 Task: Search one way flight ticket for 1 adult, 6 children, 1 infant in seat and 1 infant on lap in business from San Juan/carolina: Luis Munoz Marin International Airport to Jackson: Jackson Hole Airport on 5-2-2023. Choice of flights is Sun country airlines. Number of bags: 2 checked bags. Price is upto 85000. Outbound departure time preference is 14:00.
Action: Mouse moved to (314, 414)
Screenshot: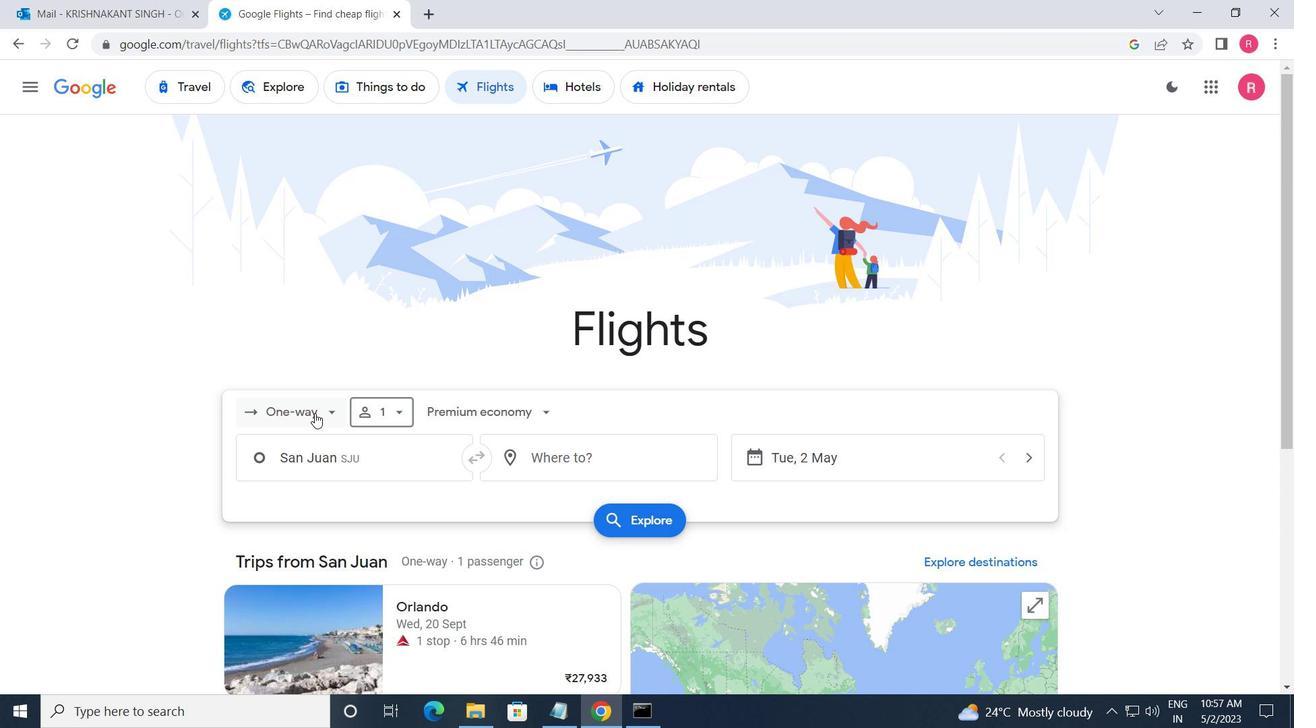 
Action: Mouse pressed left at (314, 414)
Screenshot: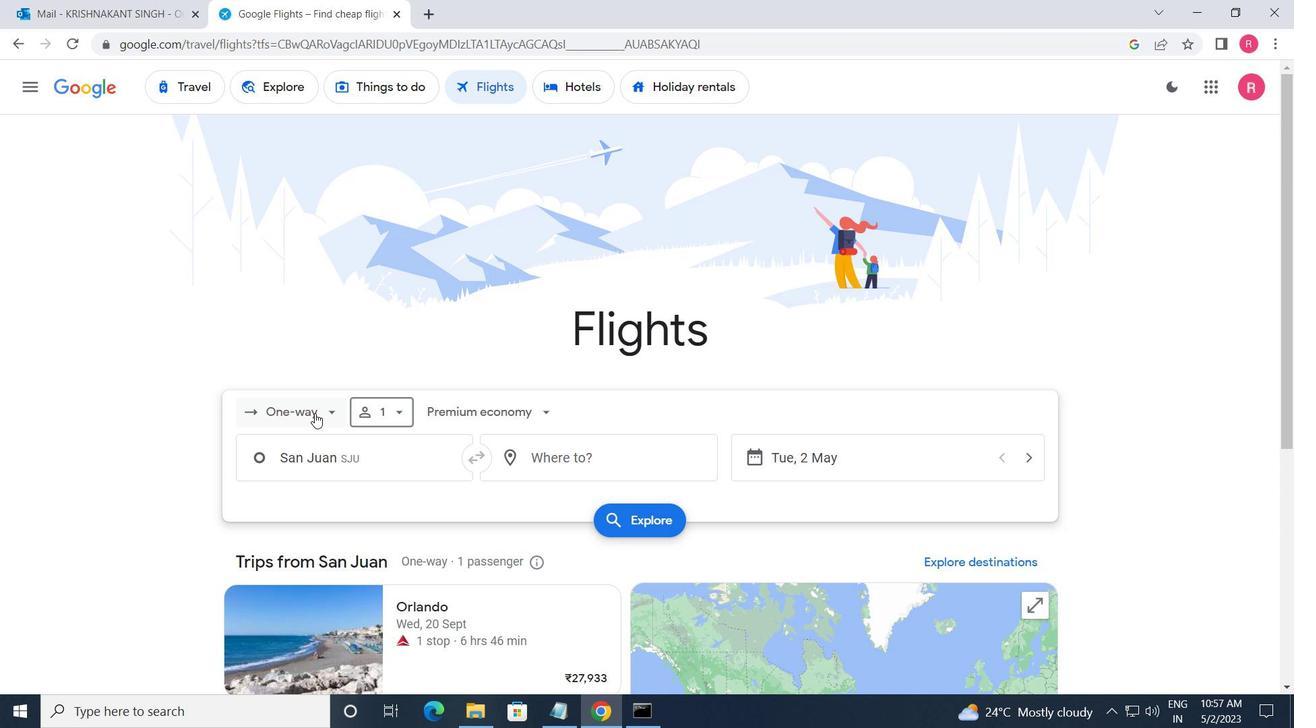 
Action: Mouse moved to (338, 492)
Screenshot: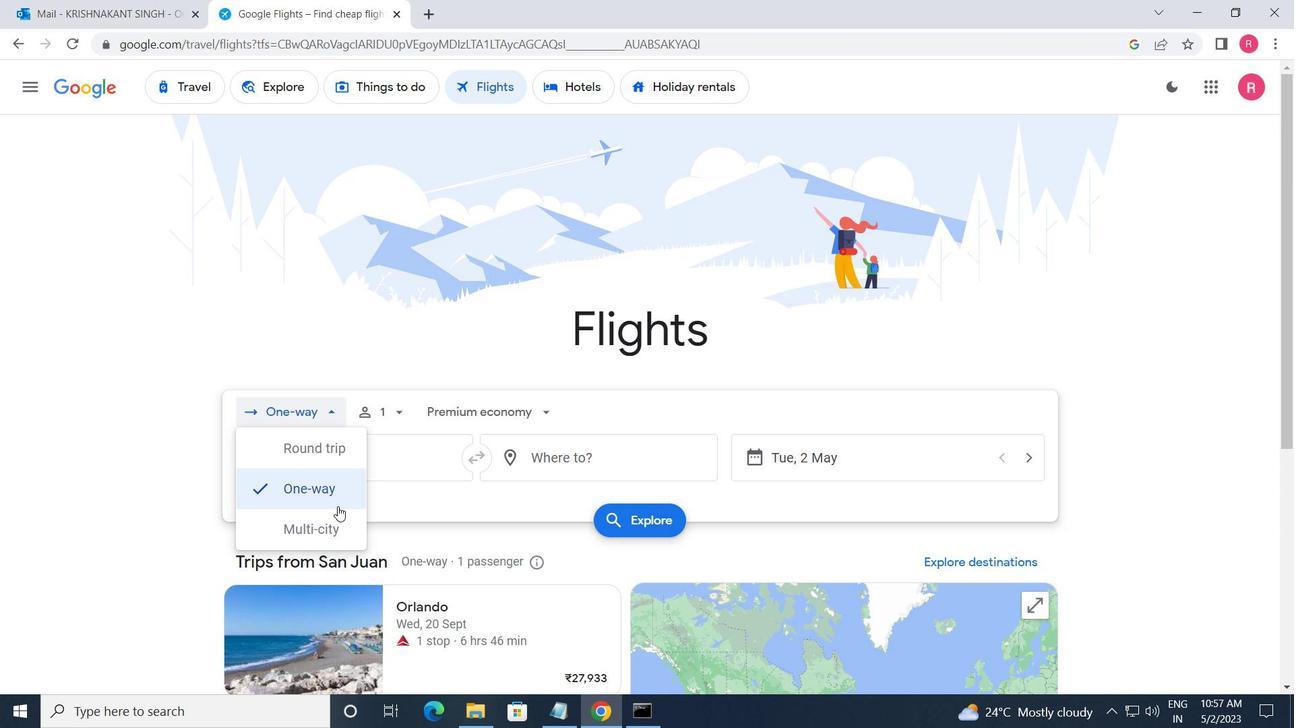 
Action: Mouse pressed left at (338, 492)
Screenshot: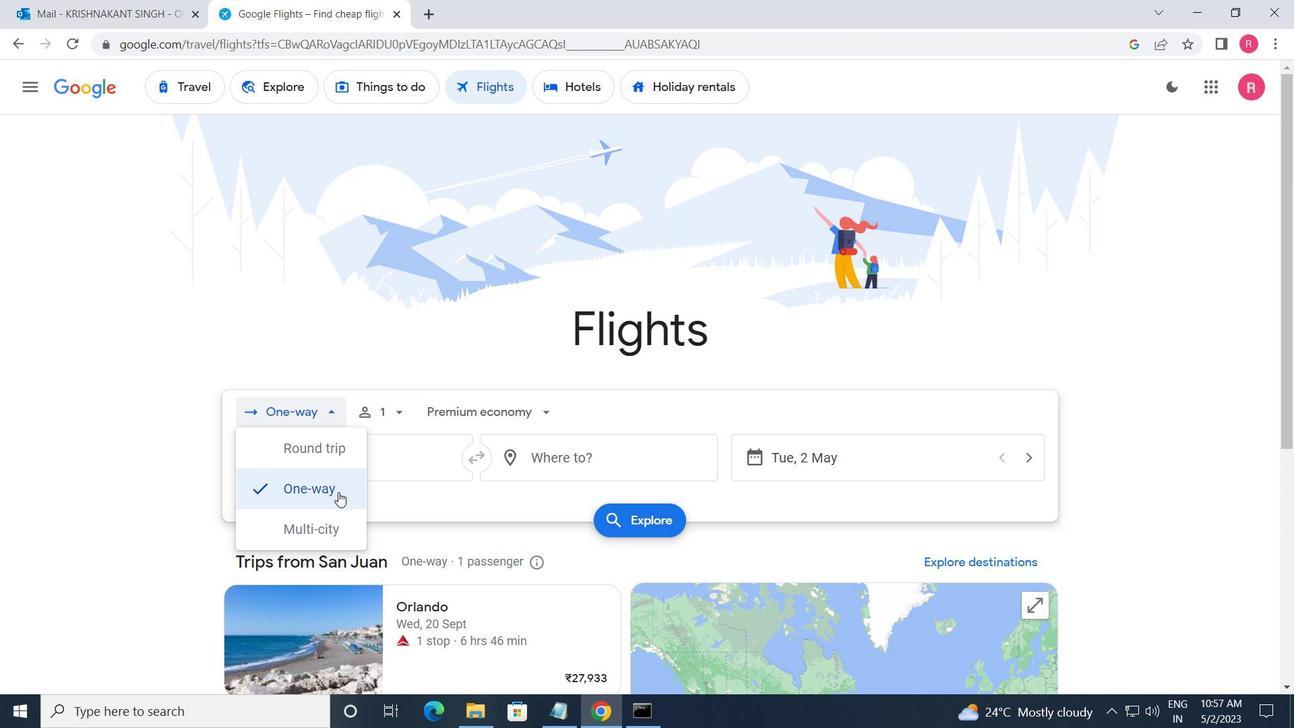 
Action: Mouse moved to (392, 406)
Screenshot: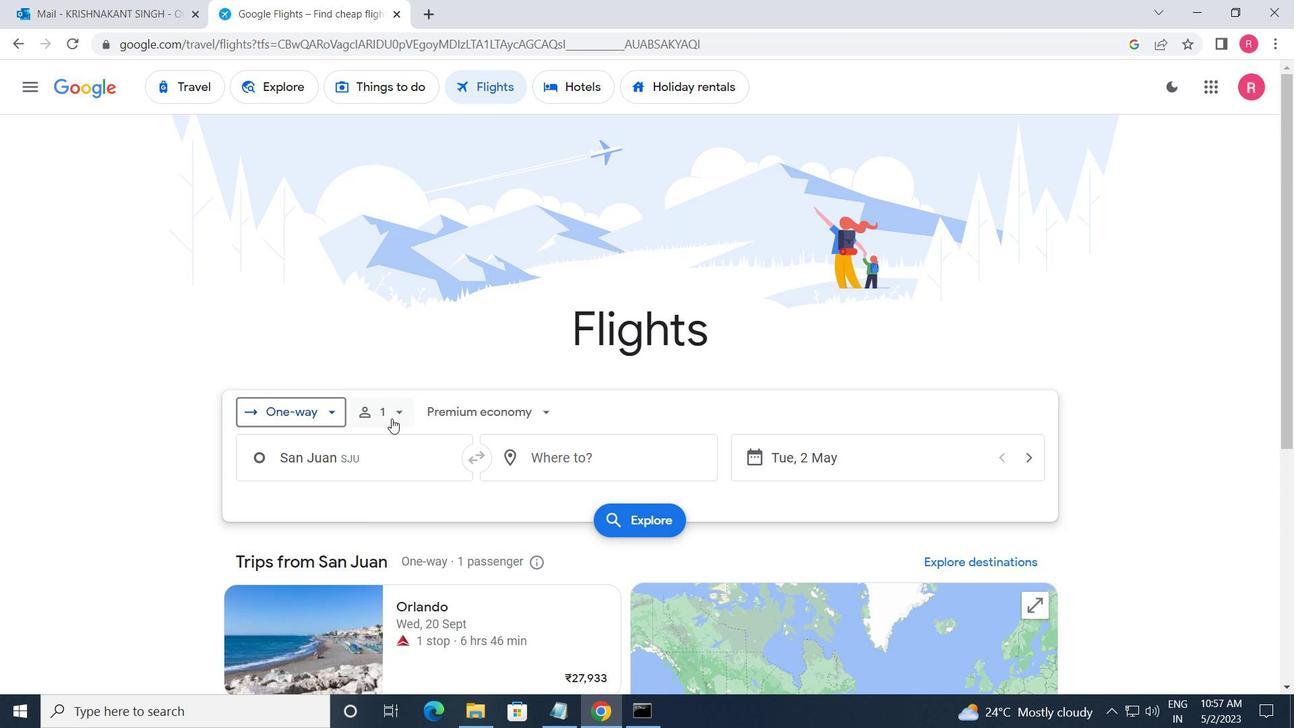 
Action: Mouse pressed left at (392, 406)
Screenshot: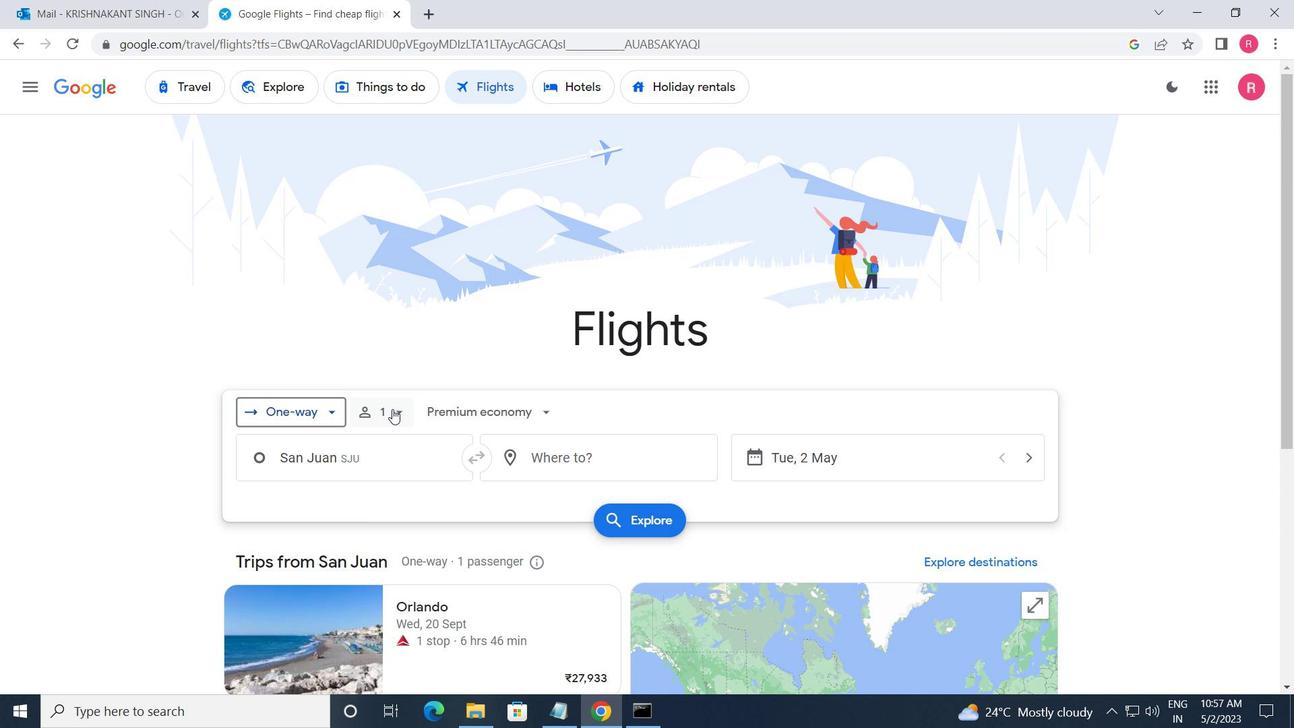 
Action: Mouse moved to (532, 505)
Screenshot: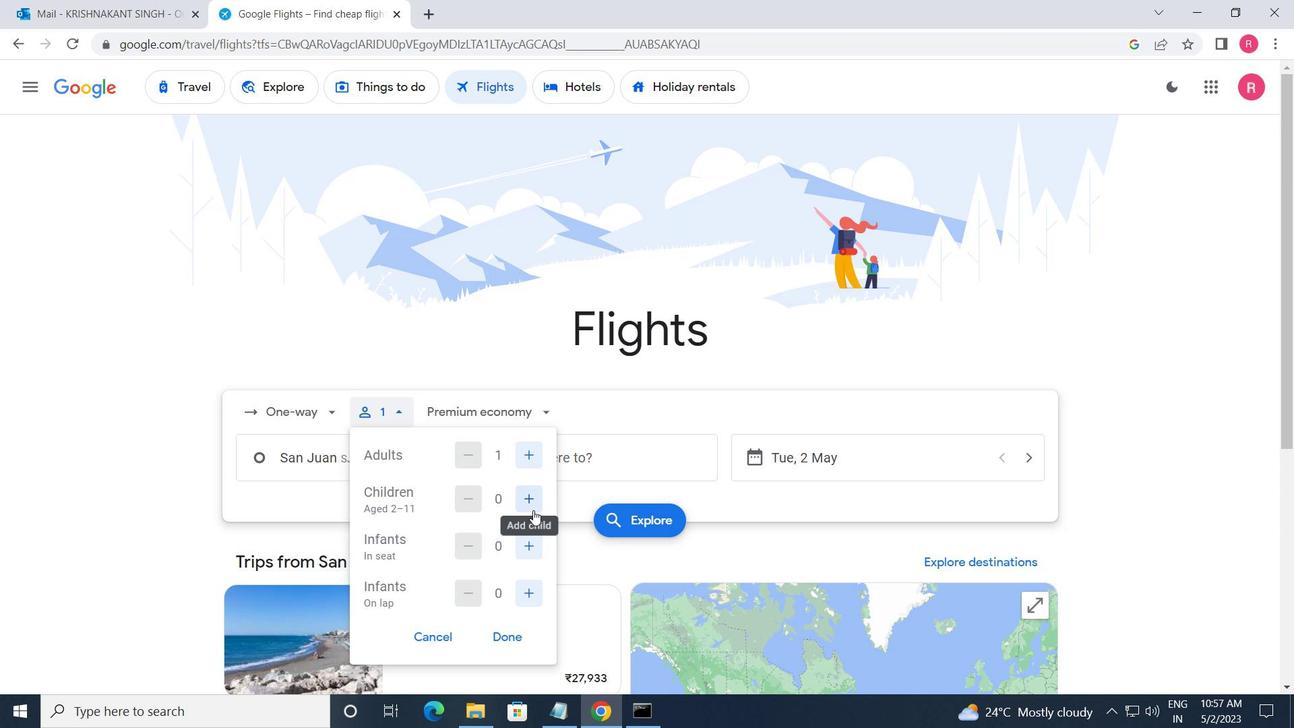 
Action: Mouse pressed left at (532, 505)
Screenshot: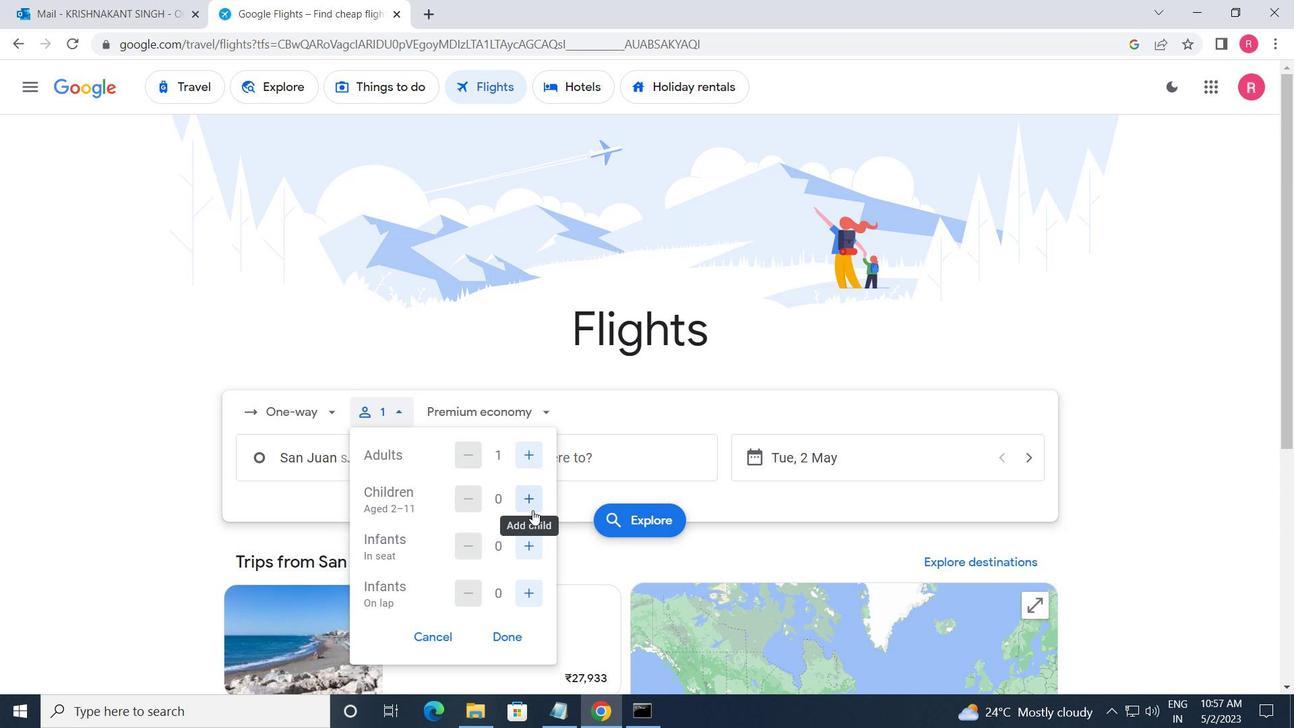 
Action: Mouse pressed left at (532, 505)
Screenshot: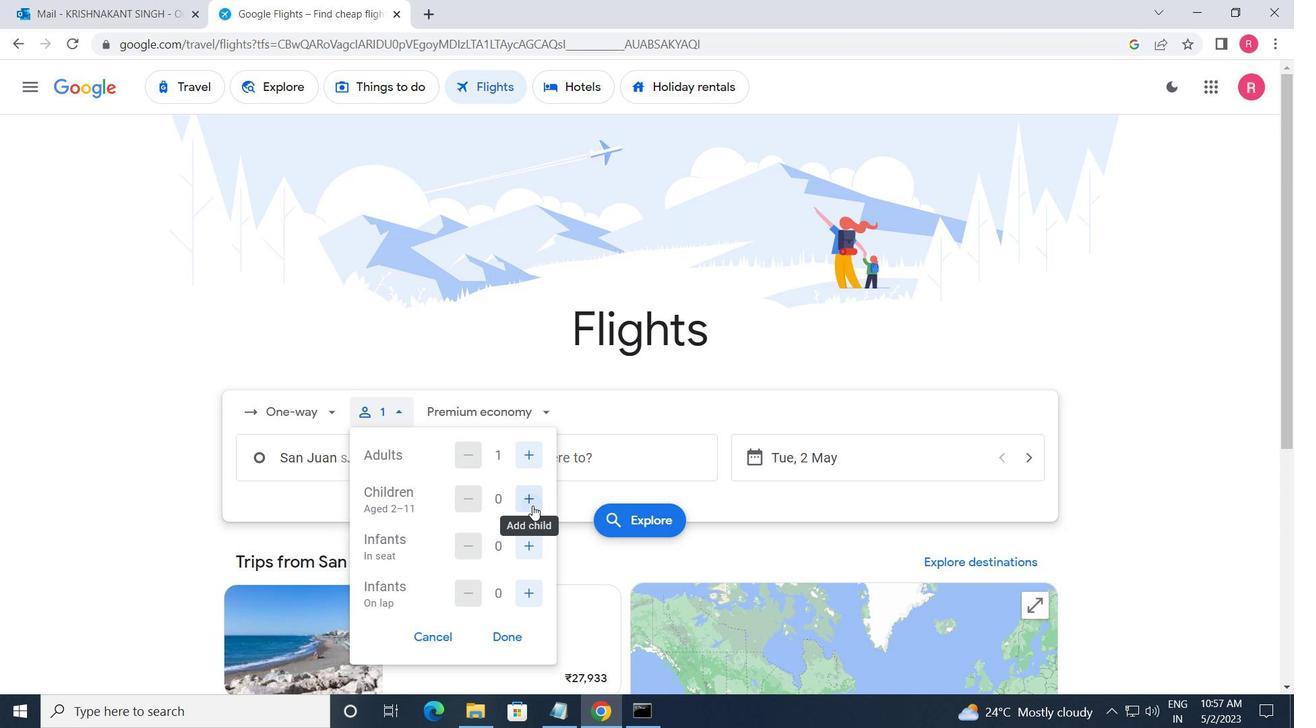 
Action: Mouse pressed left at (532, 505)
Screenshot: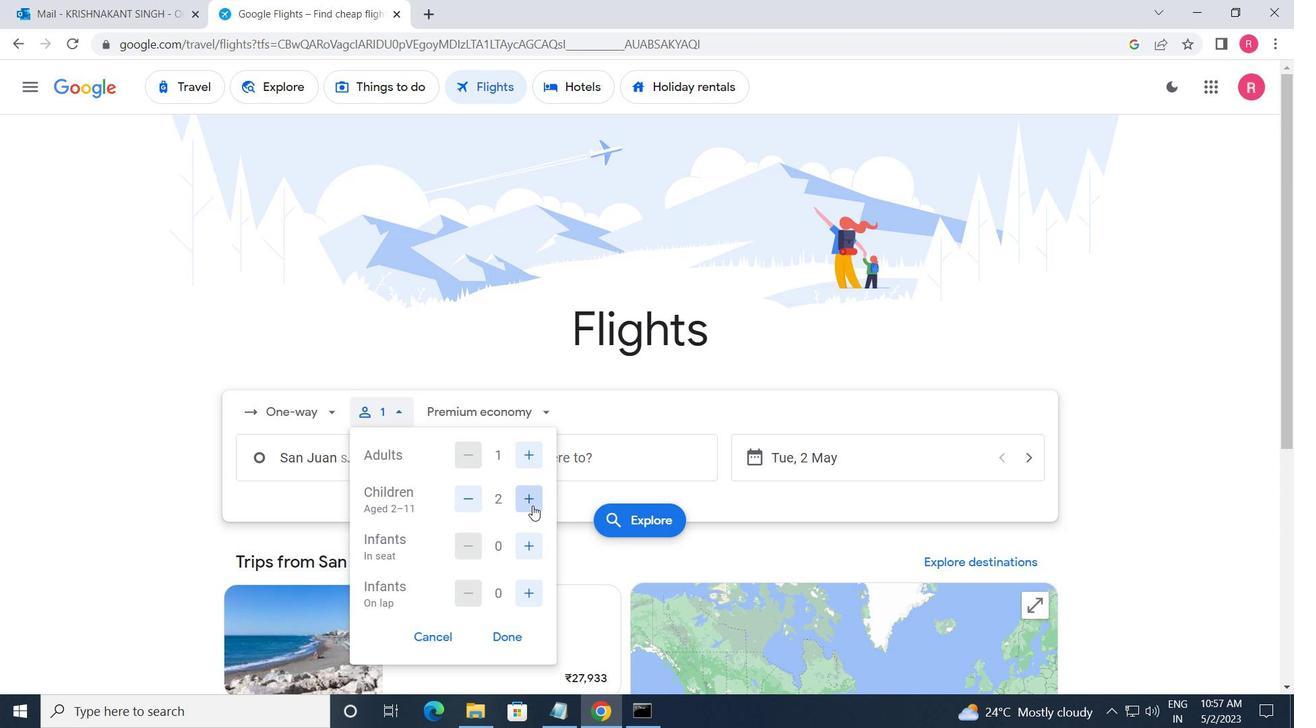 
Action: Mouse pressed left at (532, 505)
Screenshot: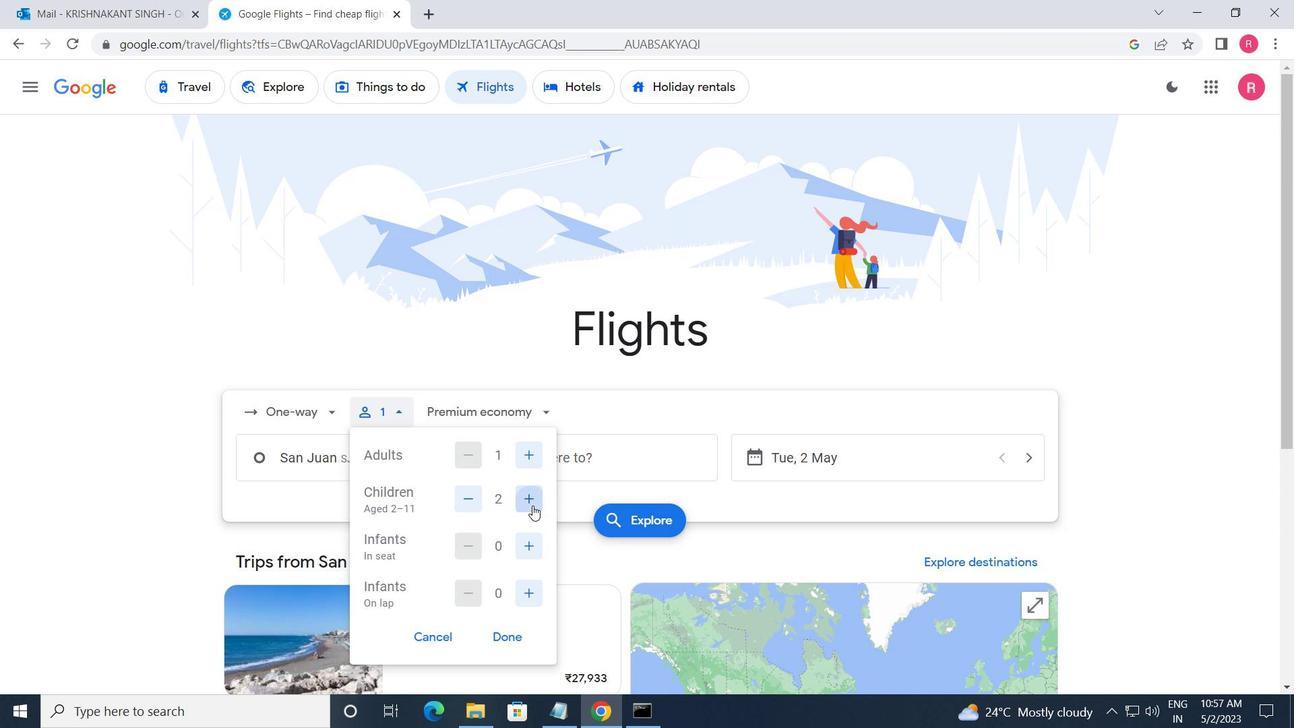 
Action: Mouse pressed left at (532, 505)
Screenshot: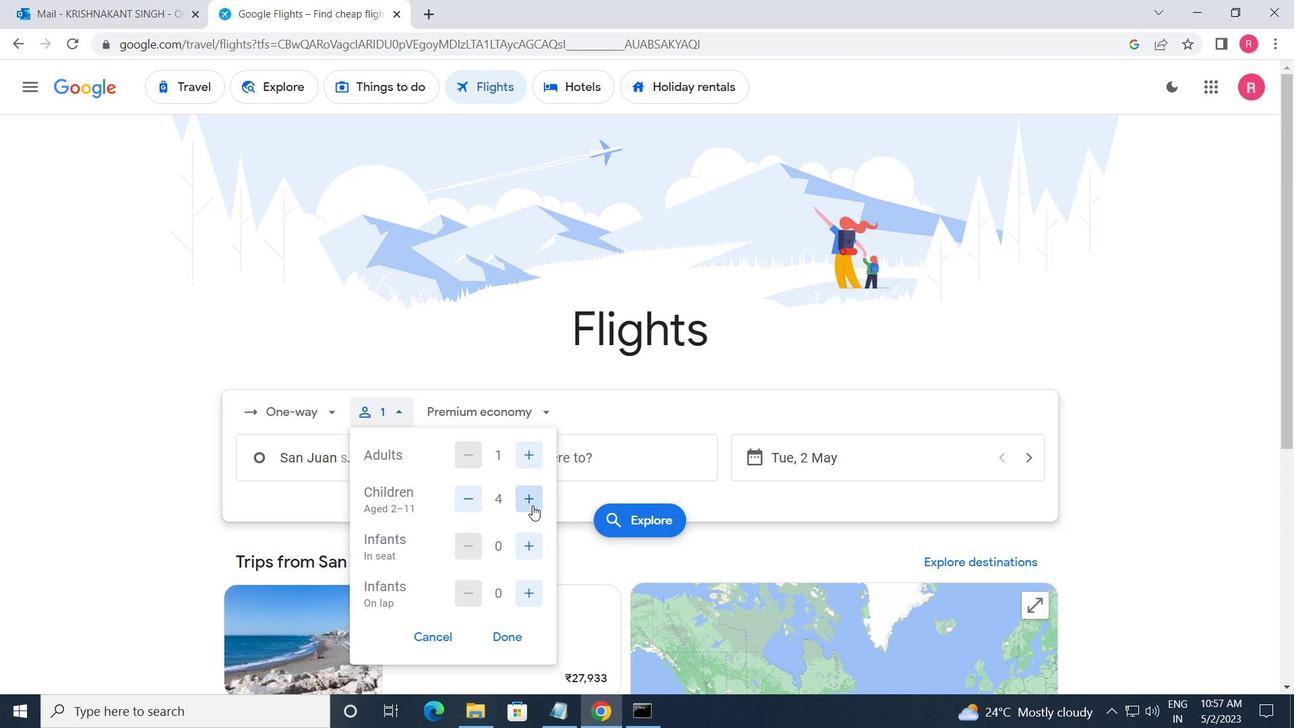 
Action: Mouse pressed left at (532, 505)
Screenshot: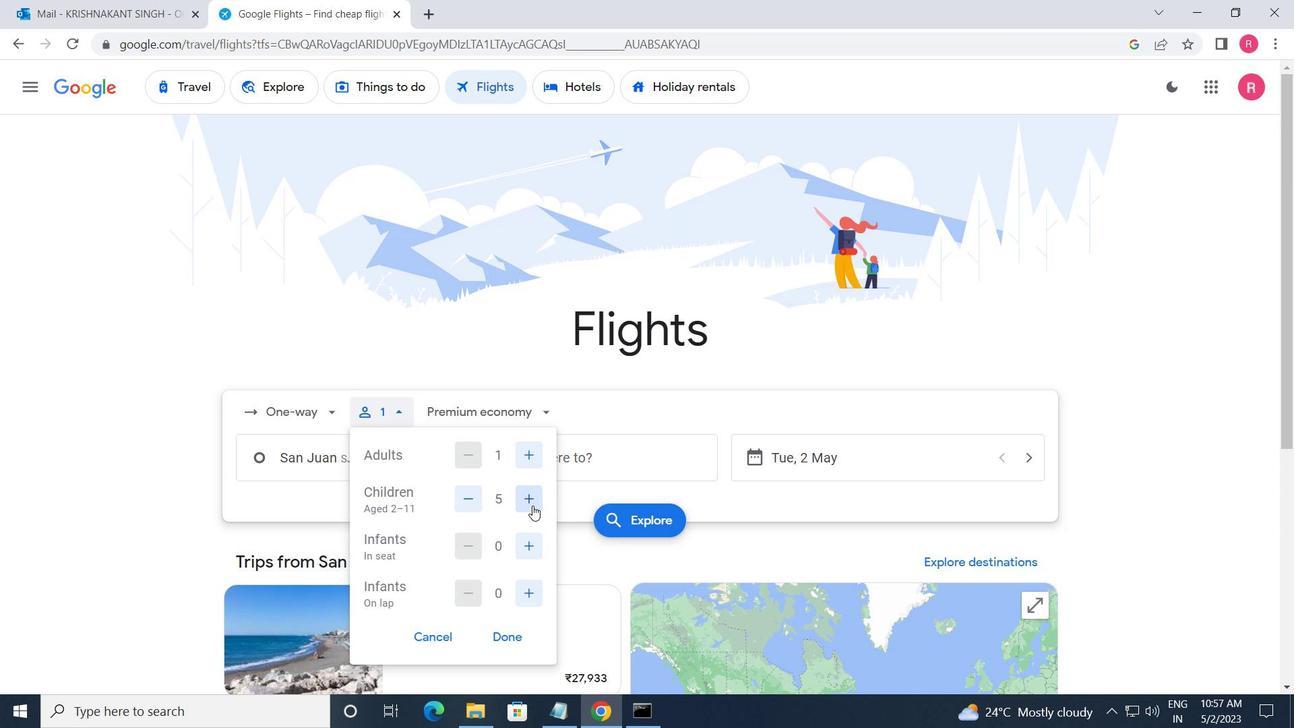
Action: Mouse moved to (531, 552)
Screenshot: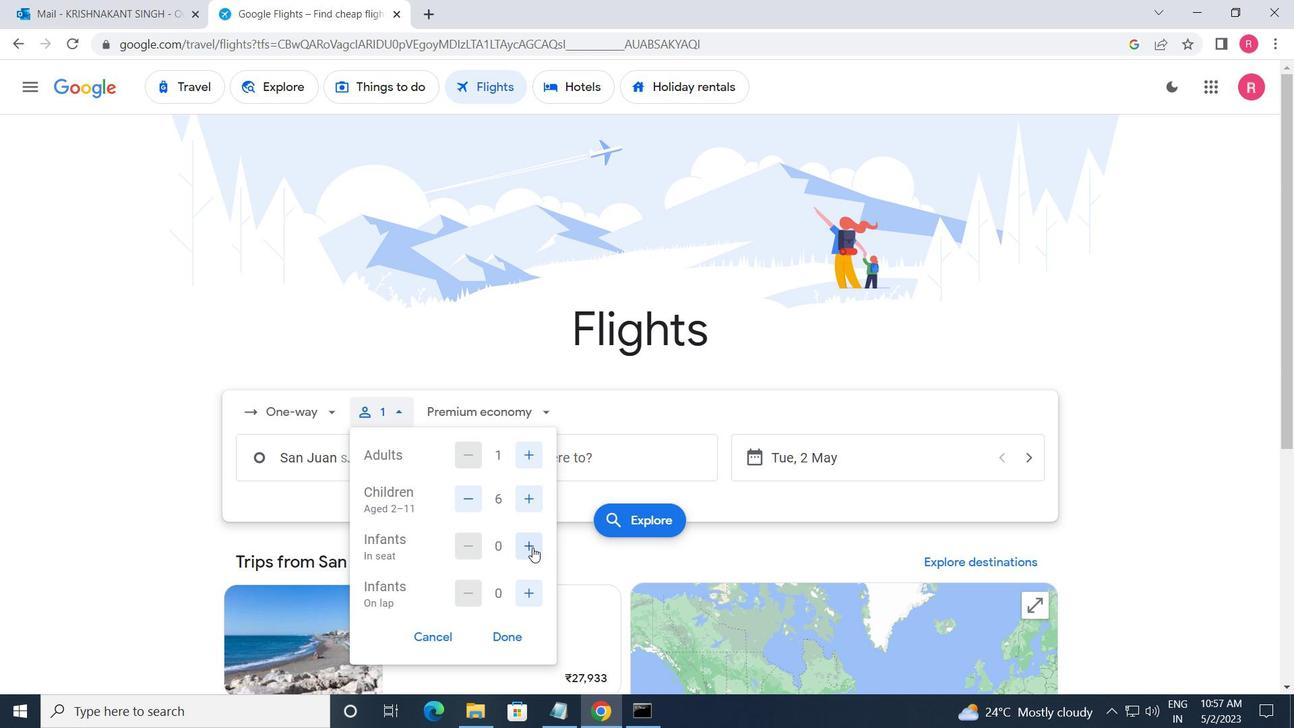 
Action: Mouse pressed left at (531, 552)
Screenshot: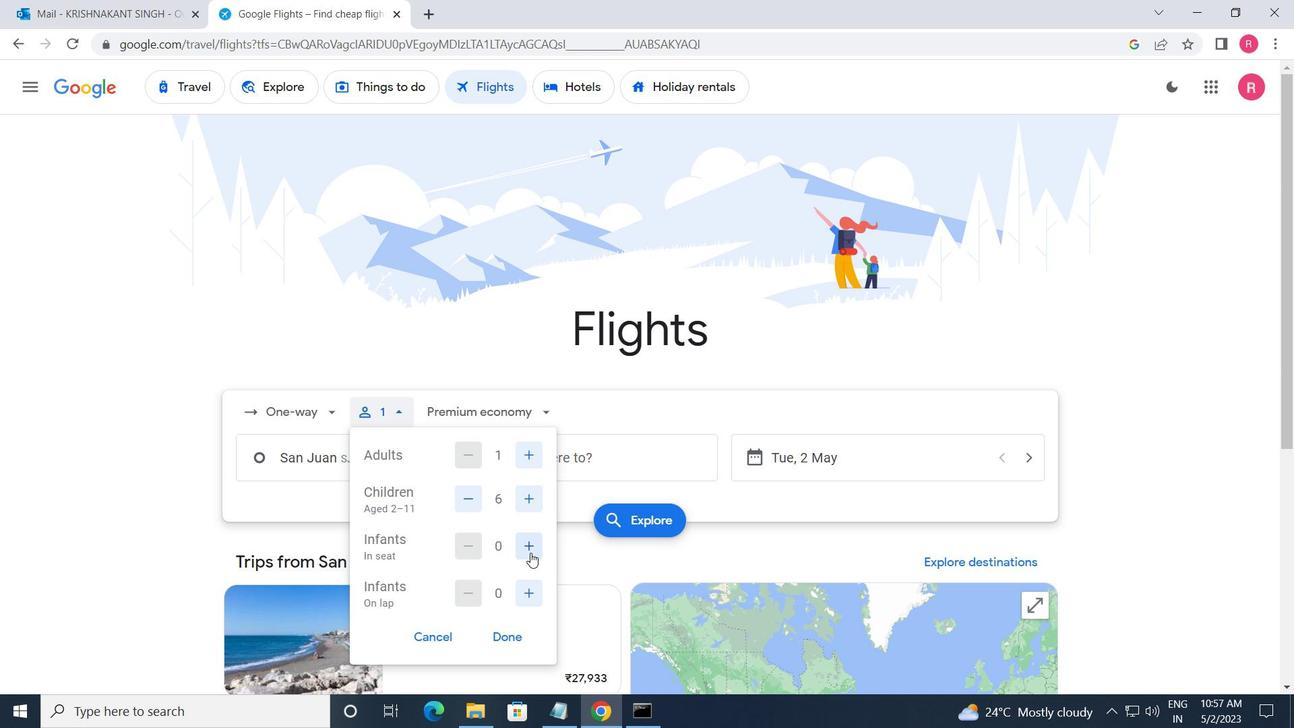 
Action: Mouse moved to (523, 598)
Screenshot: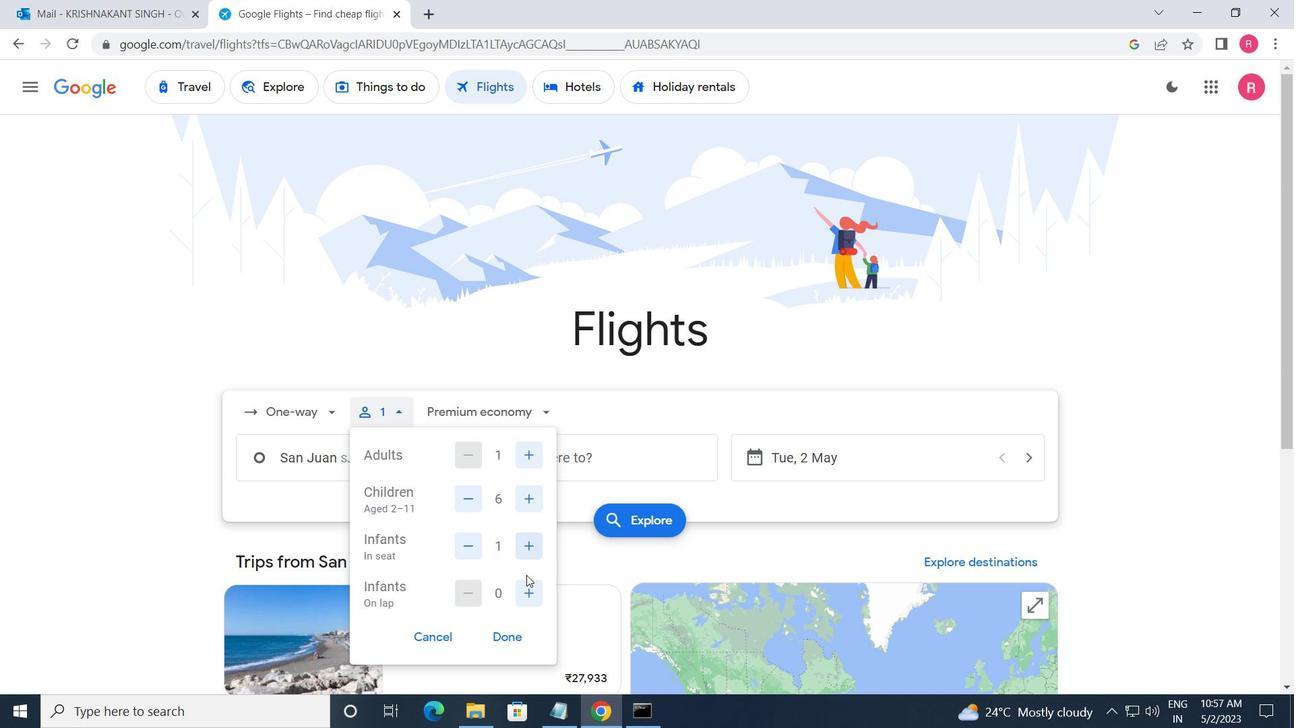 
Action: Mouse pressed left at (523, 598)
Screenshot: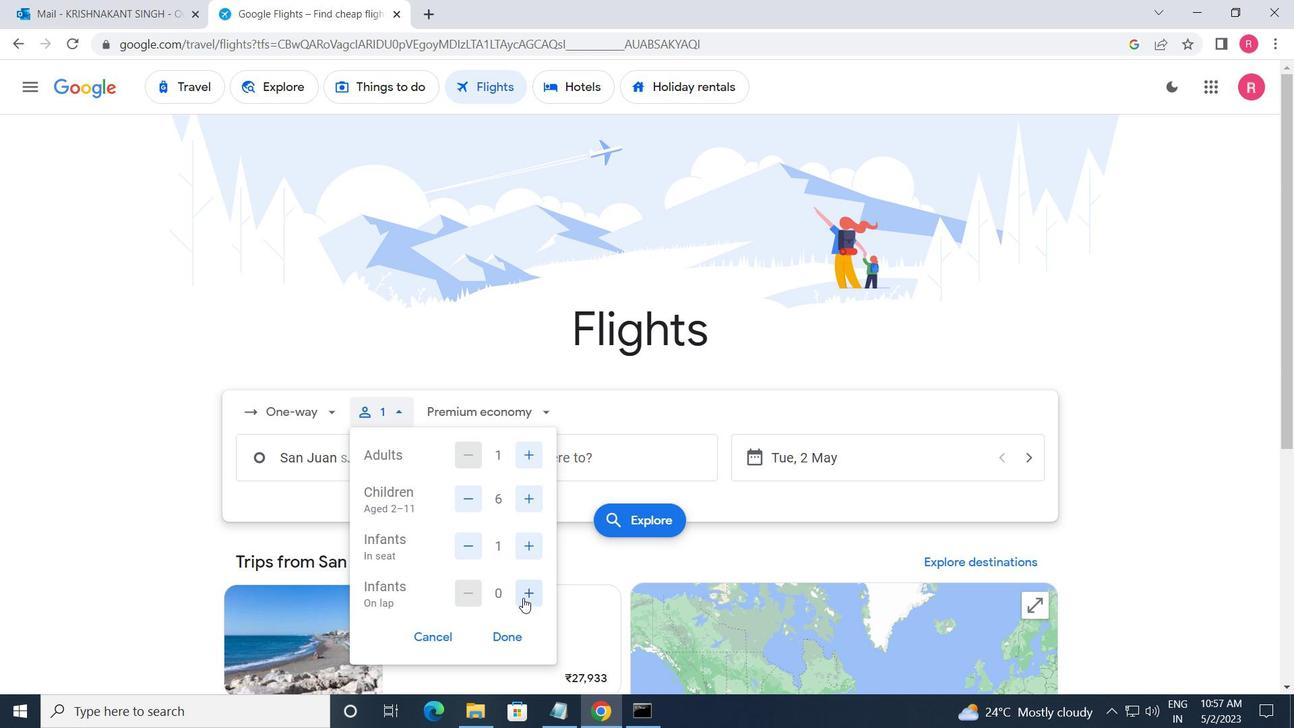
Action: Mouse moved to (518, 631)
Screenshot: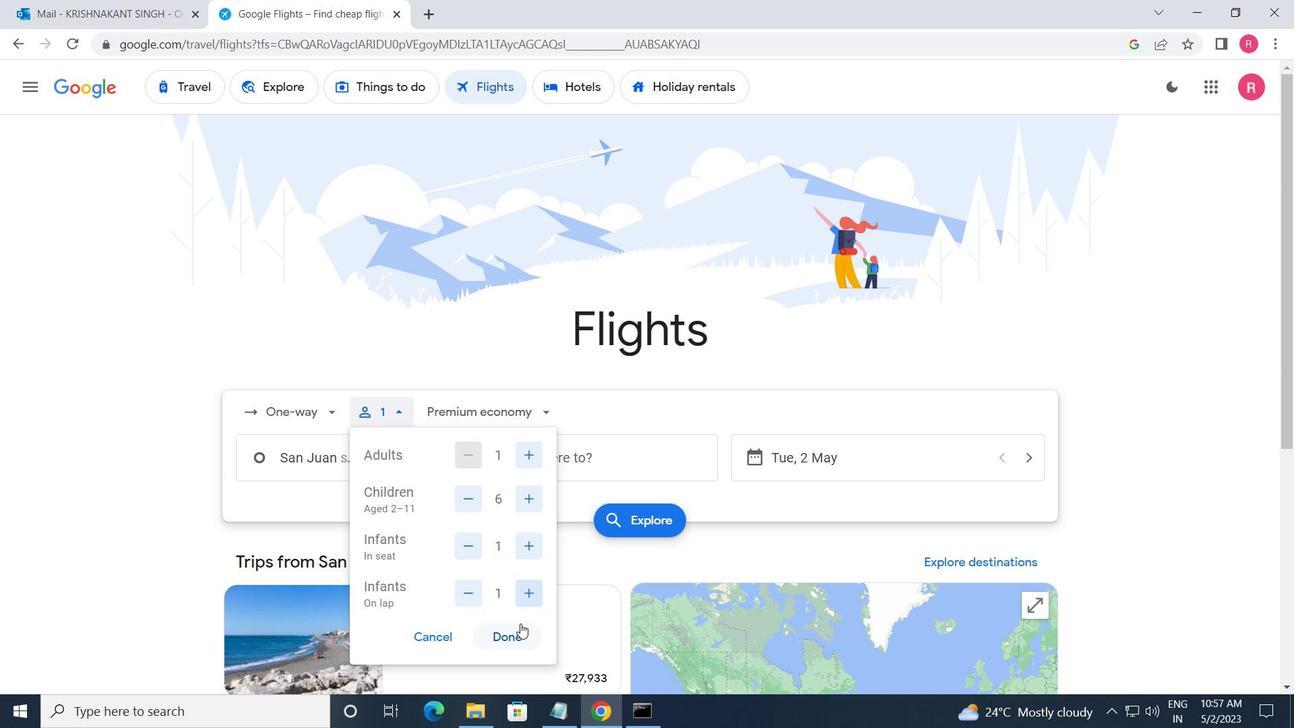 
Action: Mouse pressed left at (518, 631)
Screenshot: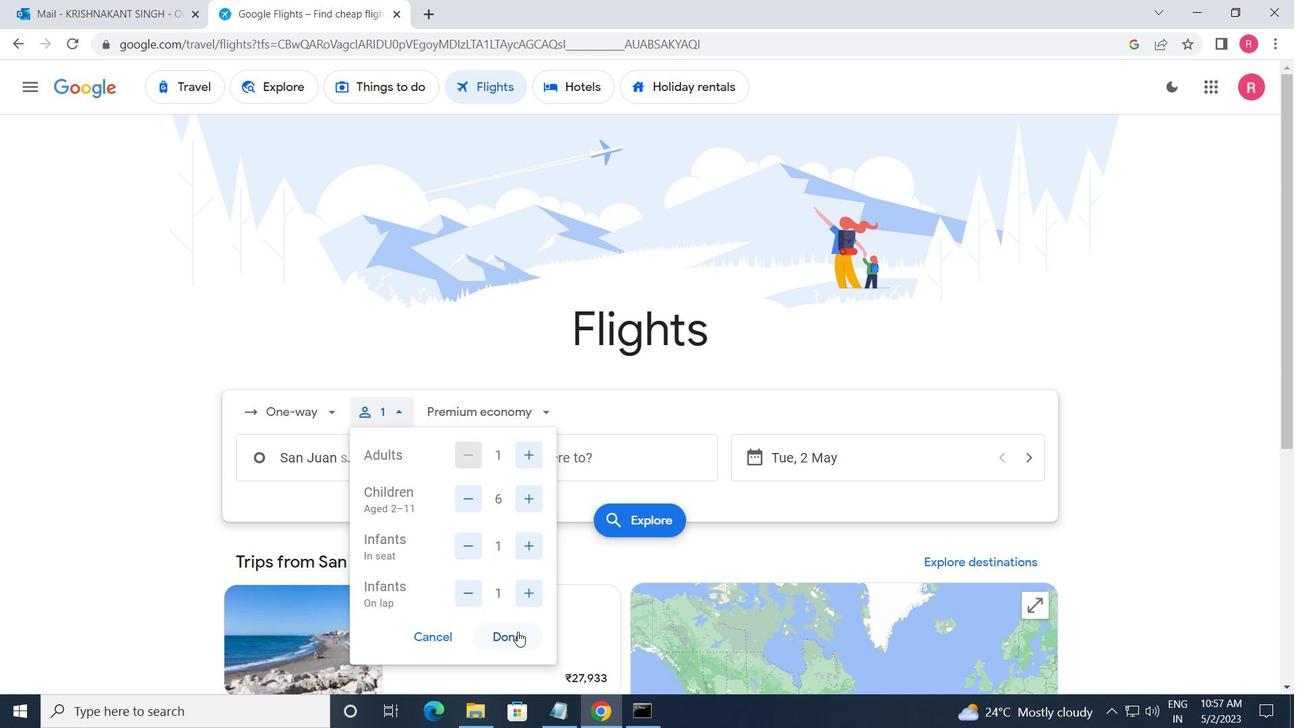 
Action: Mouse moved to (488, 420)
Screenshot: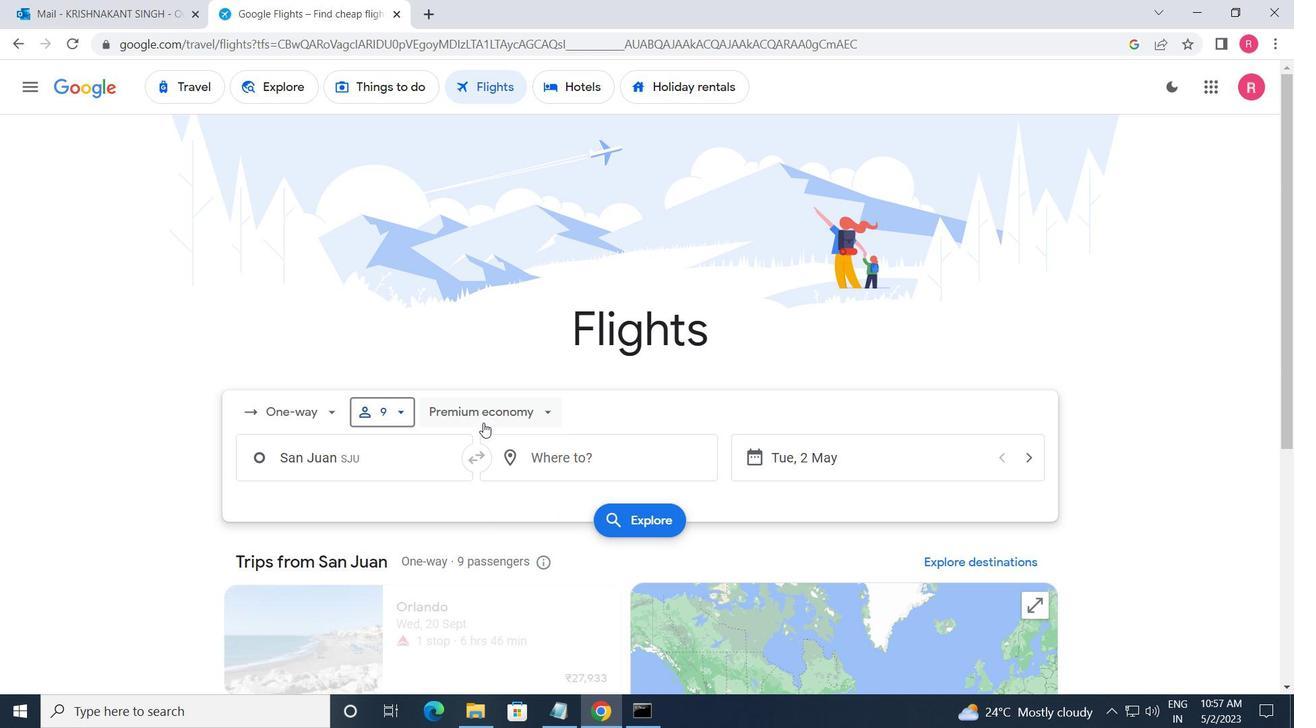 
Action: Mouse pressed left at (488, 420)
Screenshot: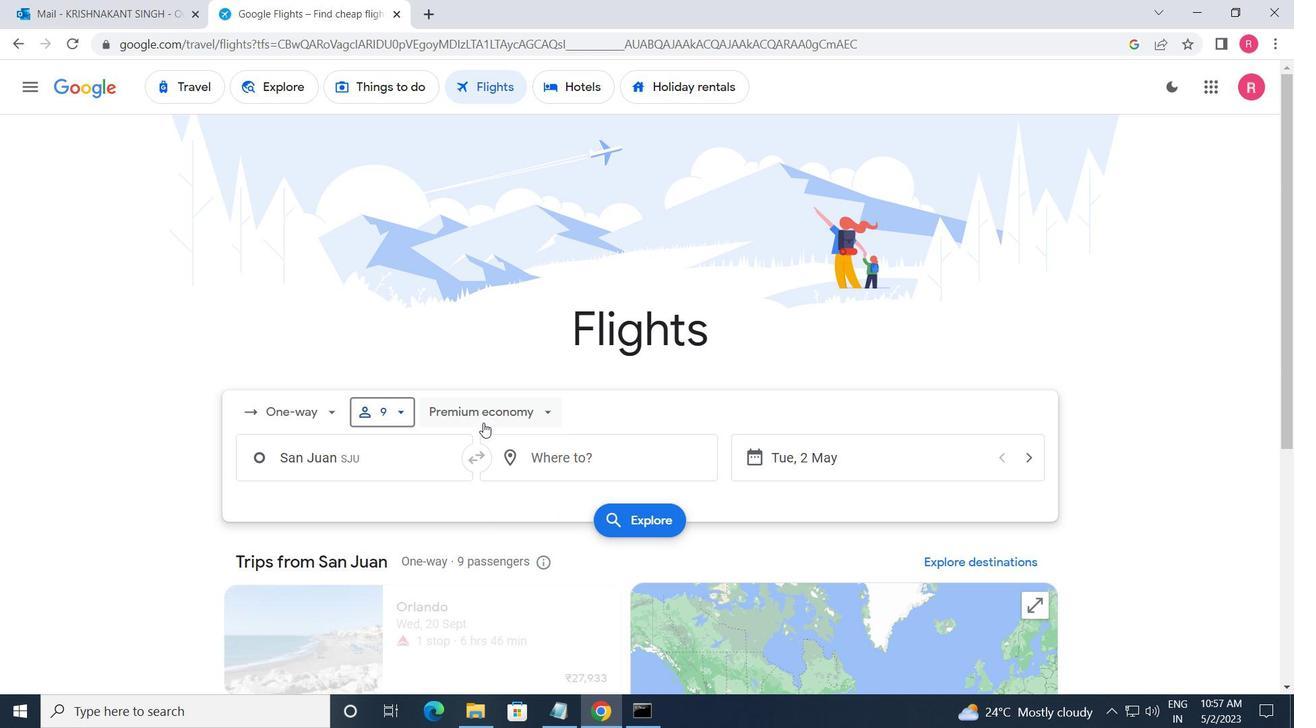 
Action: Mouse moved to (471, 521)
Screenshot: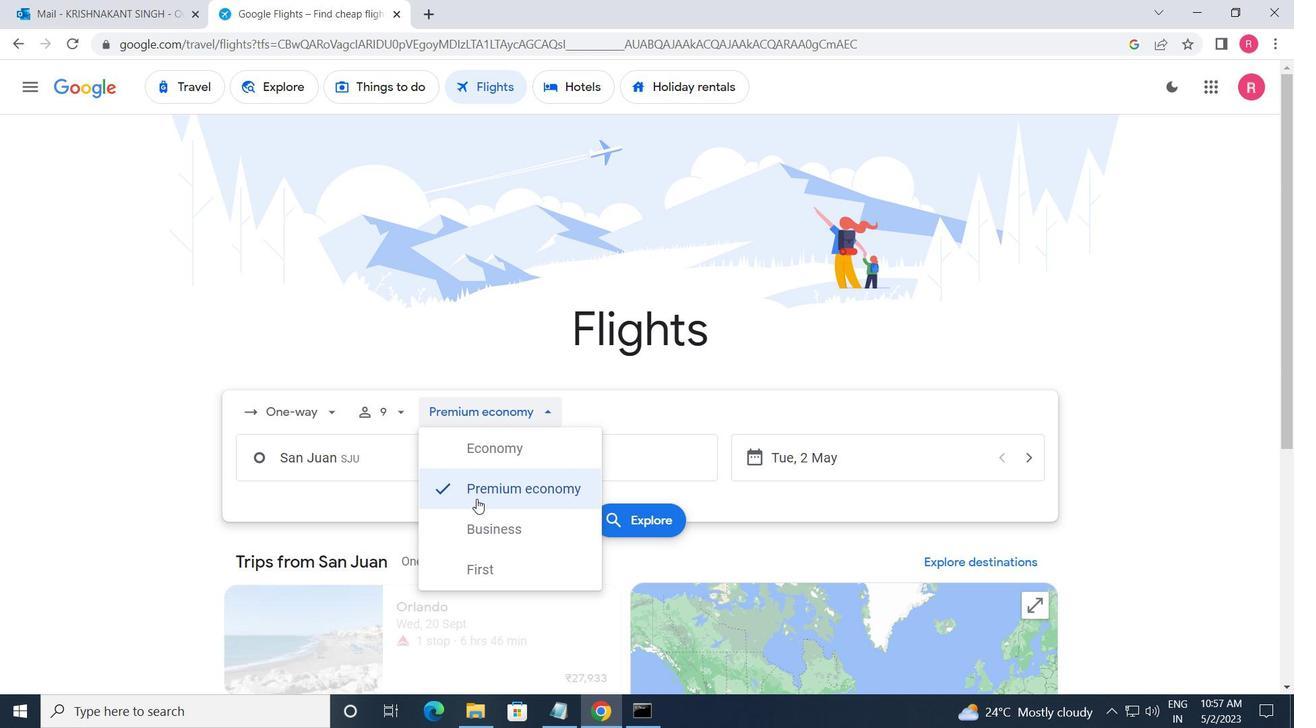 
Action: Mouse pressed left at (471, 521)
Screenshot: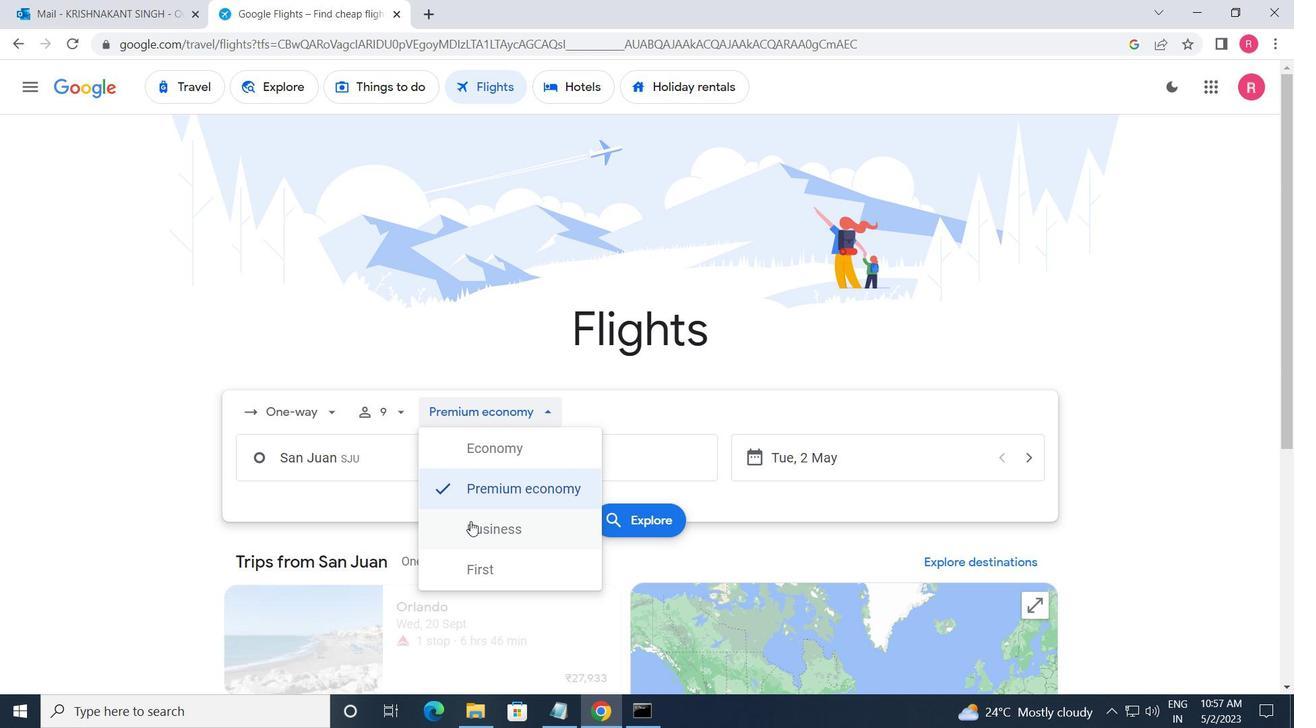
Action: Mouse moved to (419, 445)
Screenshot: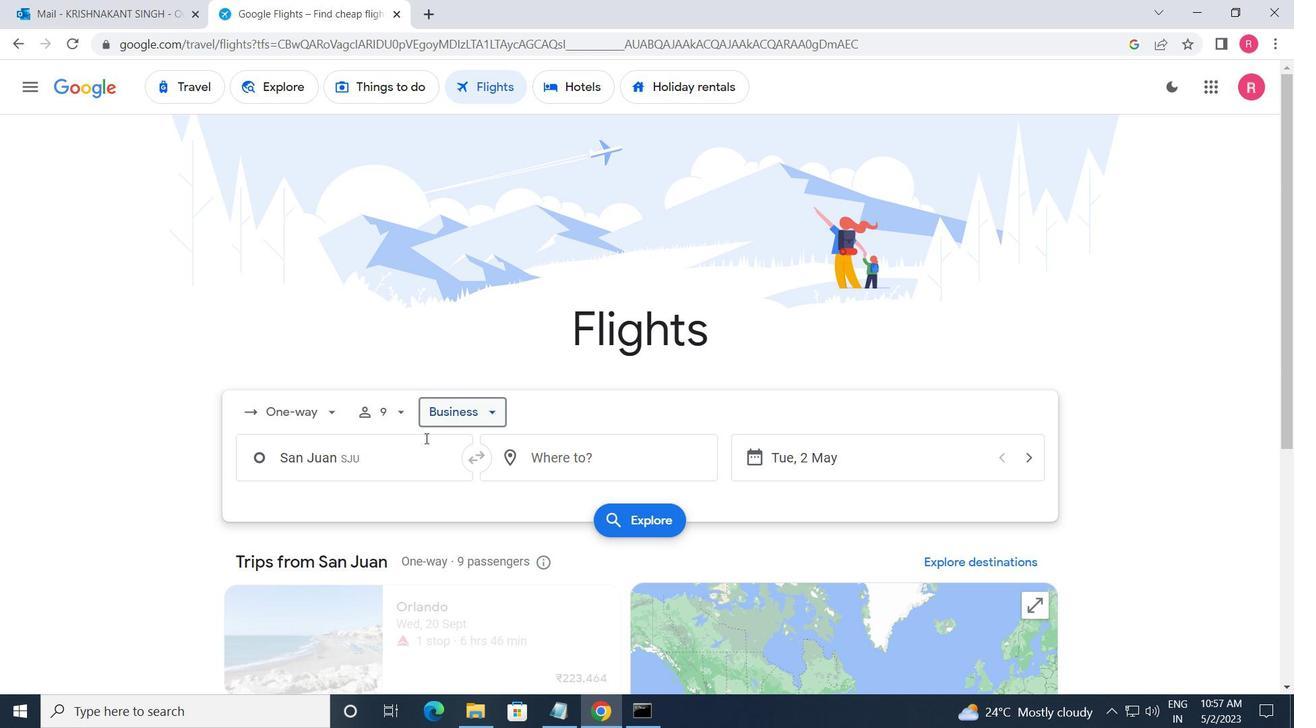 
Action: Mouse pressed left at (419, 445)
Screenshot: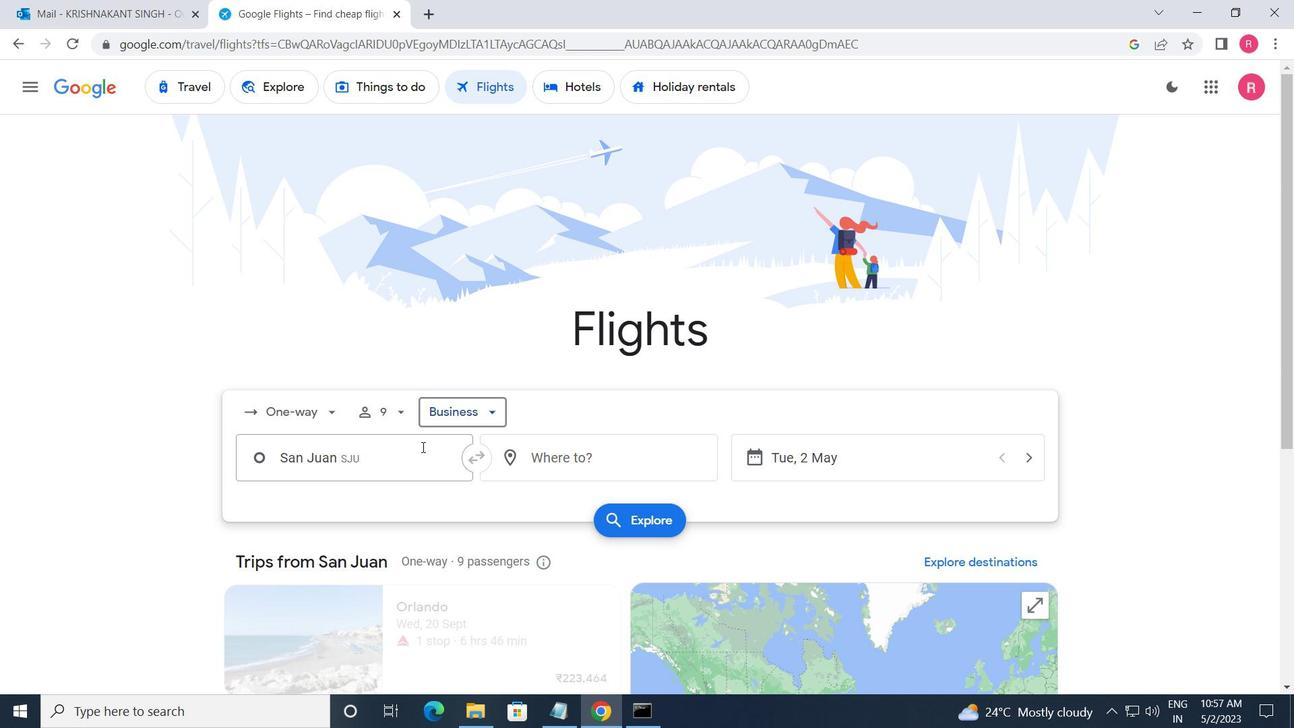 
Action: Mouse moved to (366, 554)
Screenshot: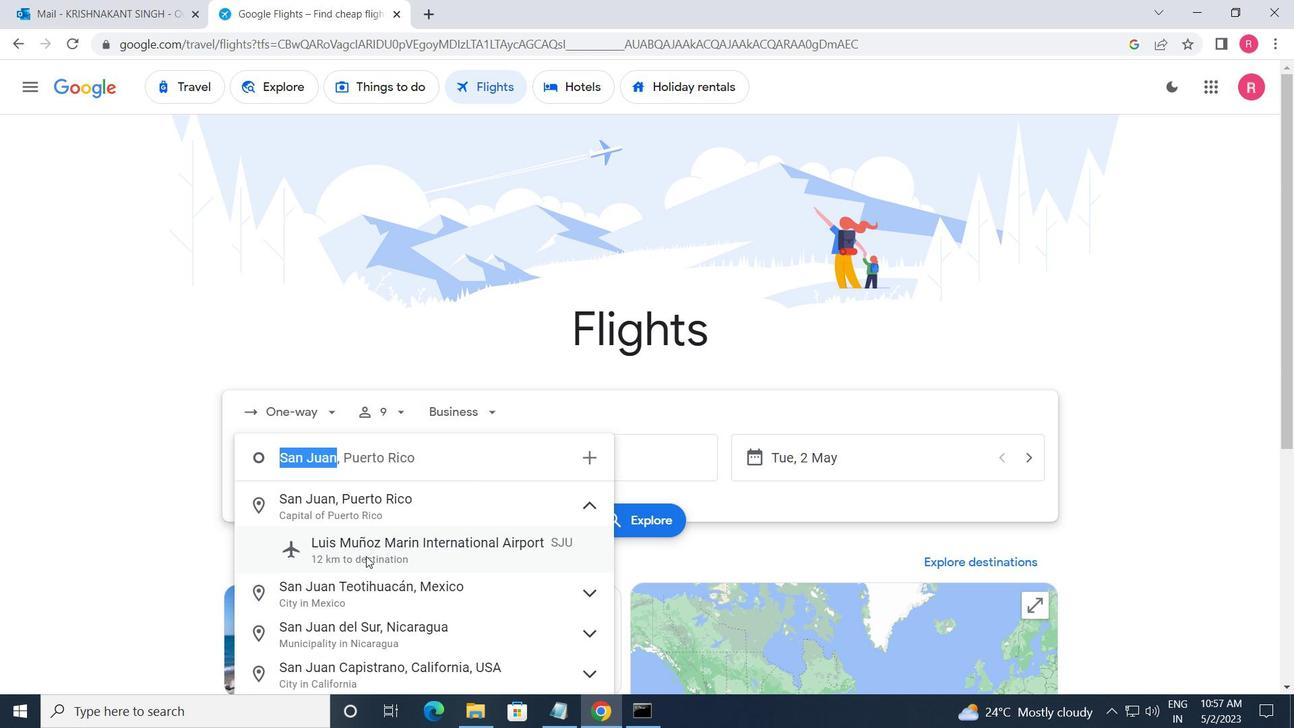 
Action: Mouse pressed left at (366, 554)
Screenshot: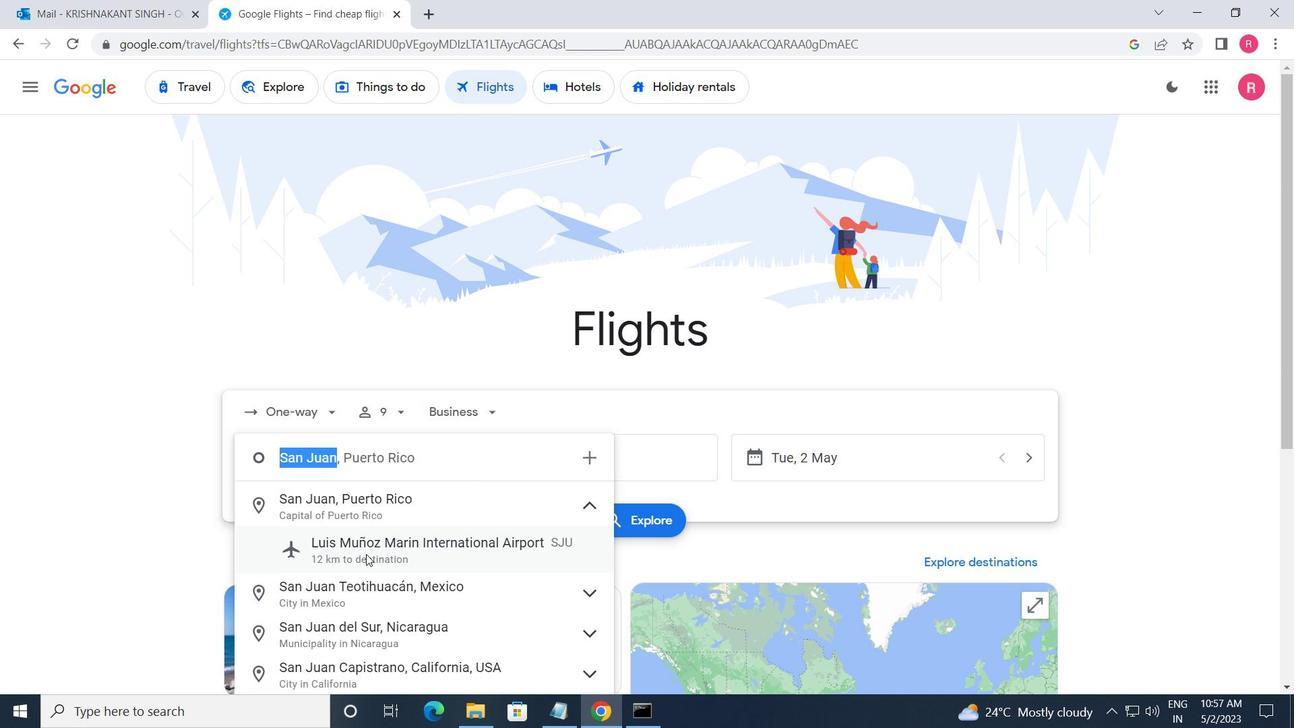 
Action: Mouse moved to (609, 478)
Screenshot: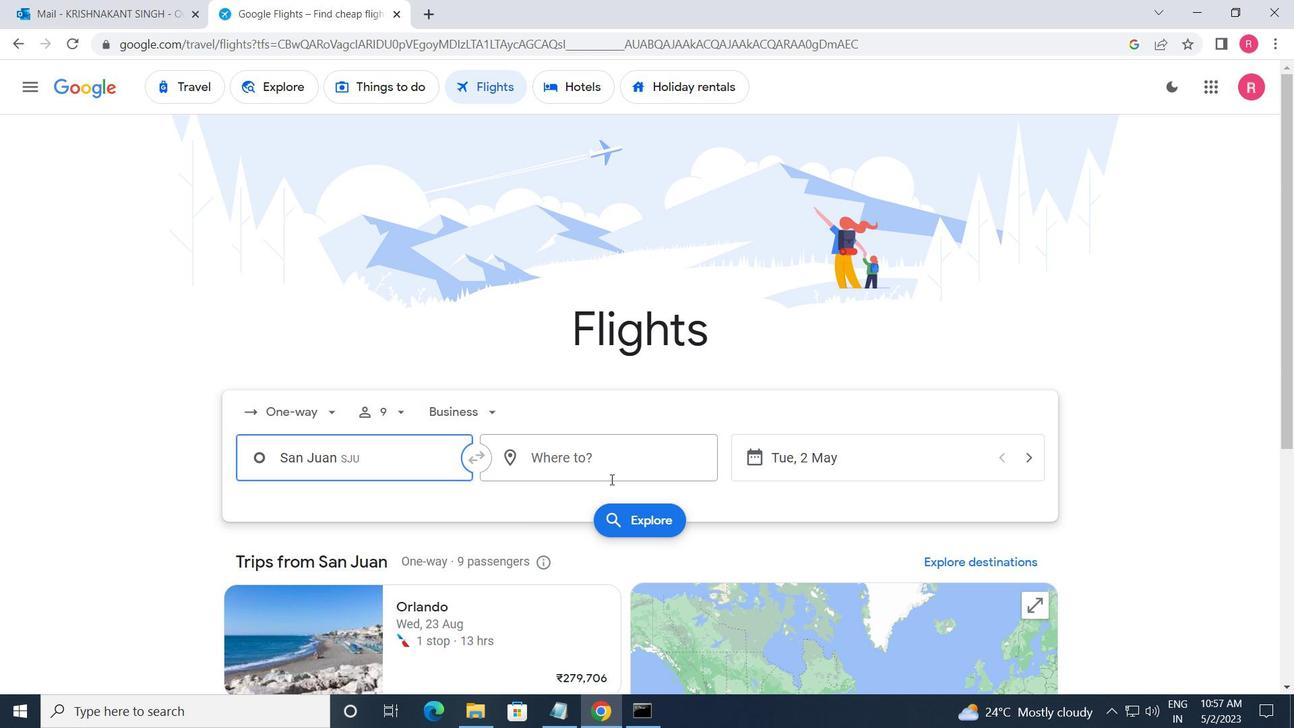 
Action: Mouse pressed left at (609, 478)
Screenshot: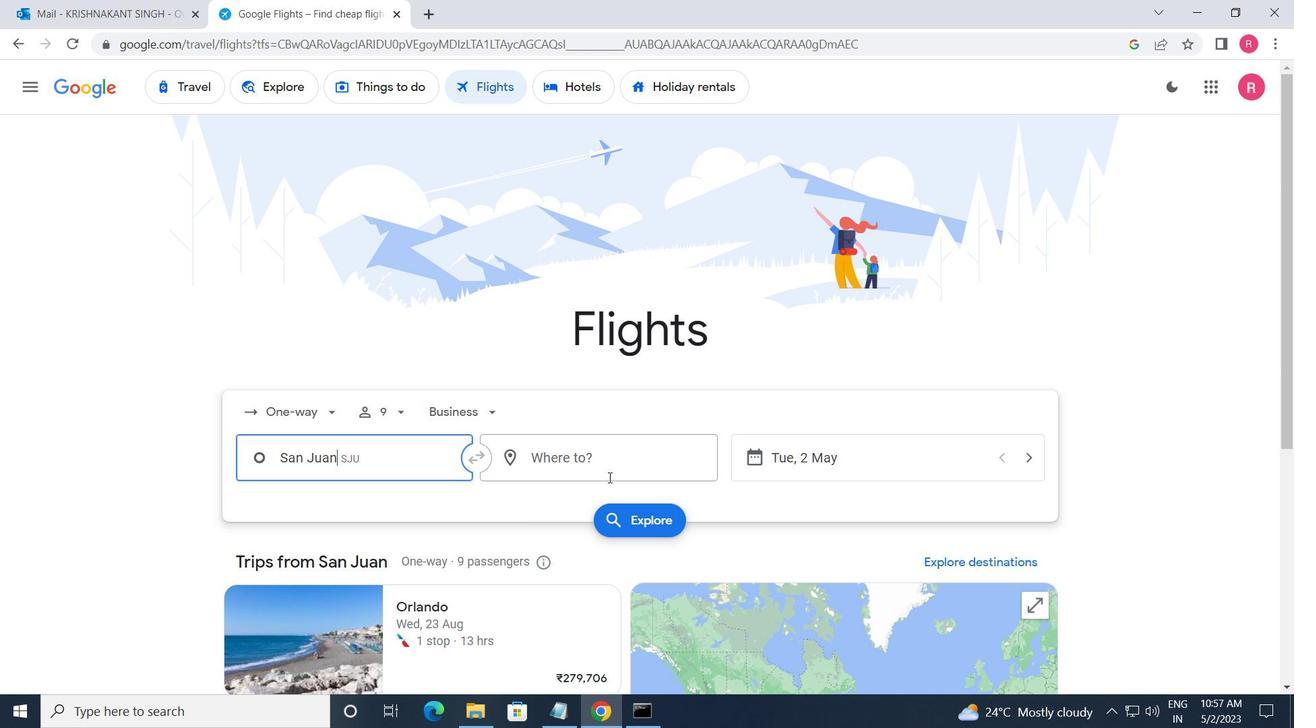 
Action: Mouse moved to (592, 635)
Screenshot: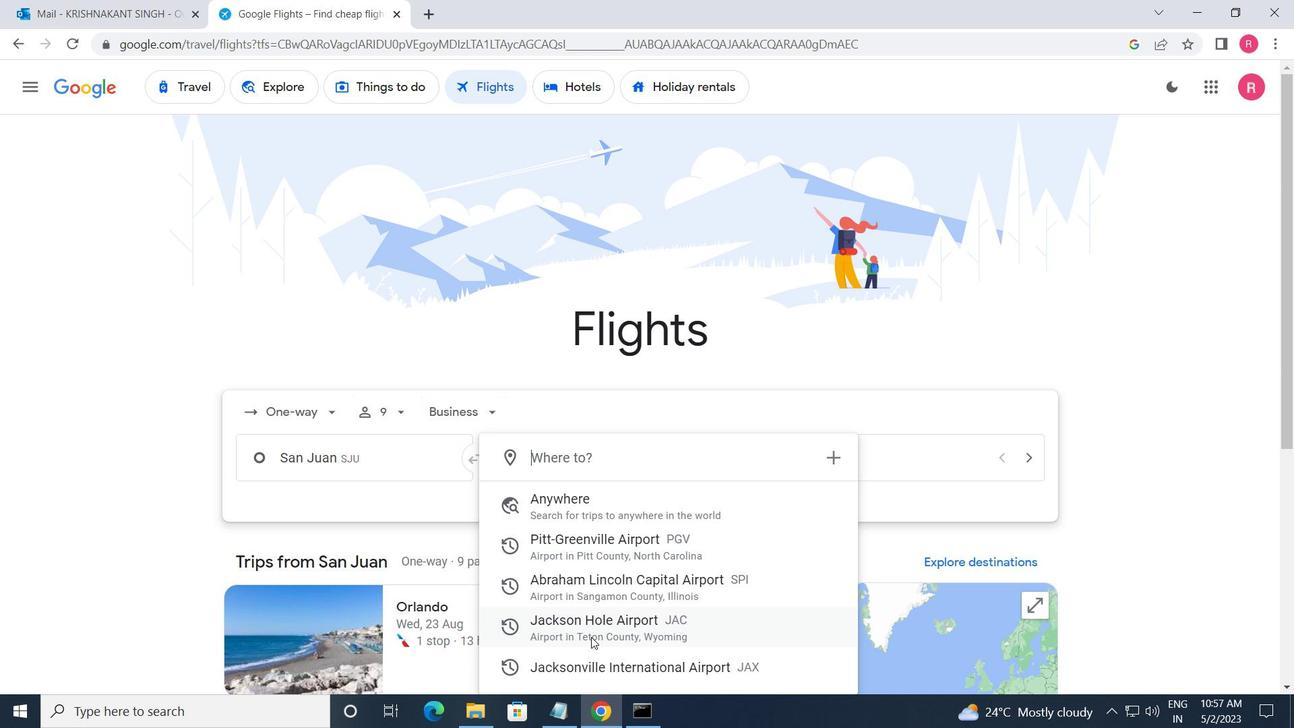 
Action: Mouse pressed left at (592, 635)
Screenshot: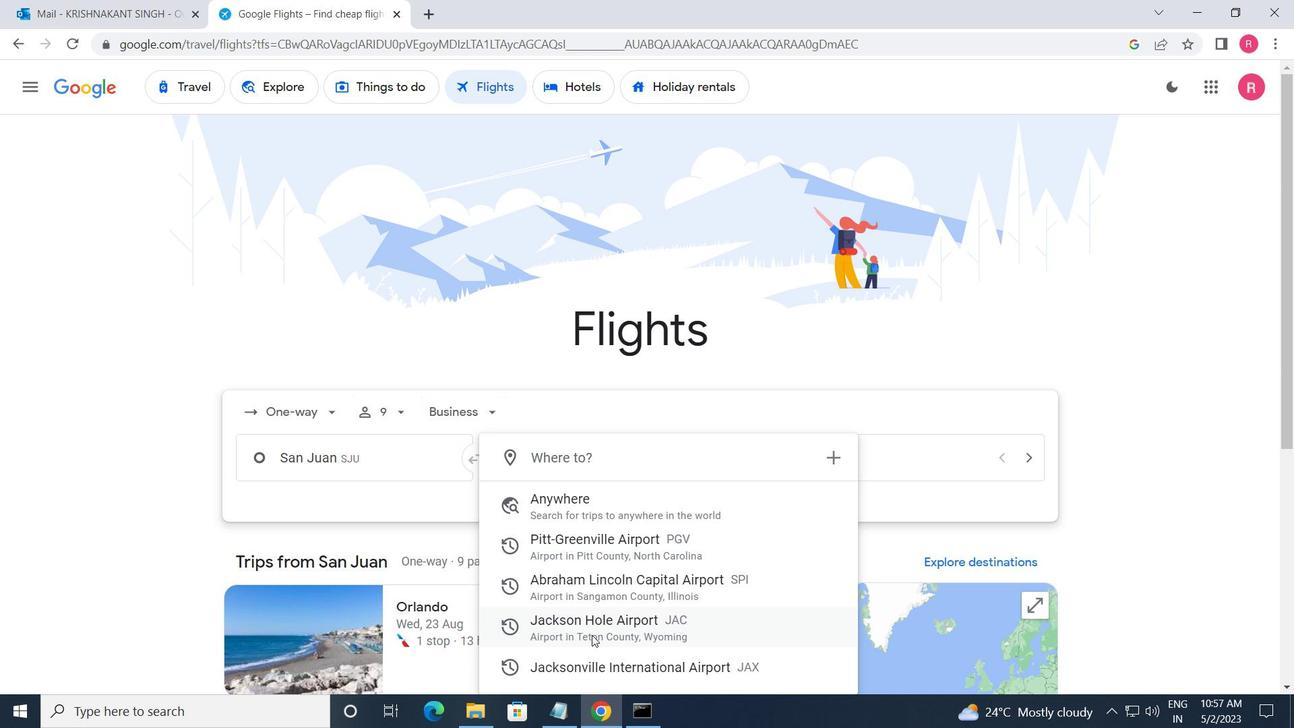 
Action: Mouse moved to (854, 461)
Screenshot: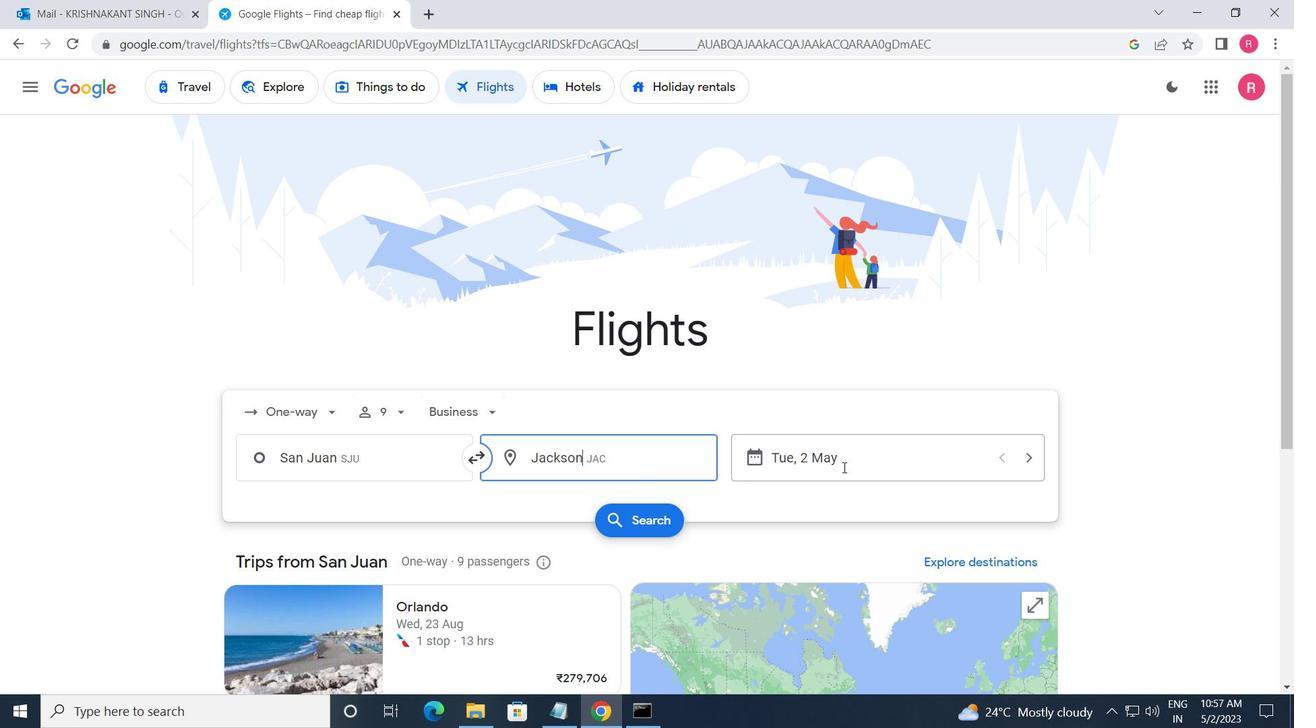 
Action: Mouse pressed left at (854, 461)
Screenshot: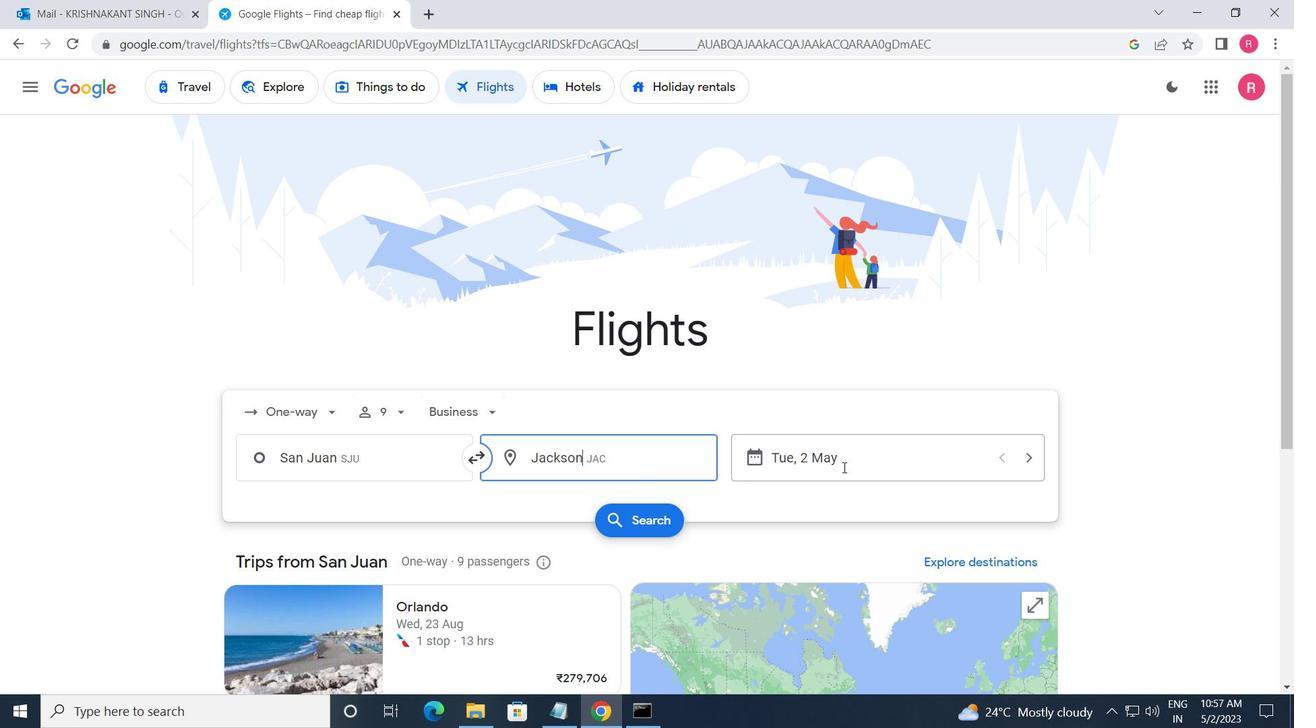 
Action: Mouse moved to (537, 388)
Screenshot: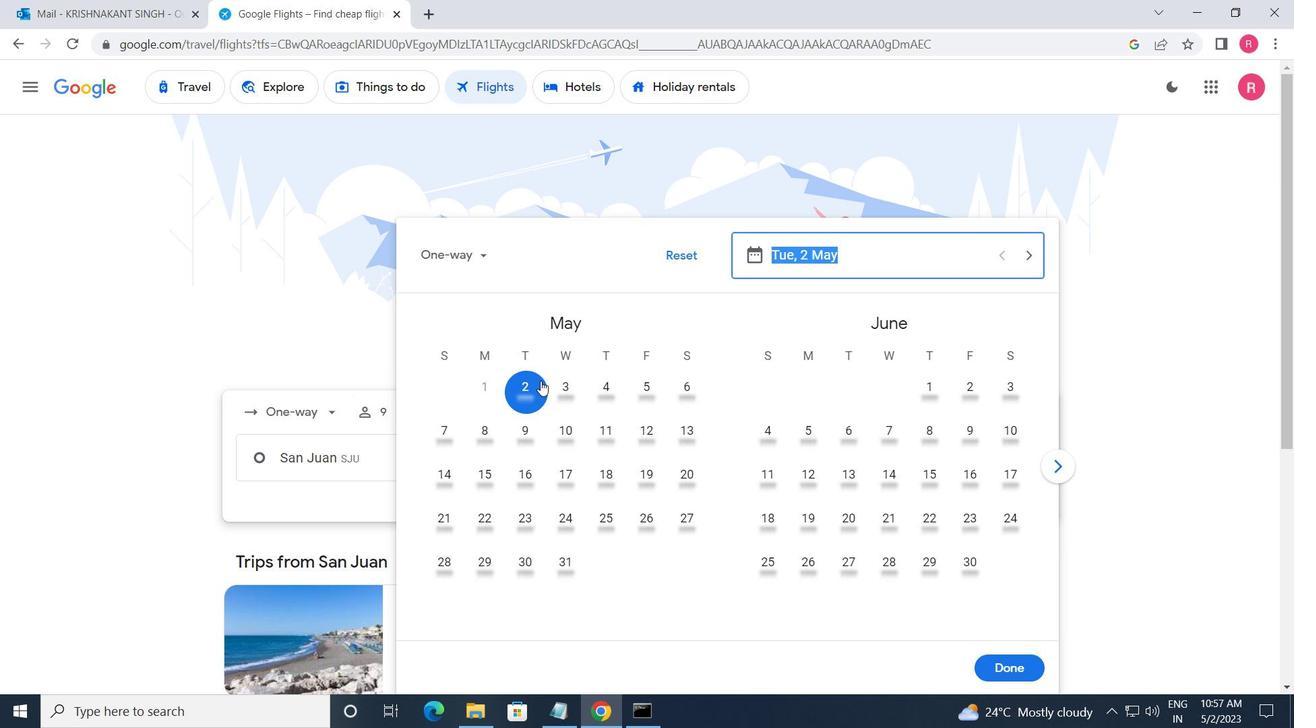 
Action: Mouse pressed left at (537, 388)
Screenshot: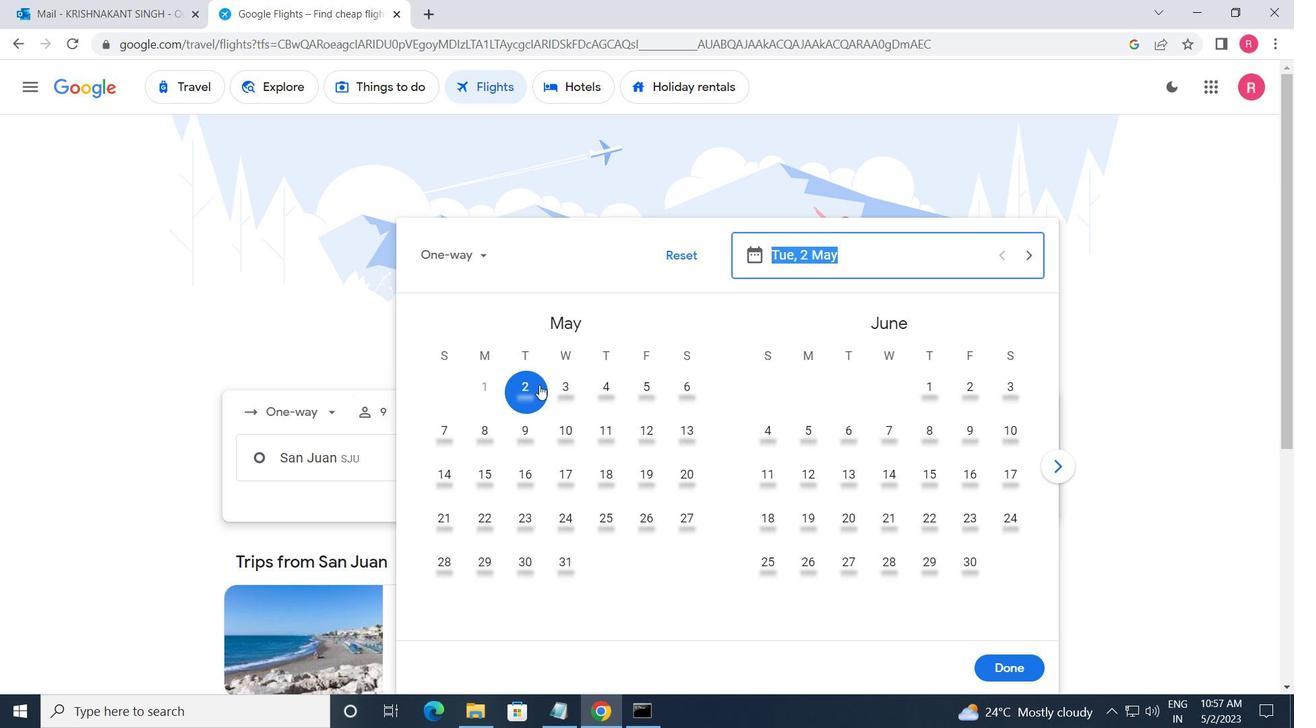 
Action: Mouse moved to (1020, 678)
Screenshot: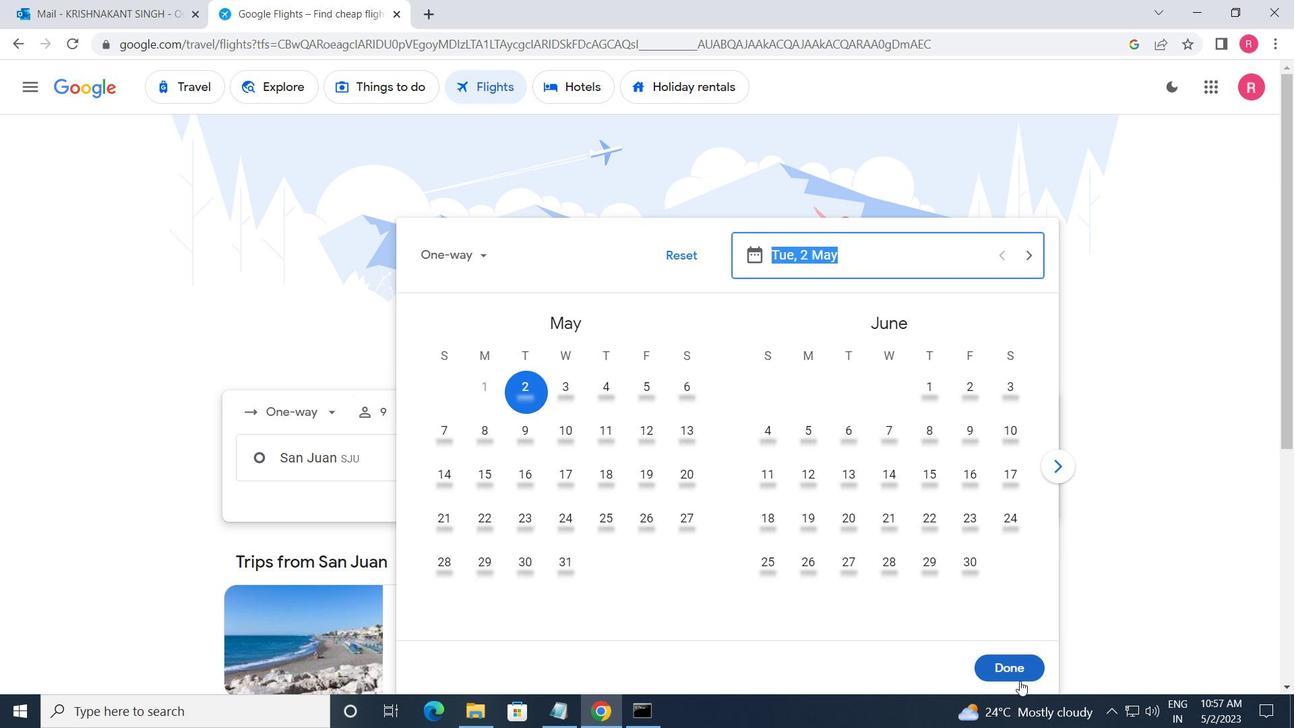 
Action: Mouse pressed left at (1020, 678)
Screenshot: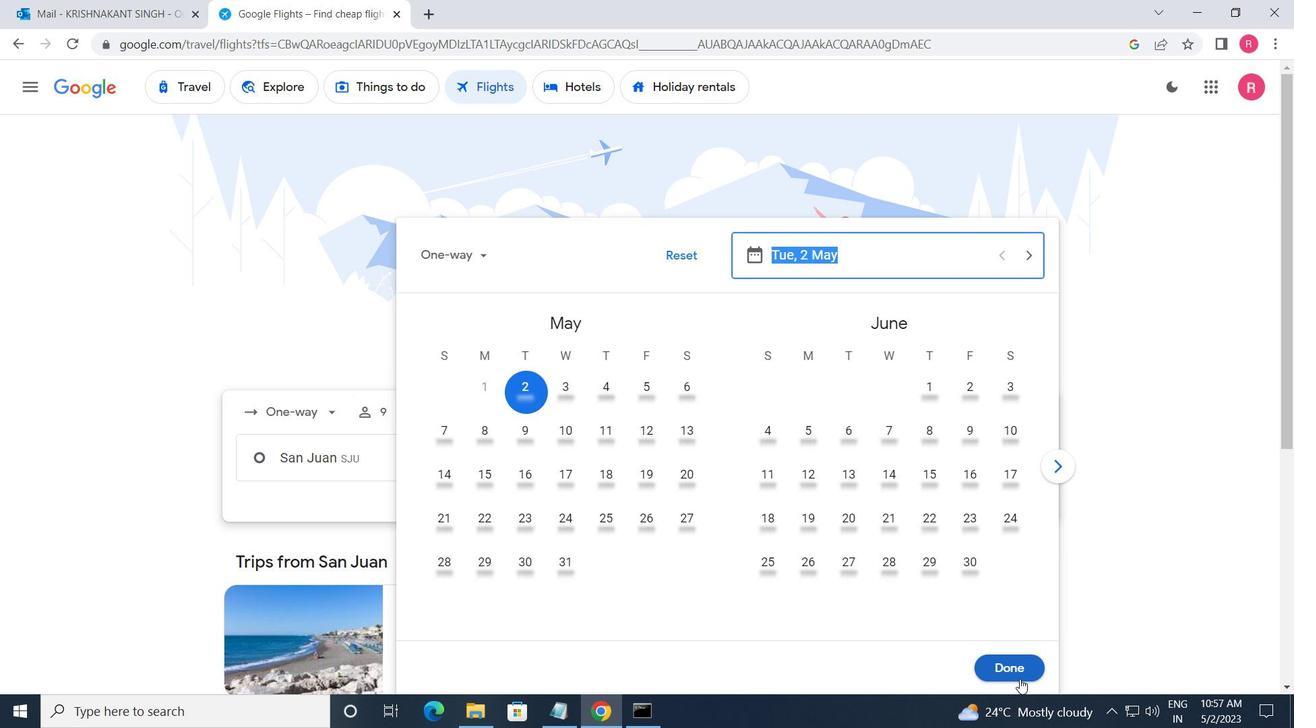 
Action: Mouse moved to (666, 521)
Screenshot: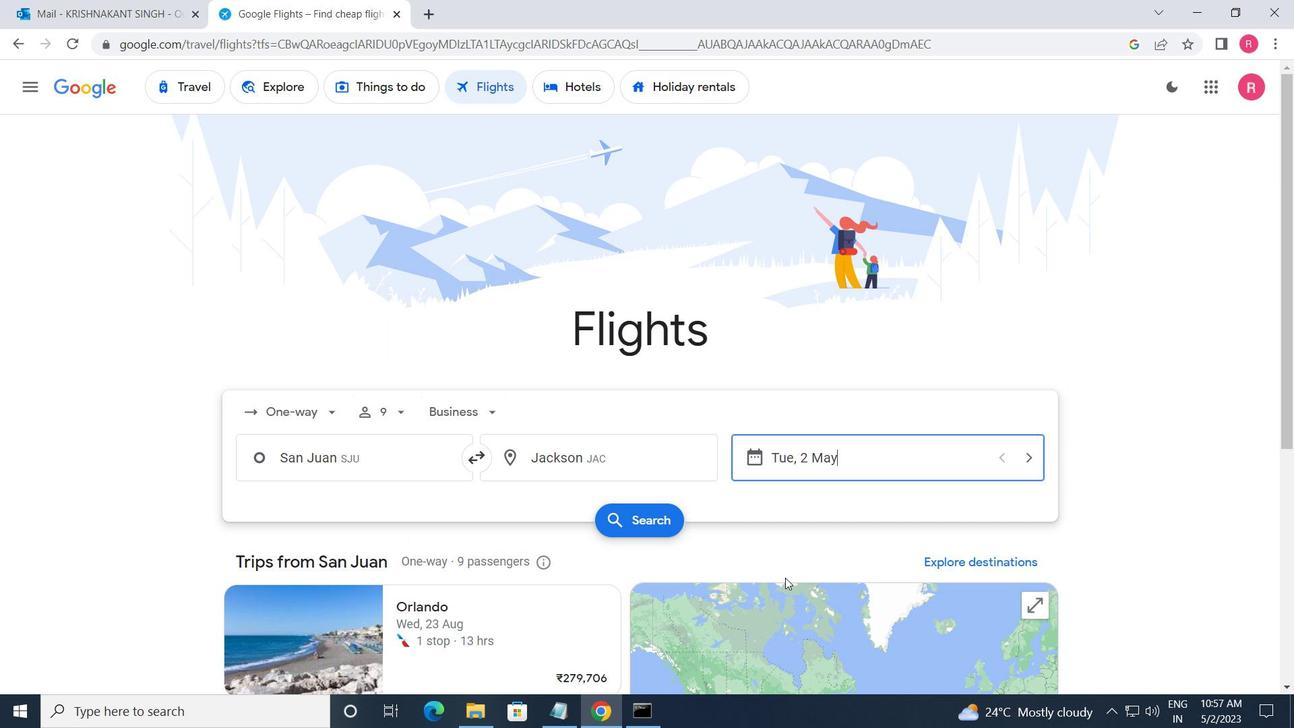 
Action: Mouse pressed left at (666, 521)
Screenshot: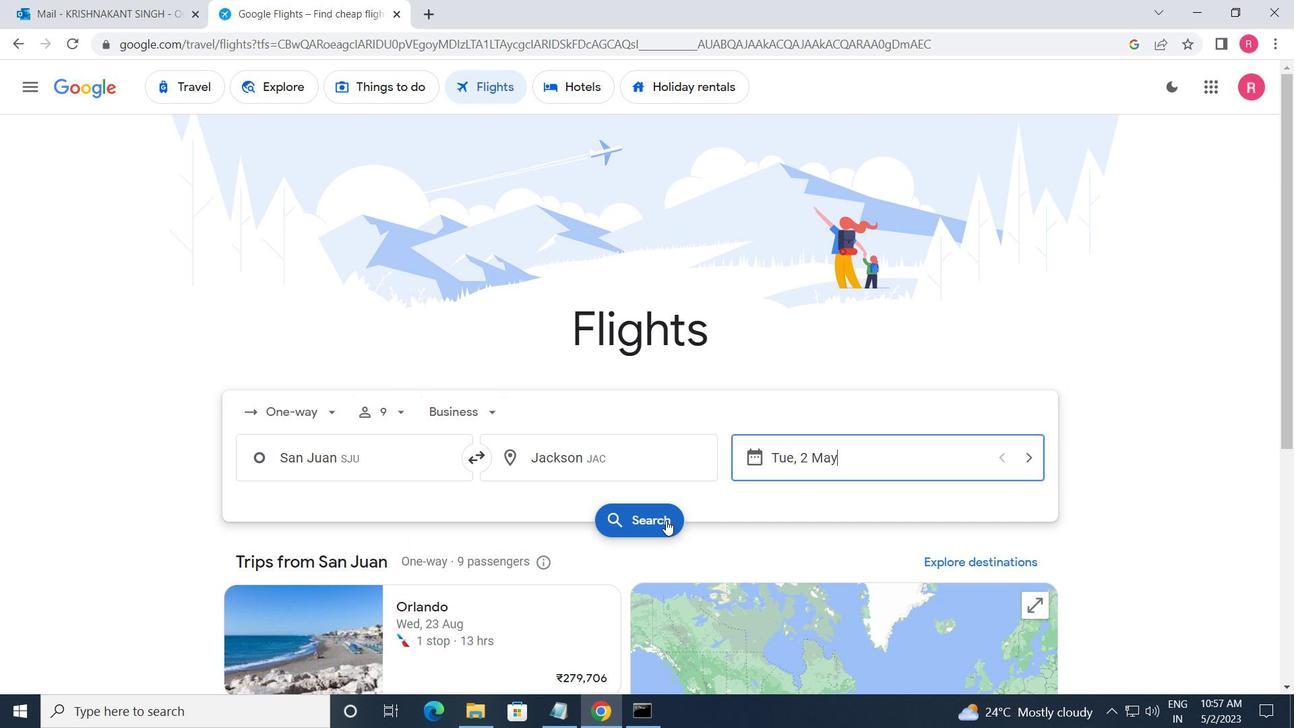 
Action: Mouse moved to (249, 242)
Screenshot: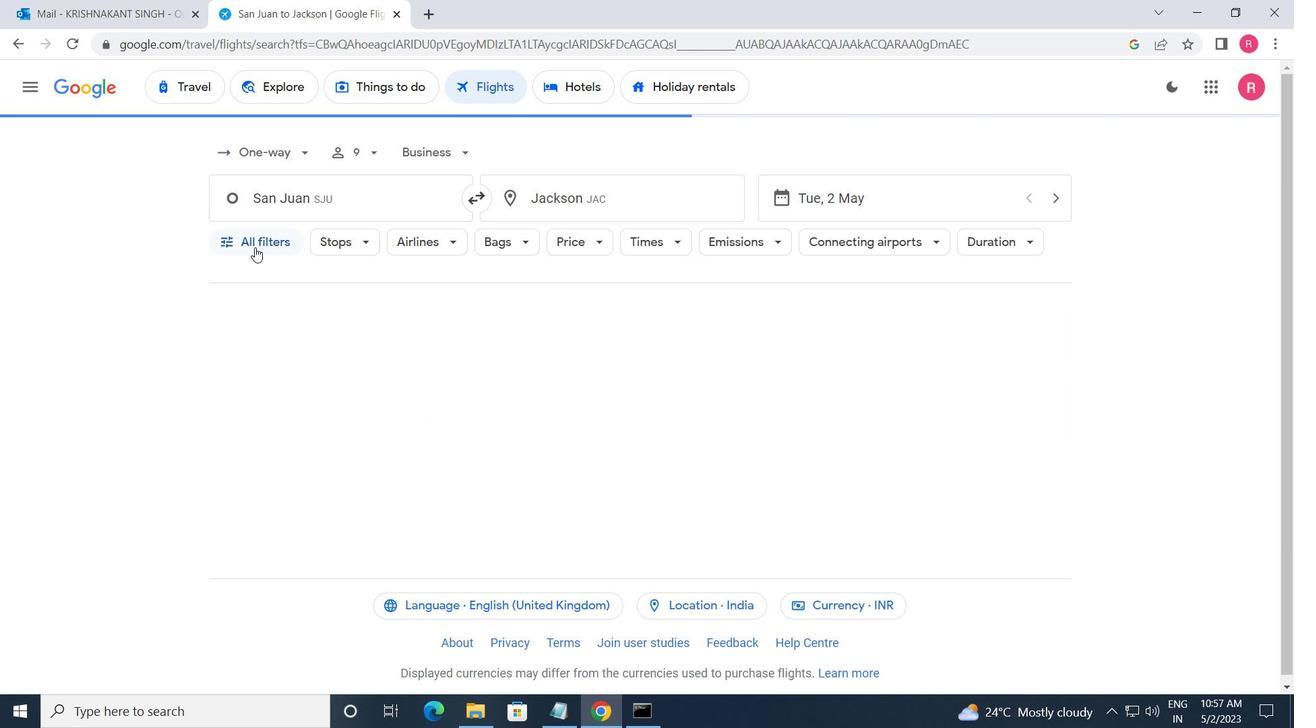 
Action: Mouse pressed left at (249, 242)
Screenshot: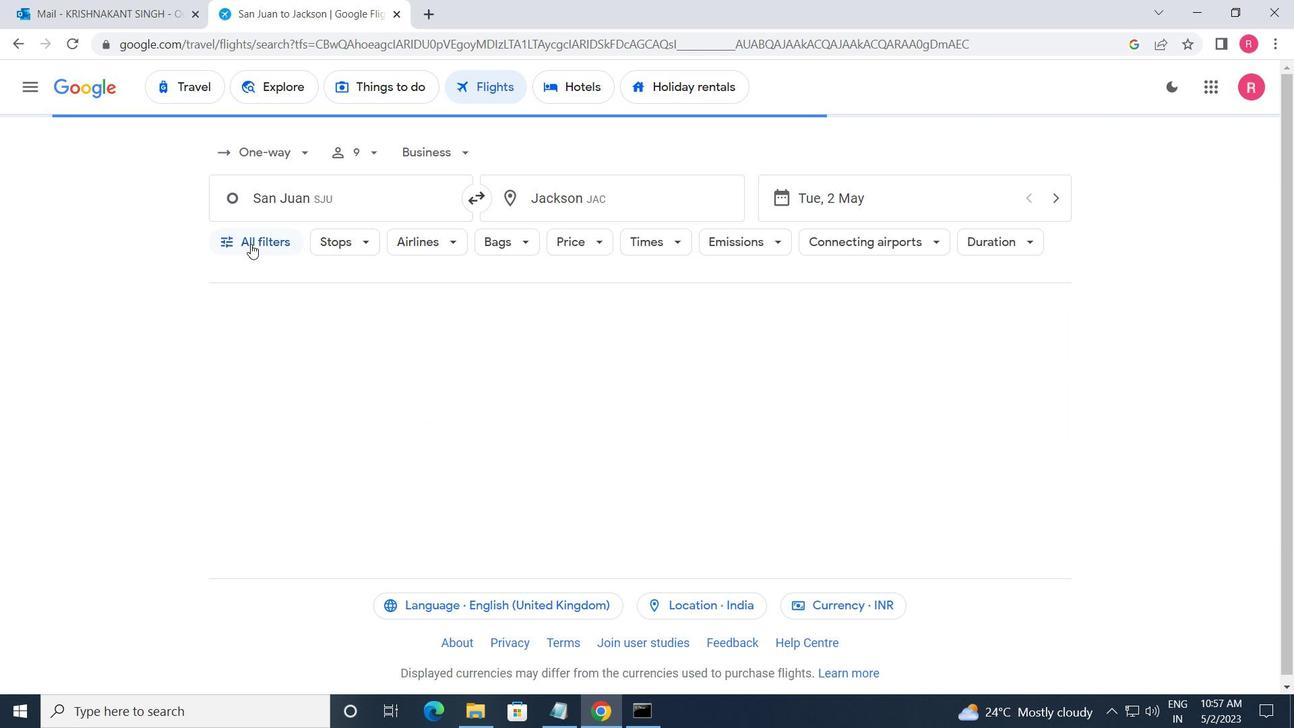 
Action: Mouse moved to (309, 401)
Screenshot: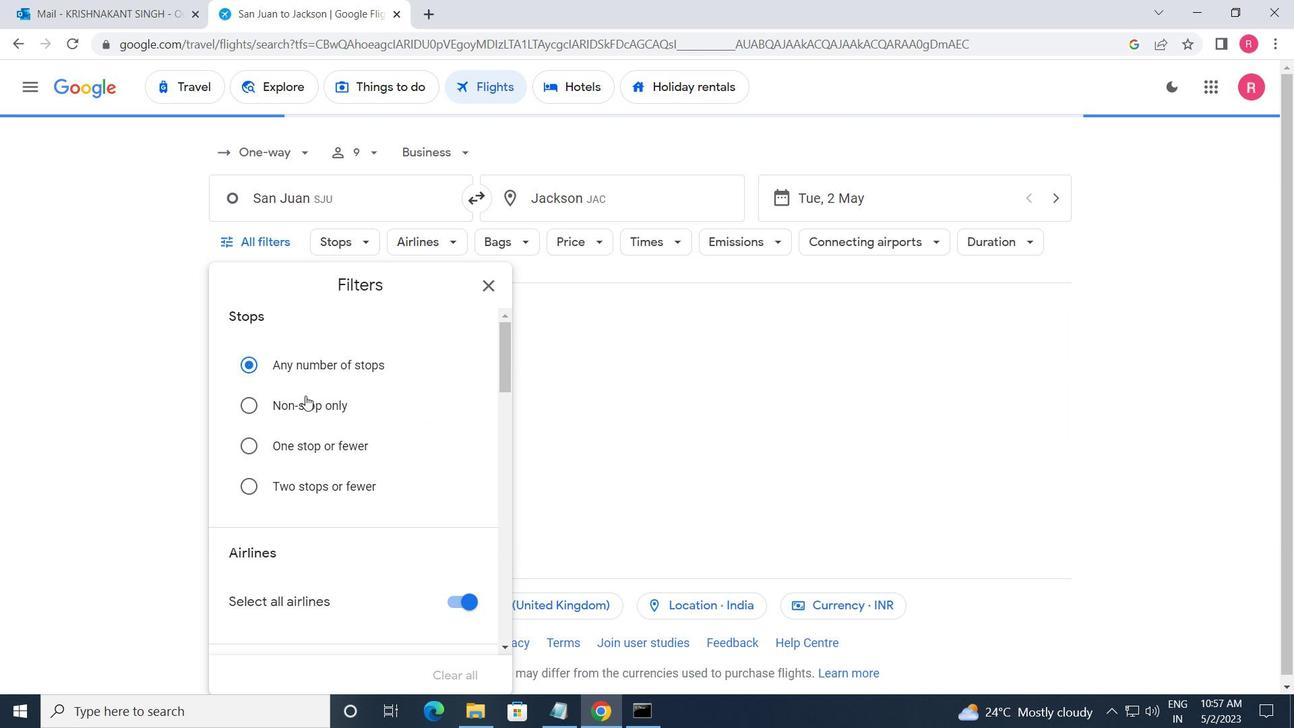 
Action: Mouse scrolled (309, 400) with delta (0, 0)
Screenshot: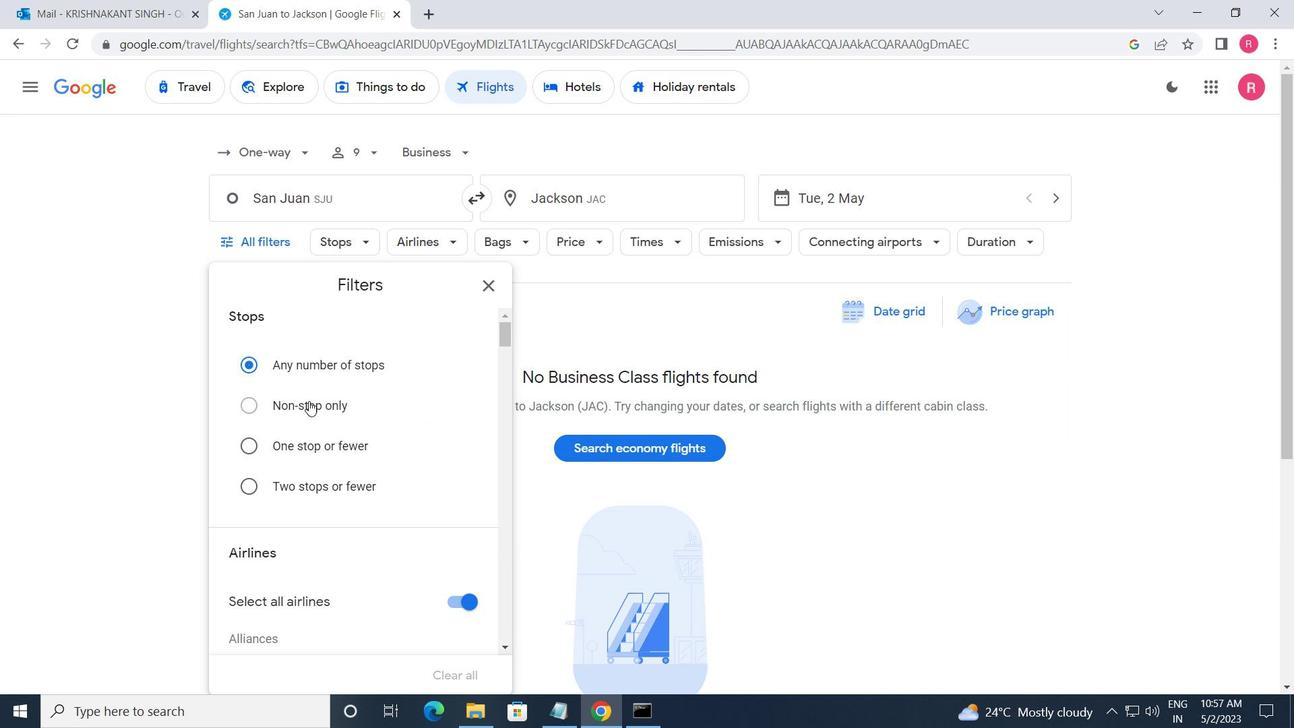 
Action: Mouse scrolled (309, 400) with delta (0, 0)
Screenshot: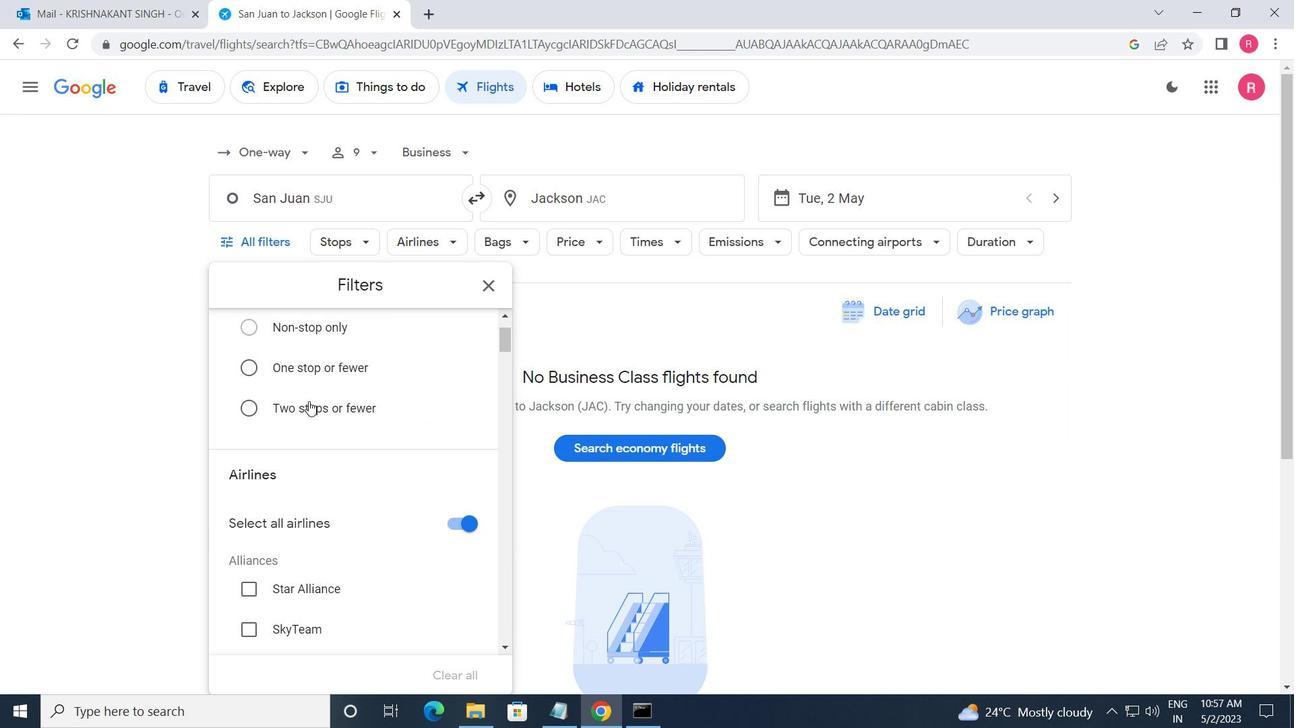 
Action: Mouse moved to (310, 405)
Screenshot: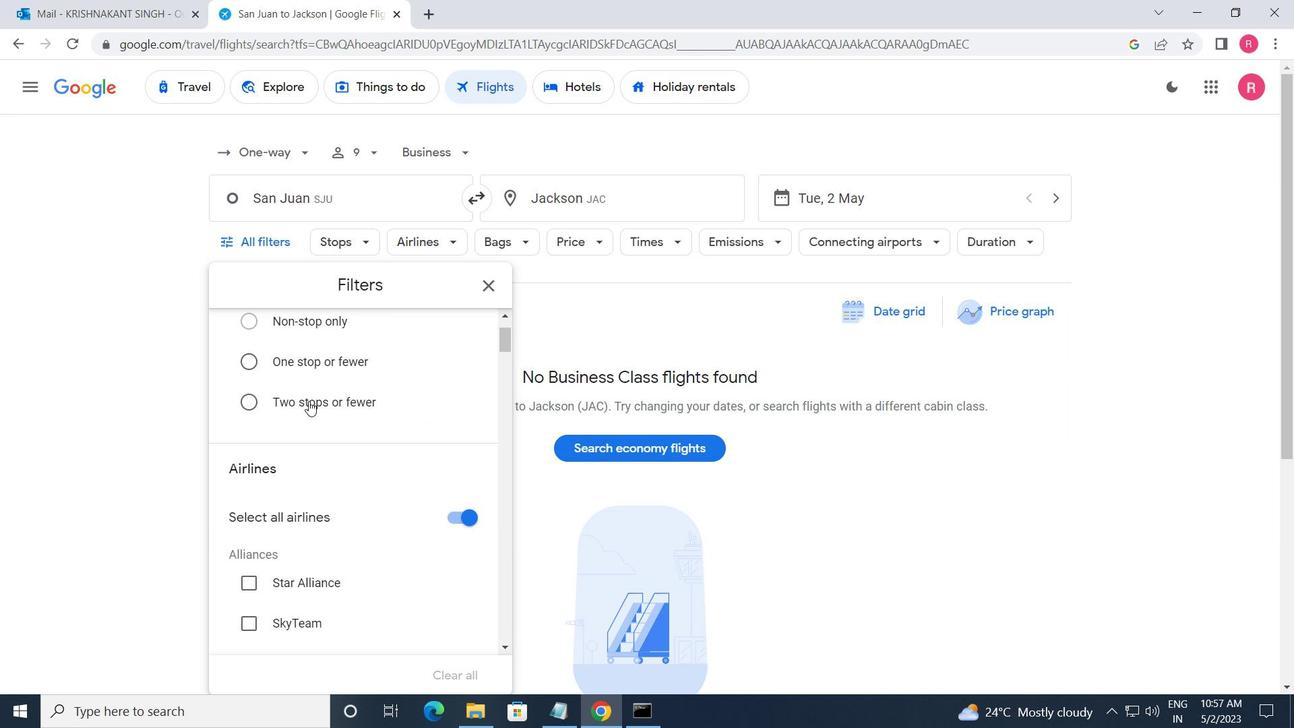 
Action: Mouse scrolled (310, 404) with delta (0, 0)
Screenshot: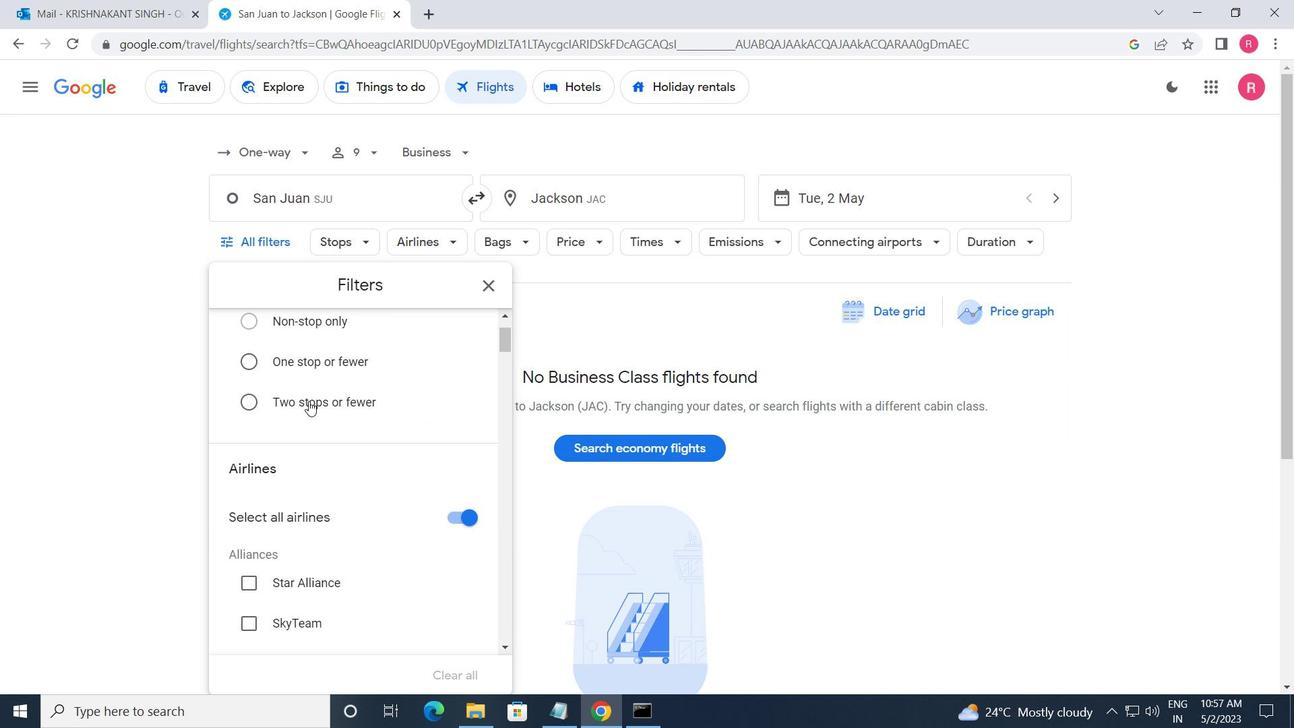 
Action: Mouse moved to (310, 406)
Screenshot: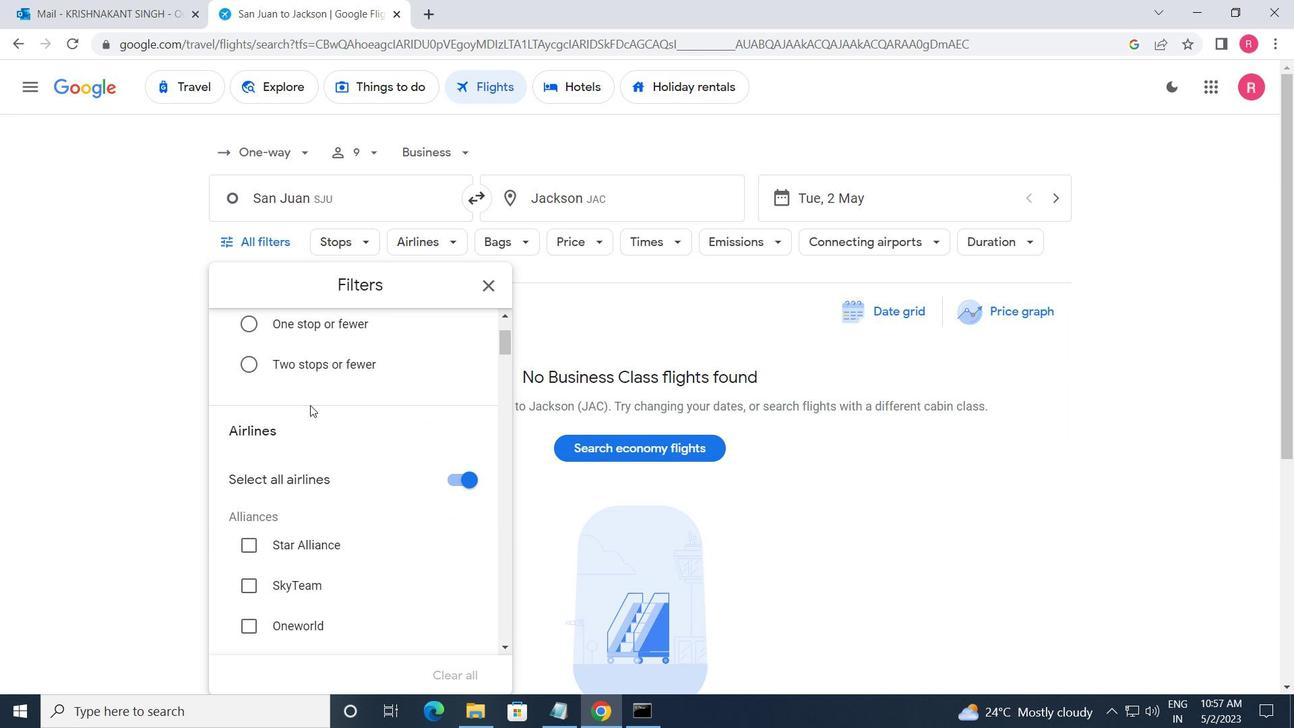 
Action: Mouse scrolled (310, 405) with delta (0, 0)
Screenshot: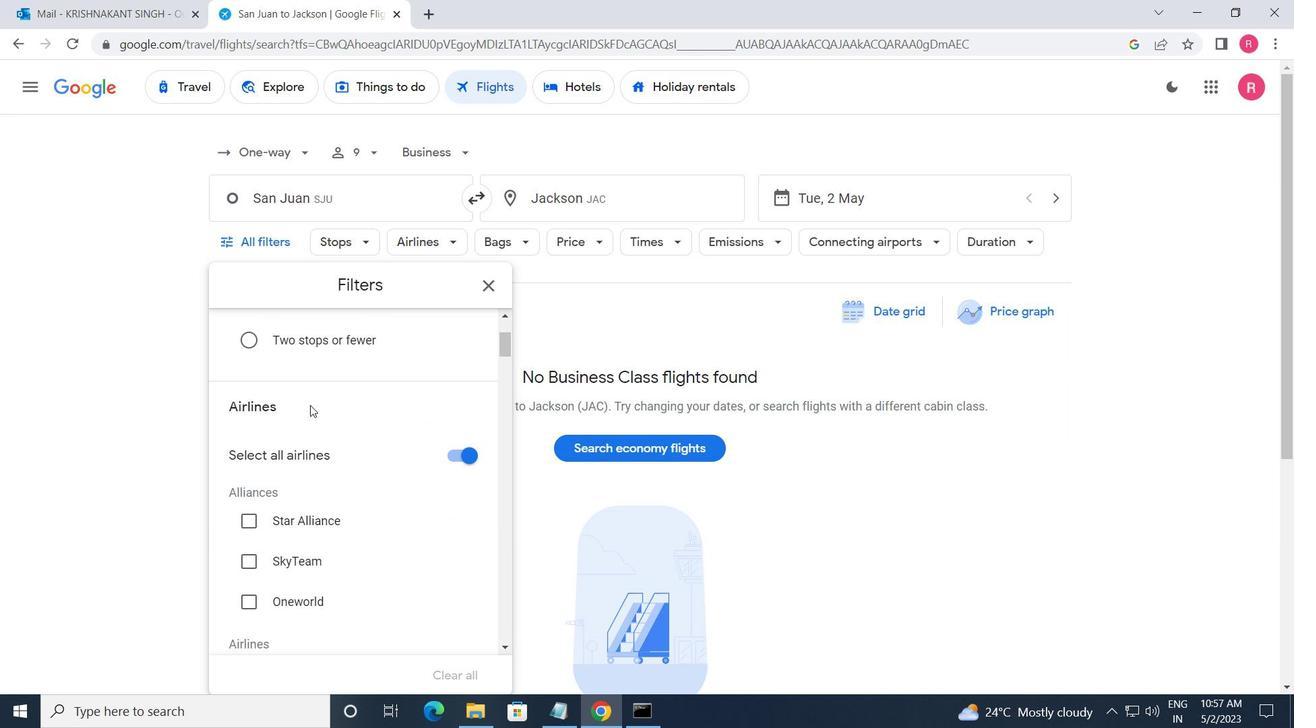 
Action: Mouse moved to (310, 407)
Screenshot: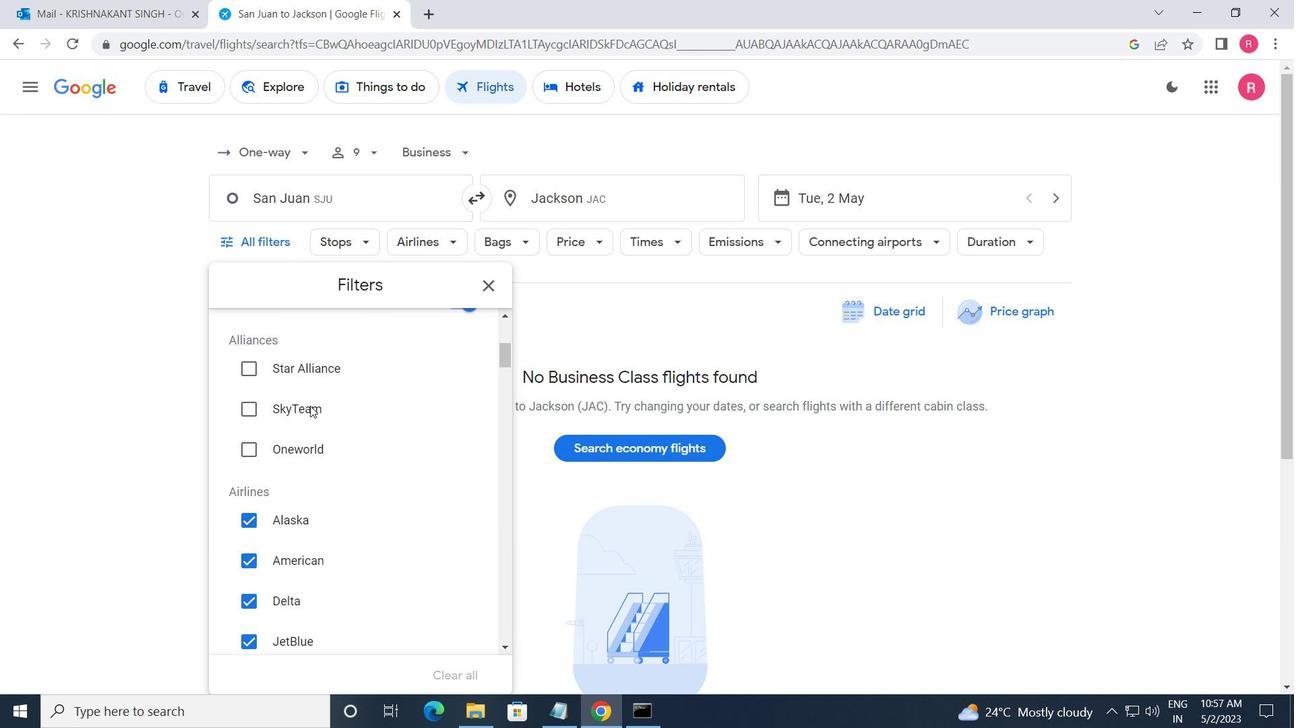 
Action: Mouse scrolled (310, 407) with delta (0, 0)
Screenshot: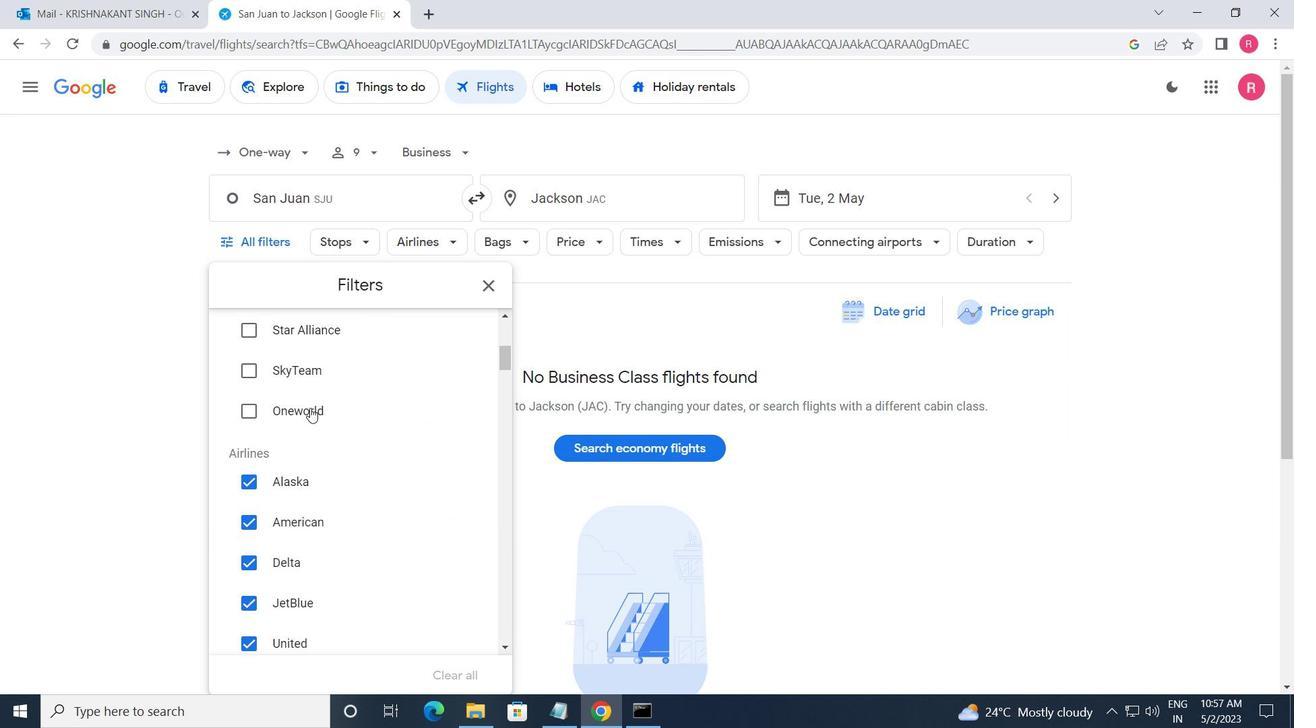 
Action: Mouse scrolled (310, 408) with delta (0, 0)
Screenshot: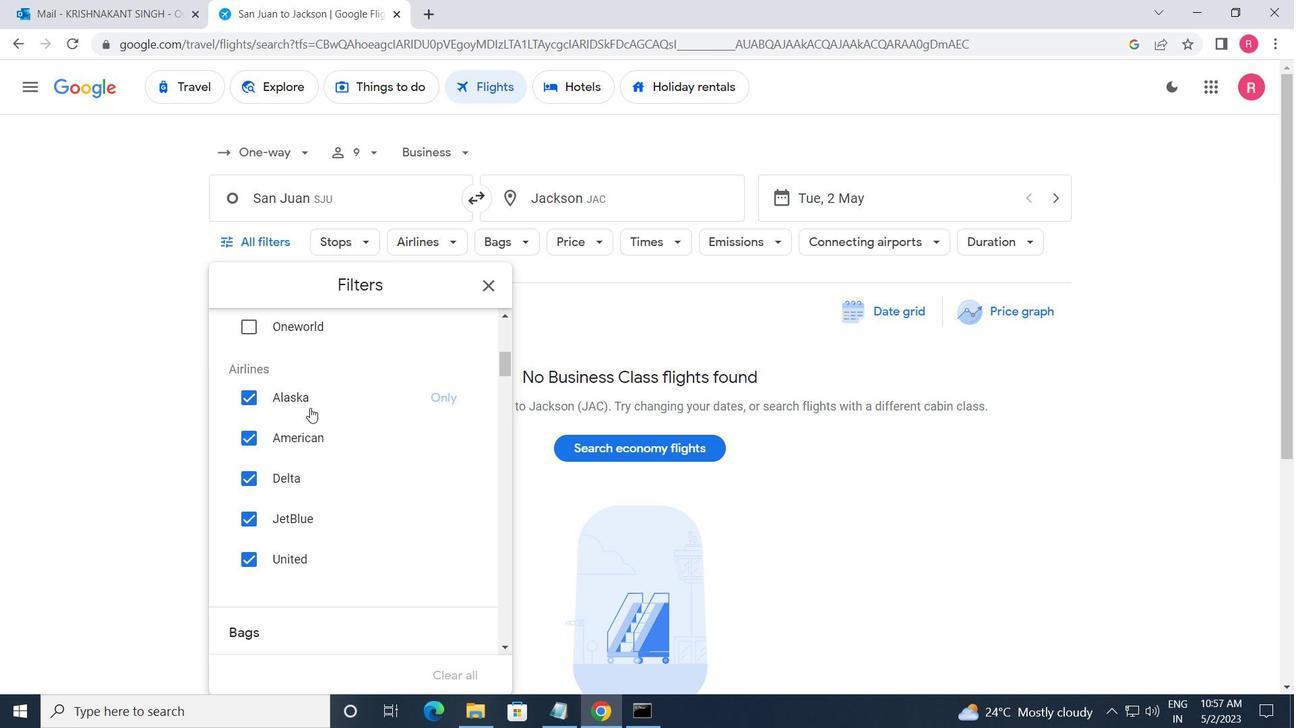 
Action: Mouse scrolled (310, 408) with delta (0, 0)
Screenshot: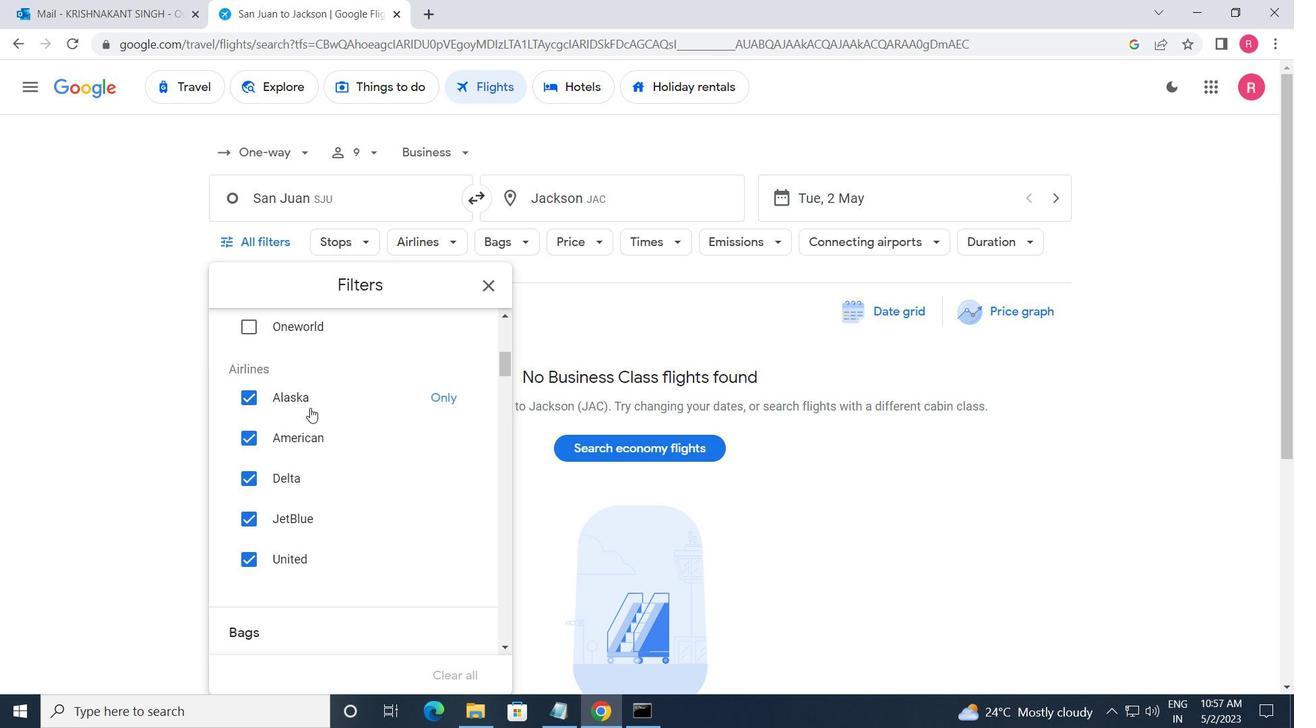 
Action: Mouse scrolled (310, 408) with delta (0, 0)
Screenshot: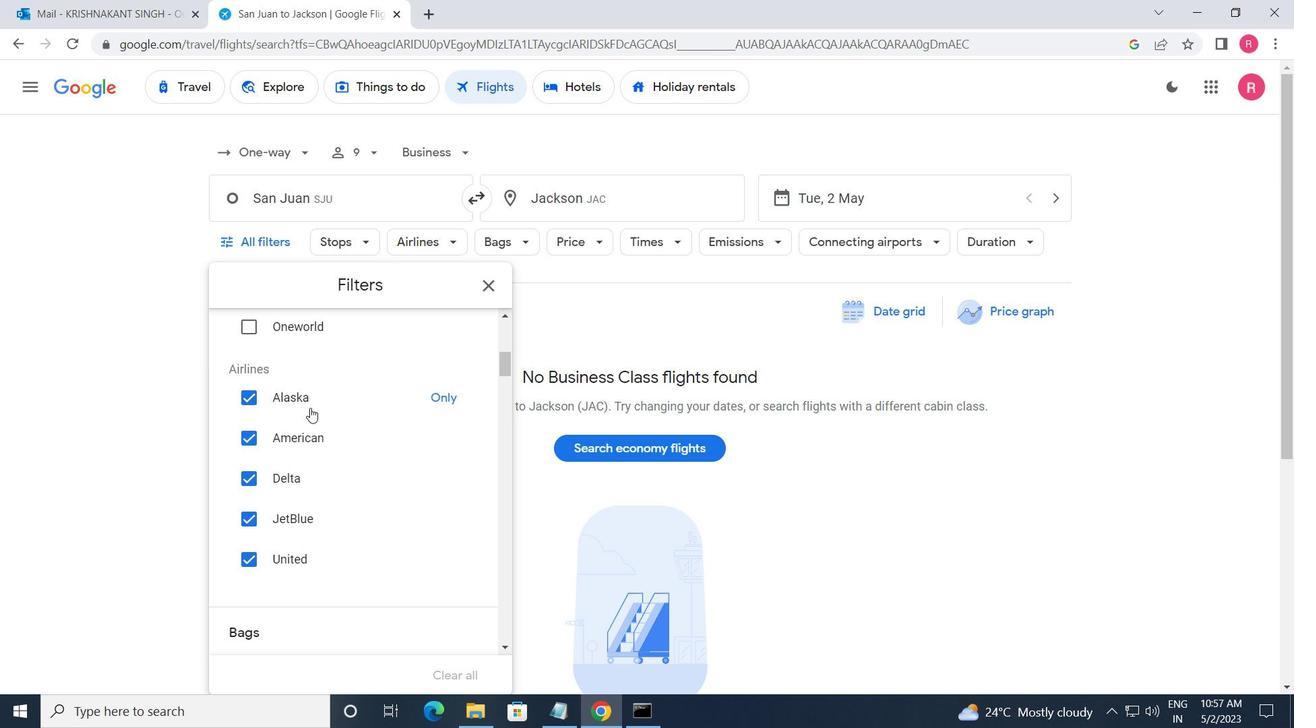 
Action: Mouse moved to (466, 440)
Screenshot: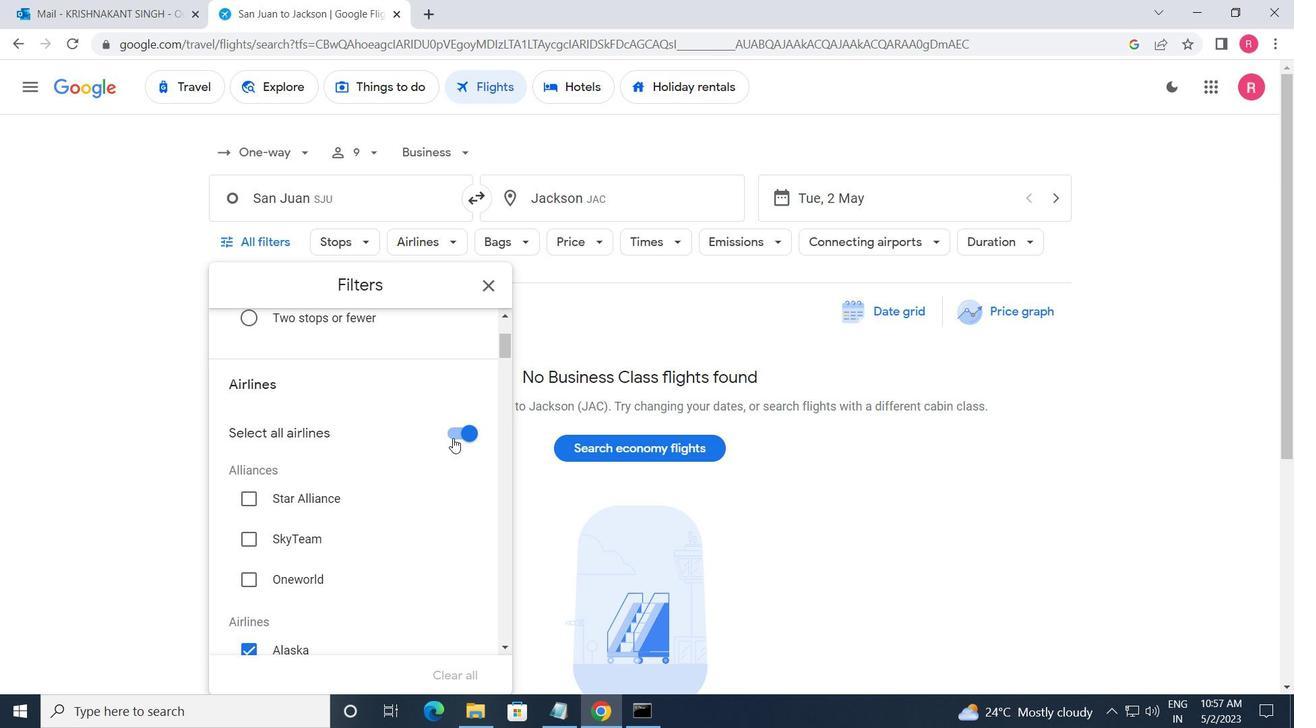 
Action: Mouse pressed left at (466, 440)
Screenshot: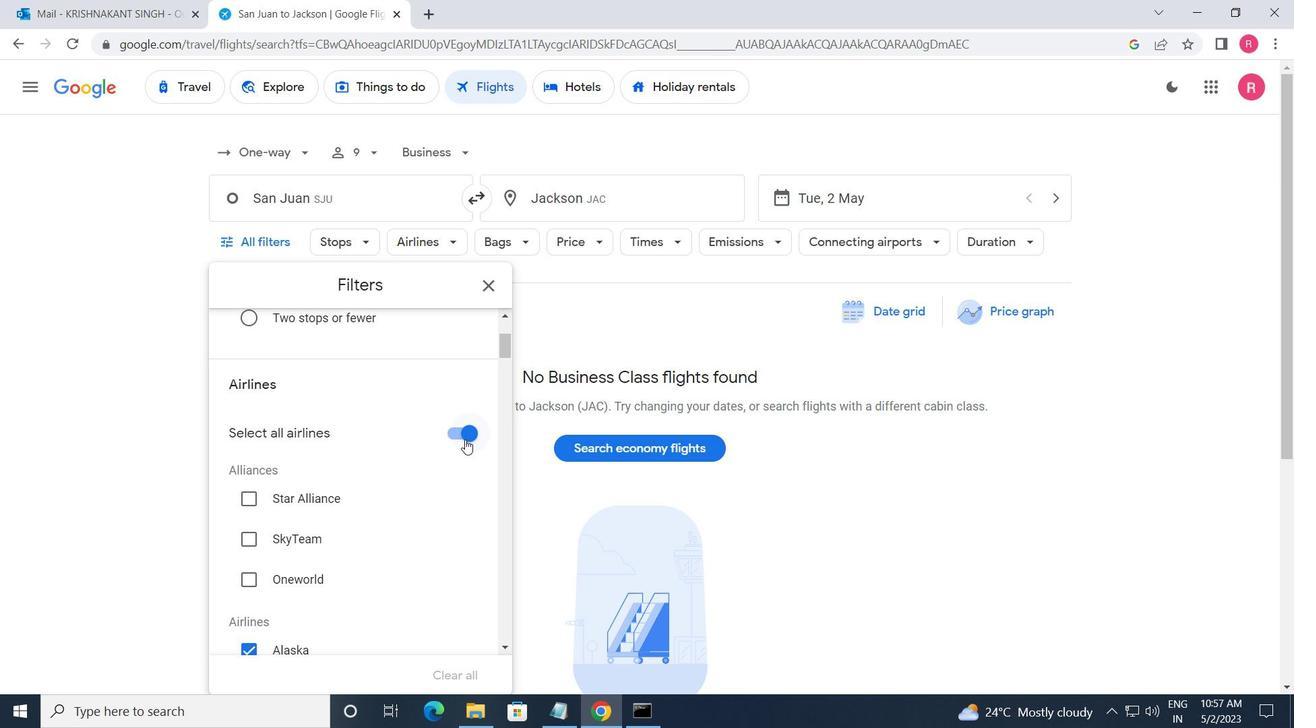 
Action: Mouse moved to (436, 451)
Screenshot: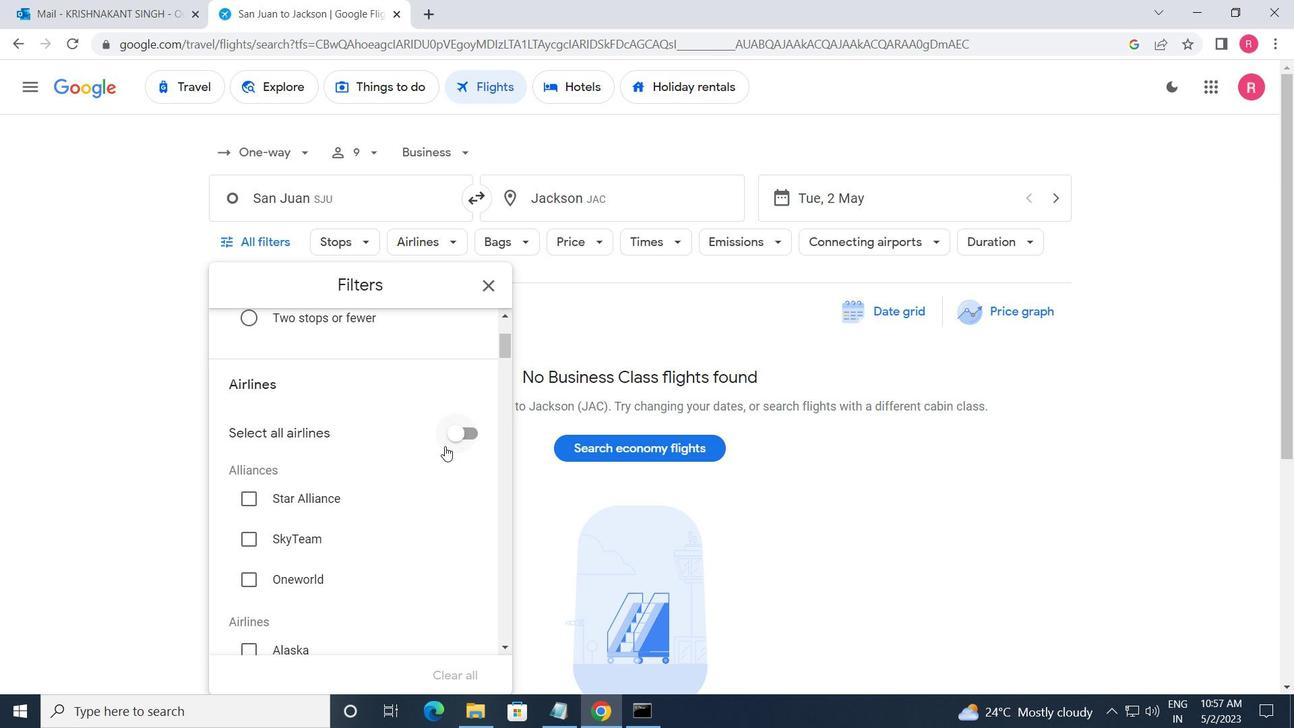 
Action: Mouse scrolled (436, 450) with delta (0, 0)
Screenshot: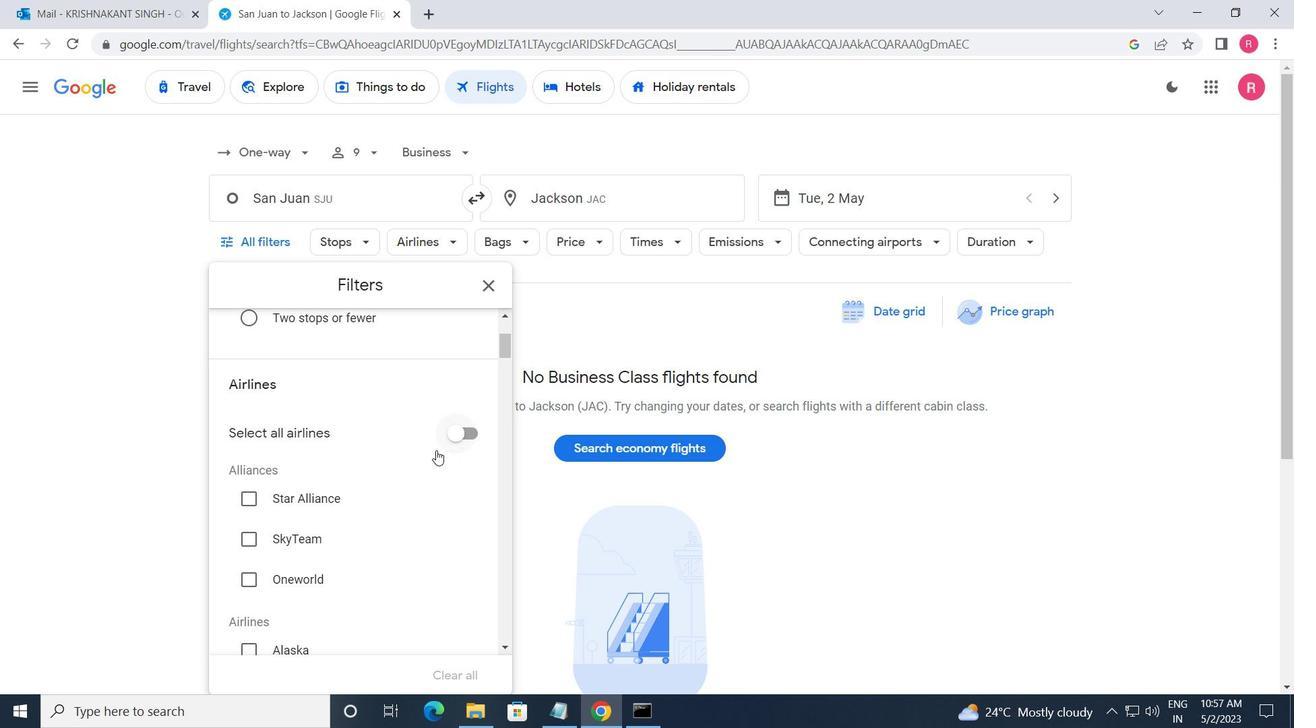 
Action: Mouse scrolled (436, 450) with delta (0, 0)
Screenshot: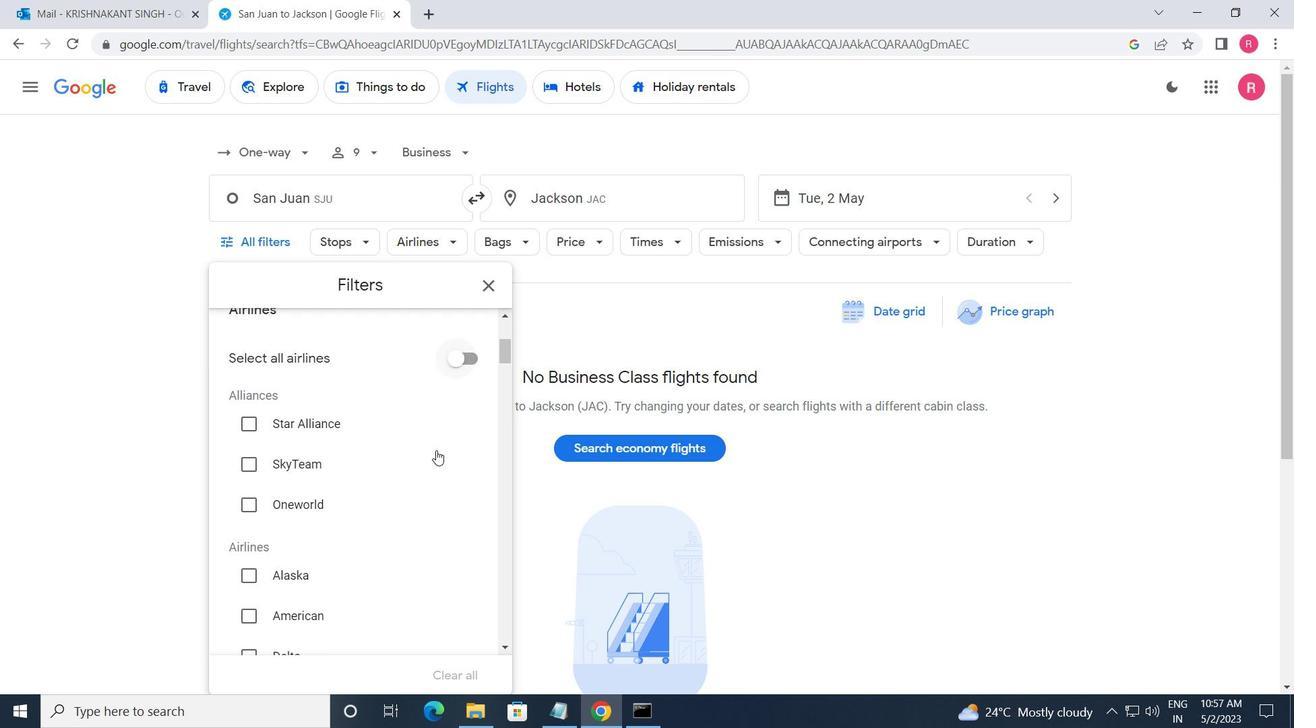 
Action: Mouse scrolled (436, 450) with delta (0, 0)
Screenshot: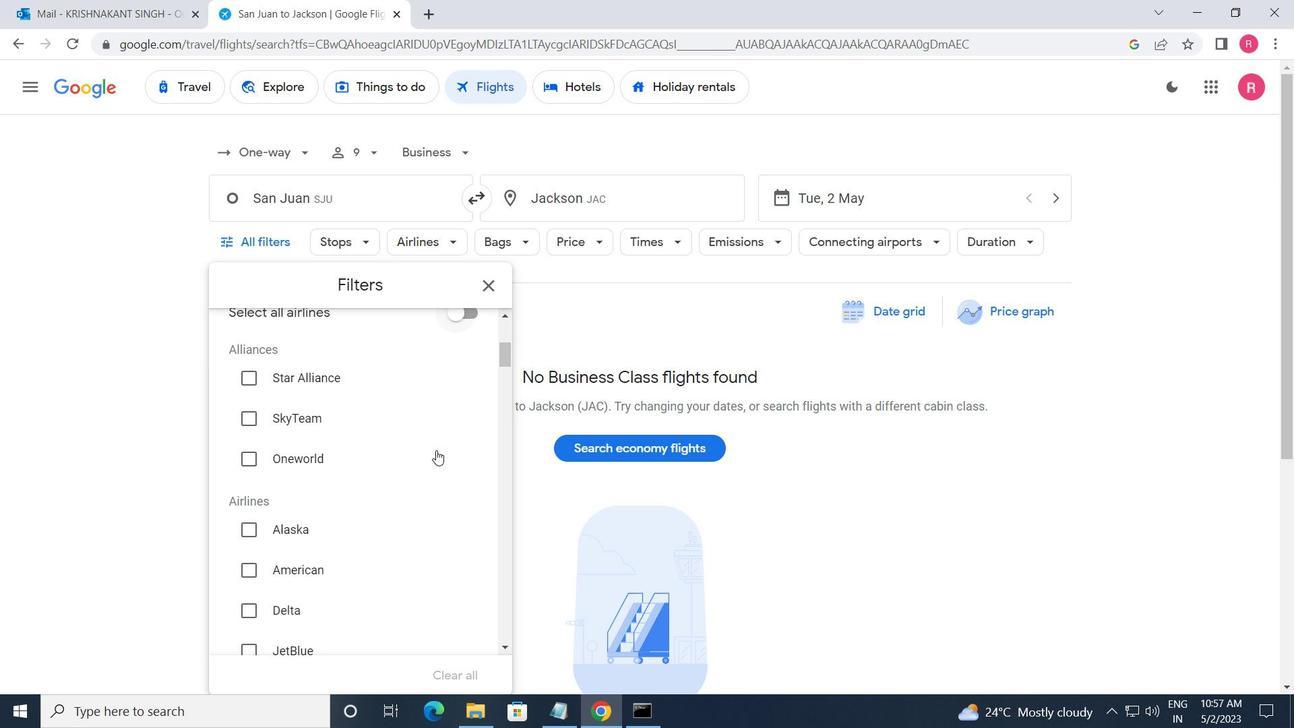 
Action: Mouse scrolled (436, 450) with delta (0, 0)
Screenshot: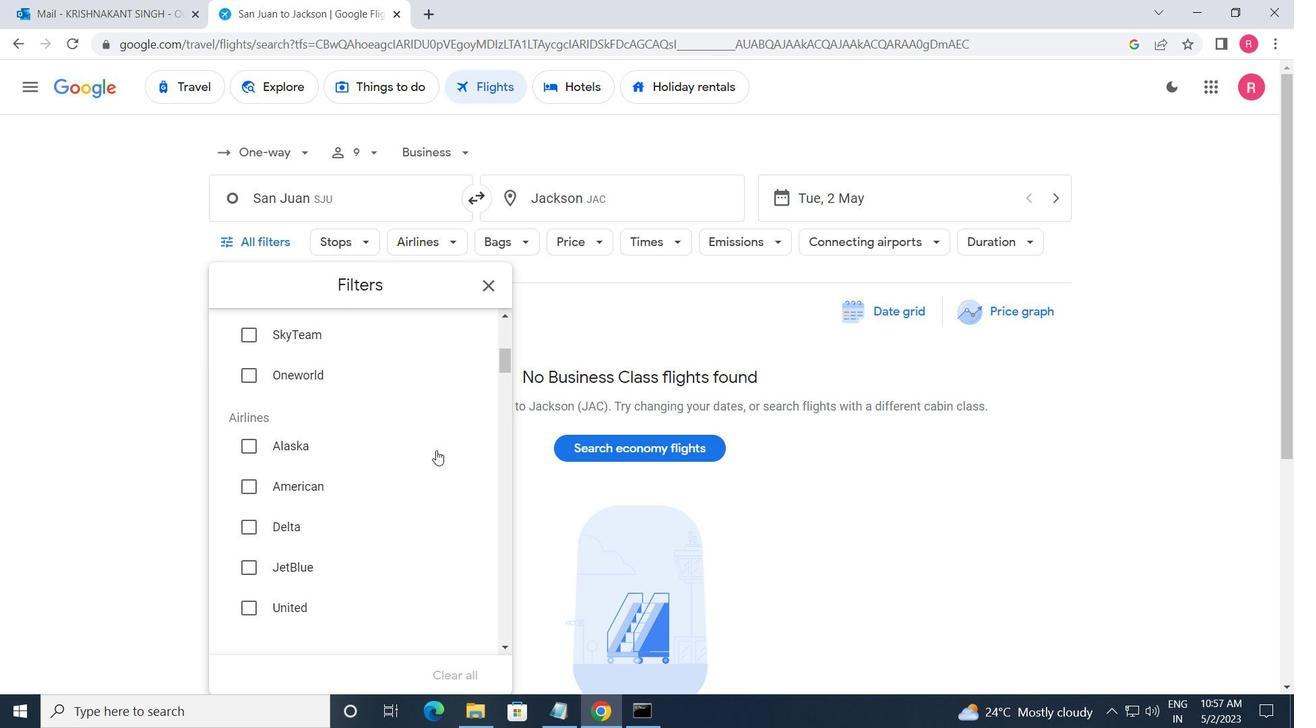 
Action: Mouse scrolled (436, 450) with delta (0, 0)
Screenshot: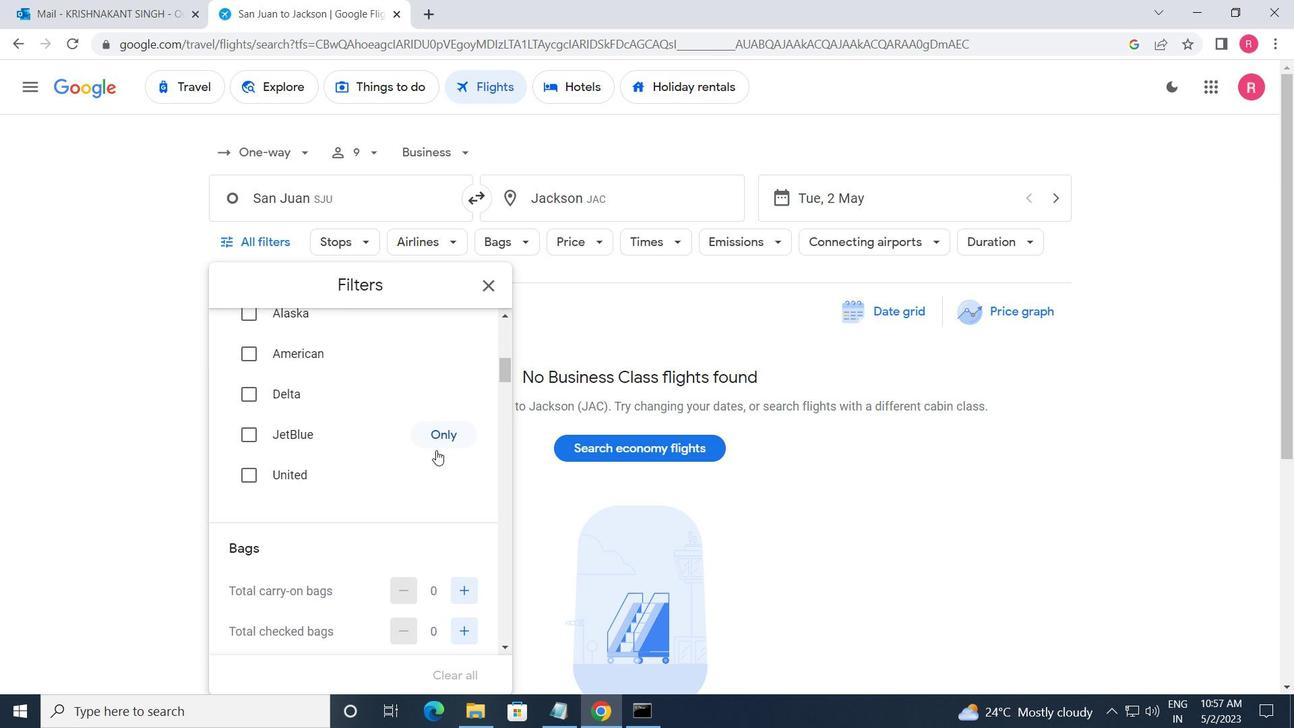 
Action: Mouse moved to (435, 452)
Screenshot: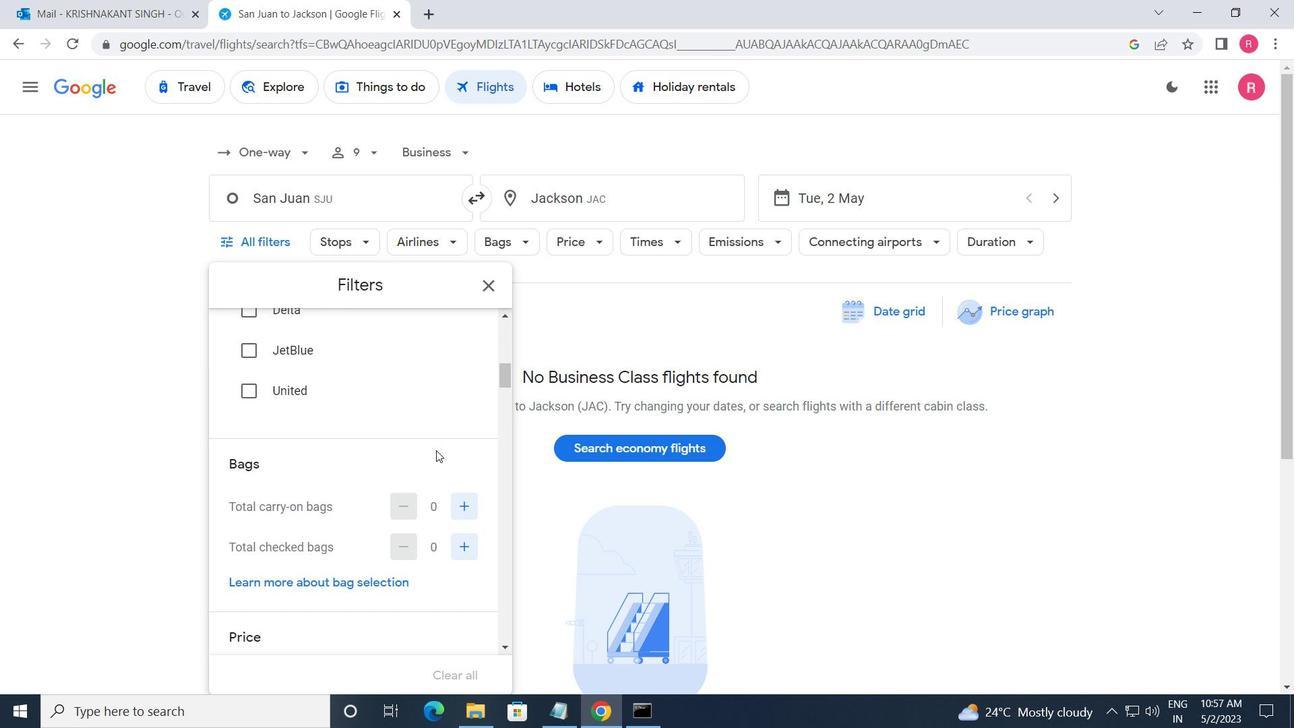 
Action: Mouse scrolled (435, 451) with delta (0, 0)
Screenshot: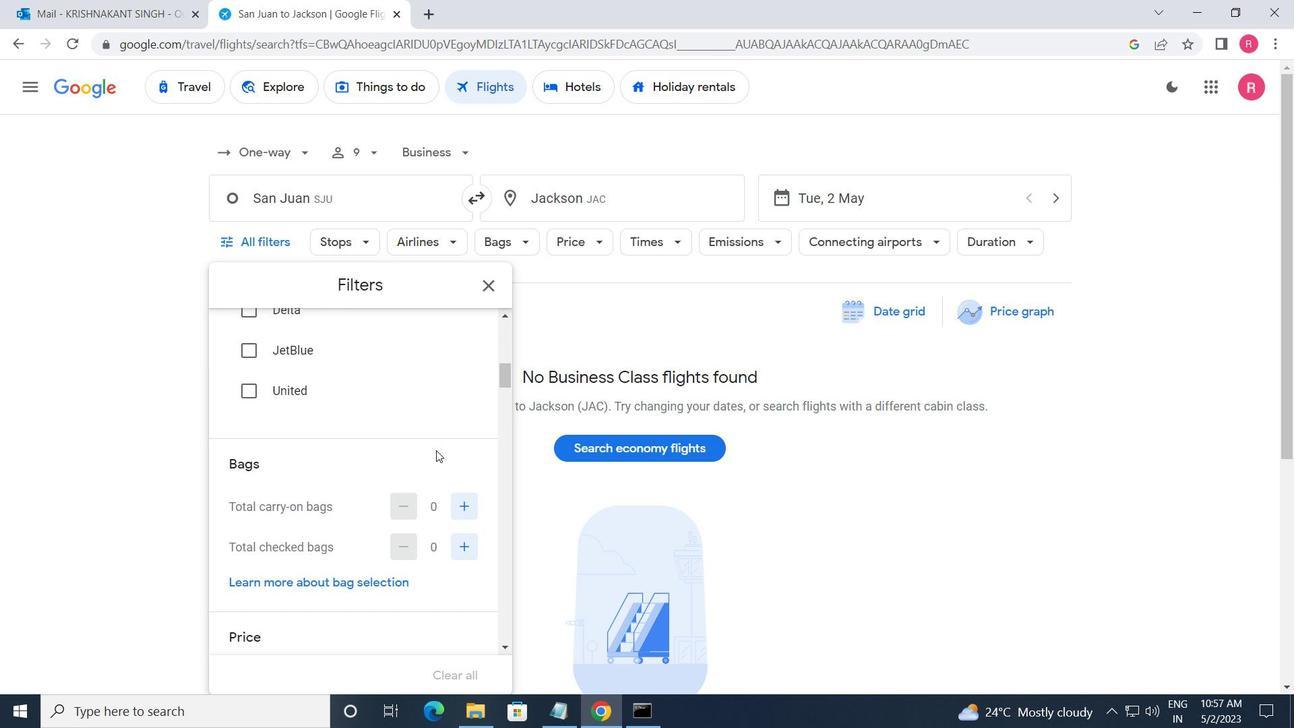 
Action: Mouse moved to (466, 464)
Screenshot: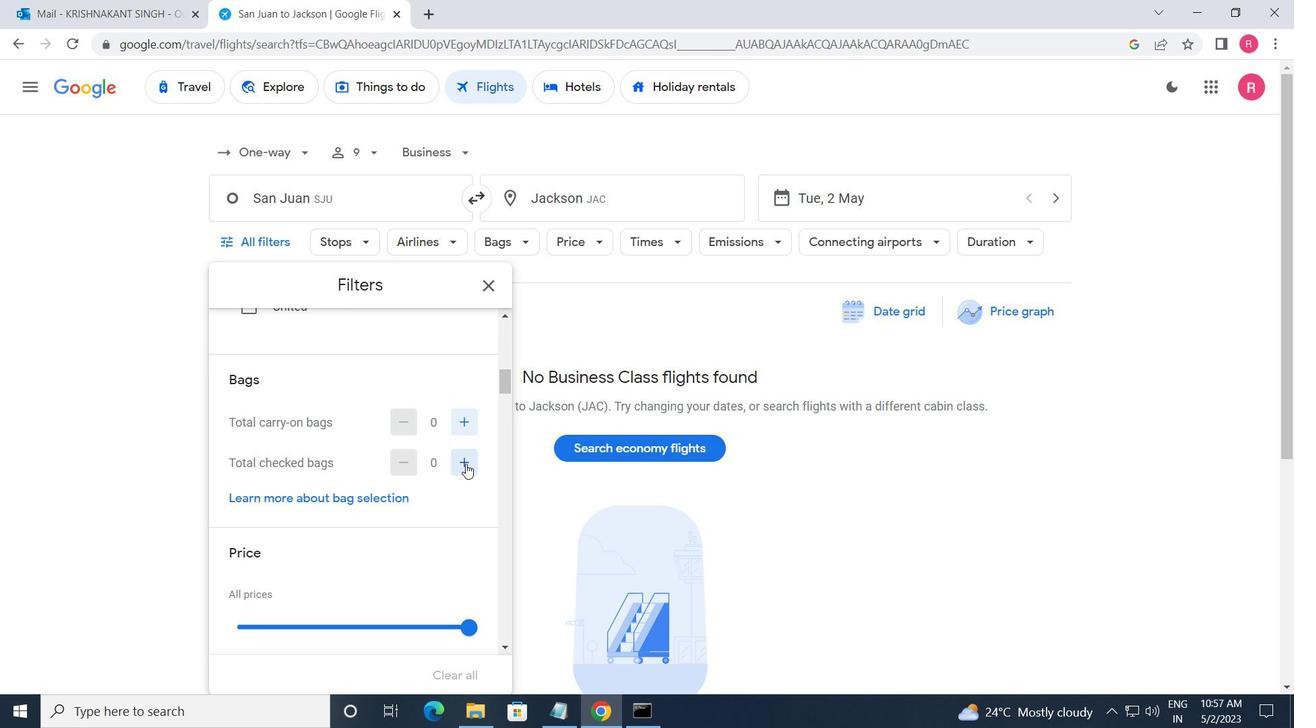 
Action: Mouse pressed left at (466, 464)
Screenshot: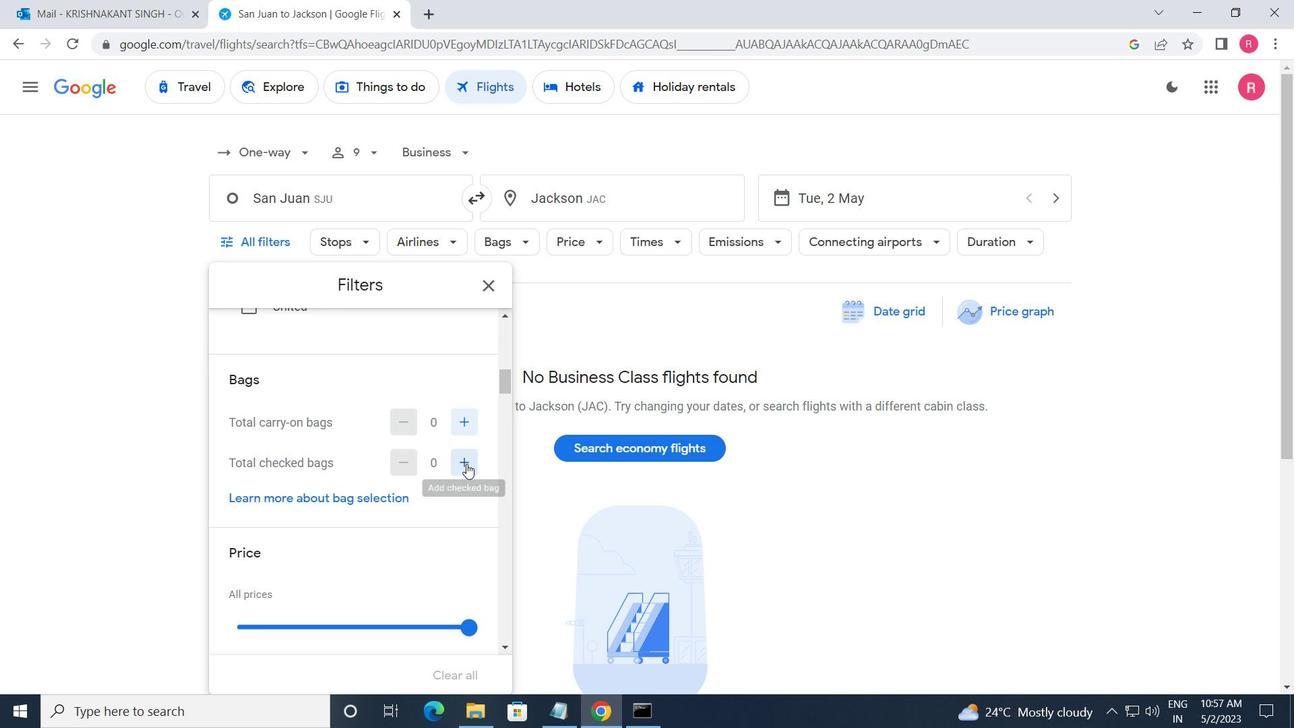 
Action: Mouse moved to (465, 463)
Screenshot: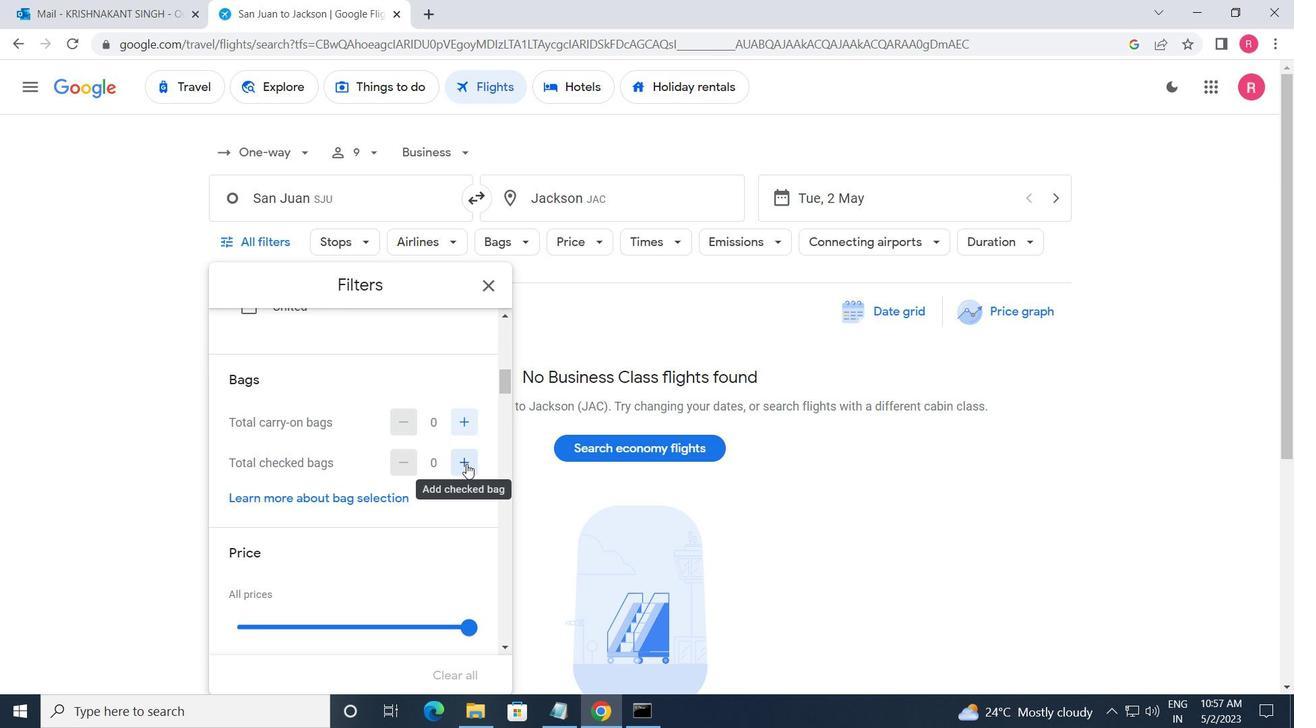 
Action: Mouse pressed left at (465, 463)
Screenshot: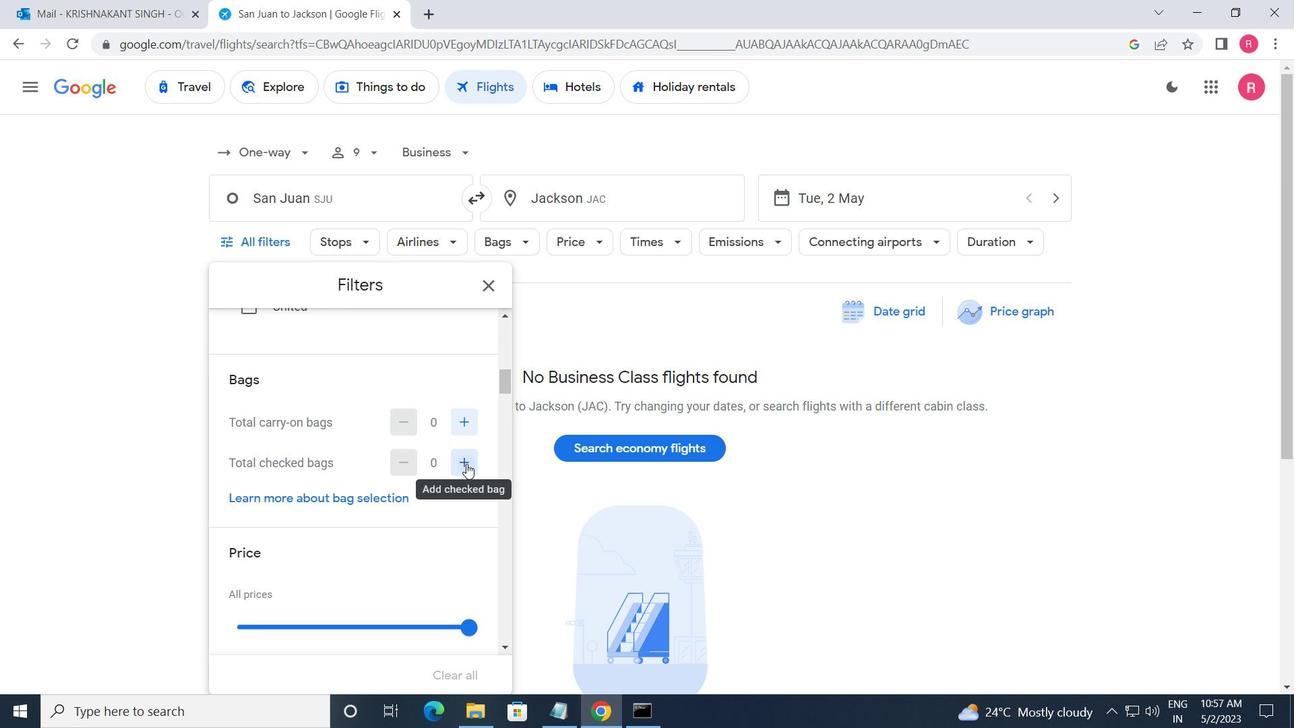 
Action: Mouse moved to (465, 463)
Screenshot: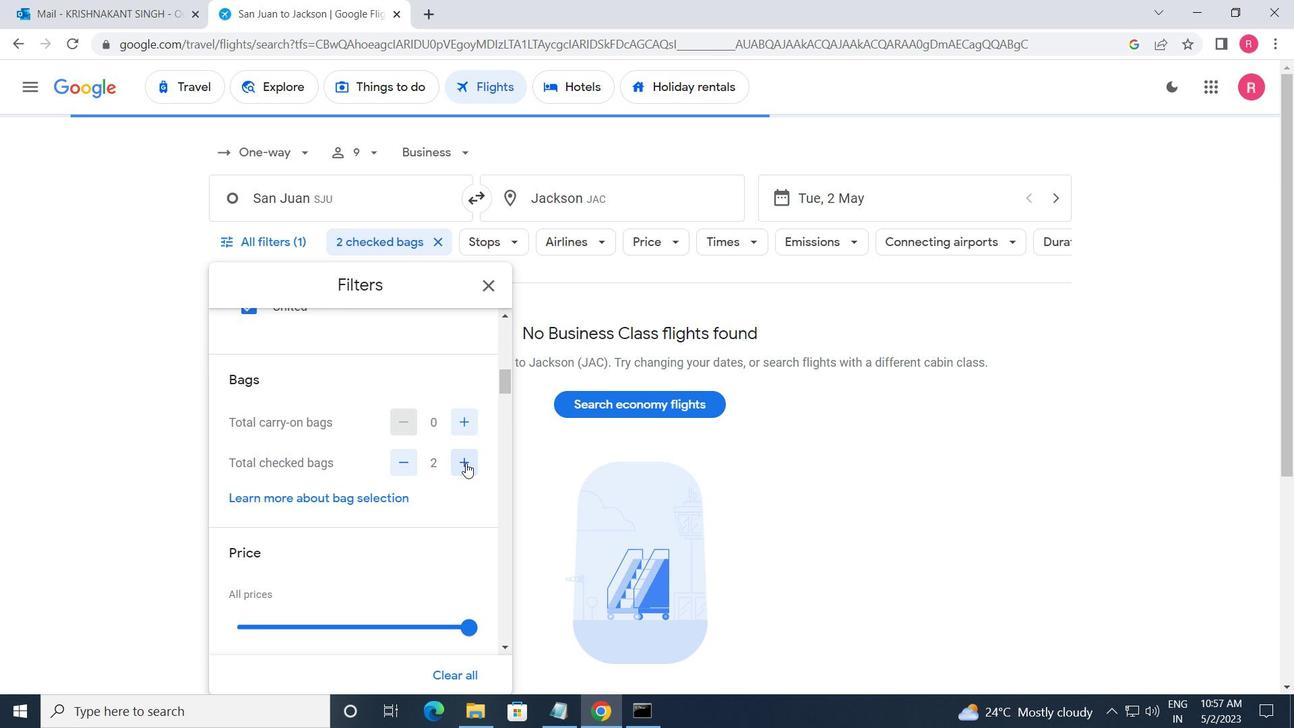 
Action: Mouse scrolled (465, 463) with delta (0, 0)
Screenshot: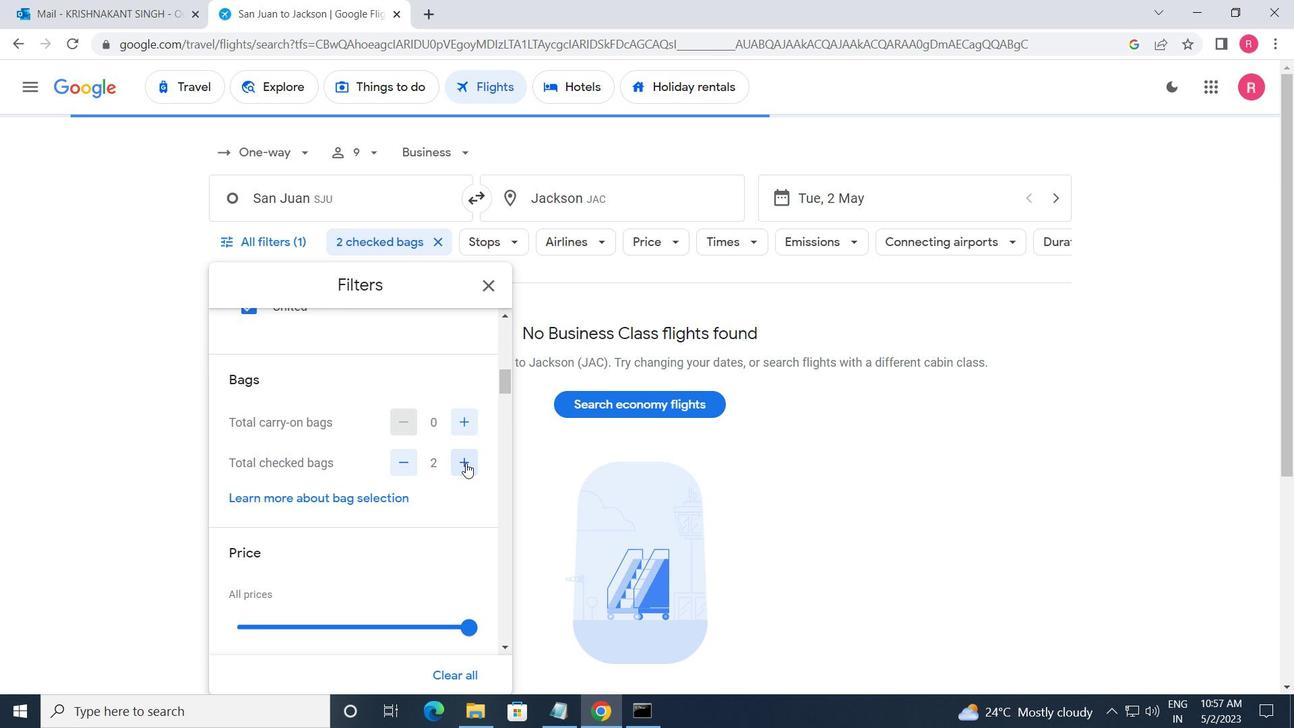 
Action: Mouse moved to (463, 464)
Screenshot: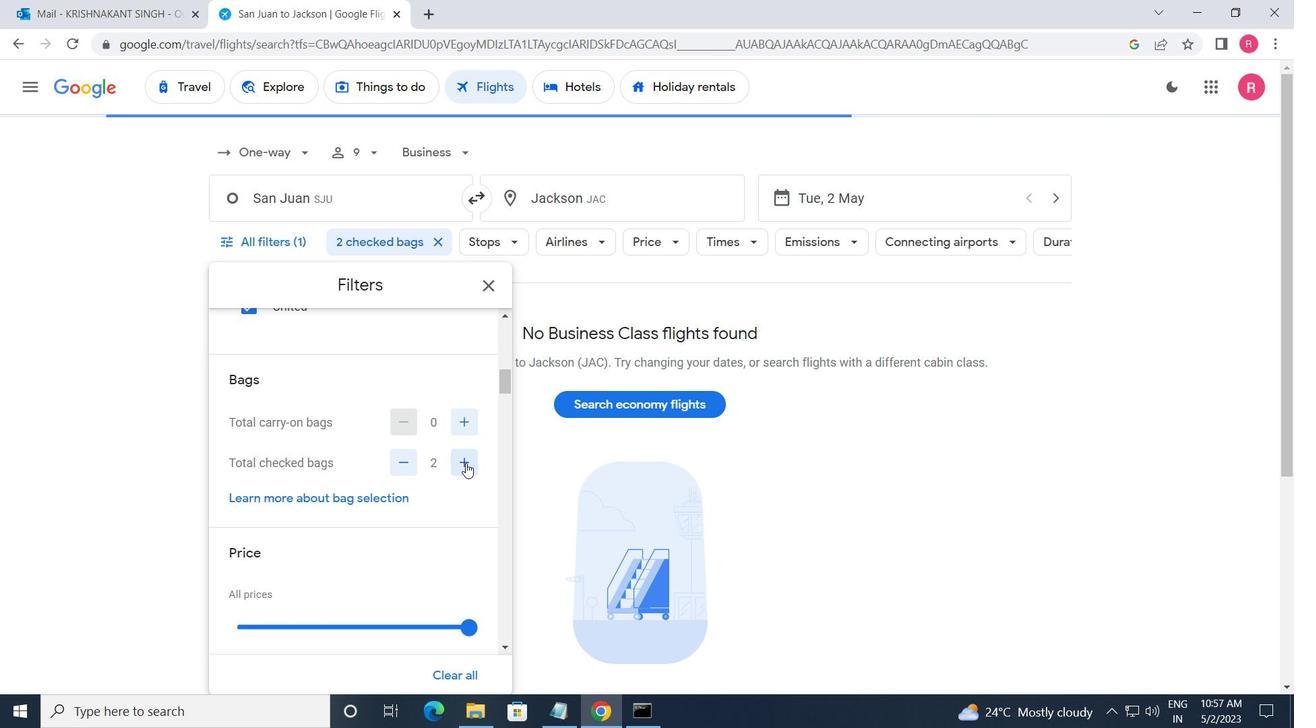 
Action: Mouse scrolled (463, 463) with delta (0, 0)
Screenshot: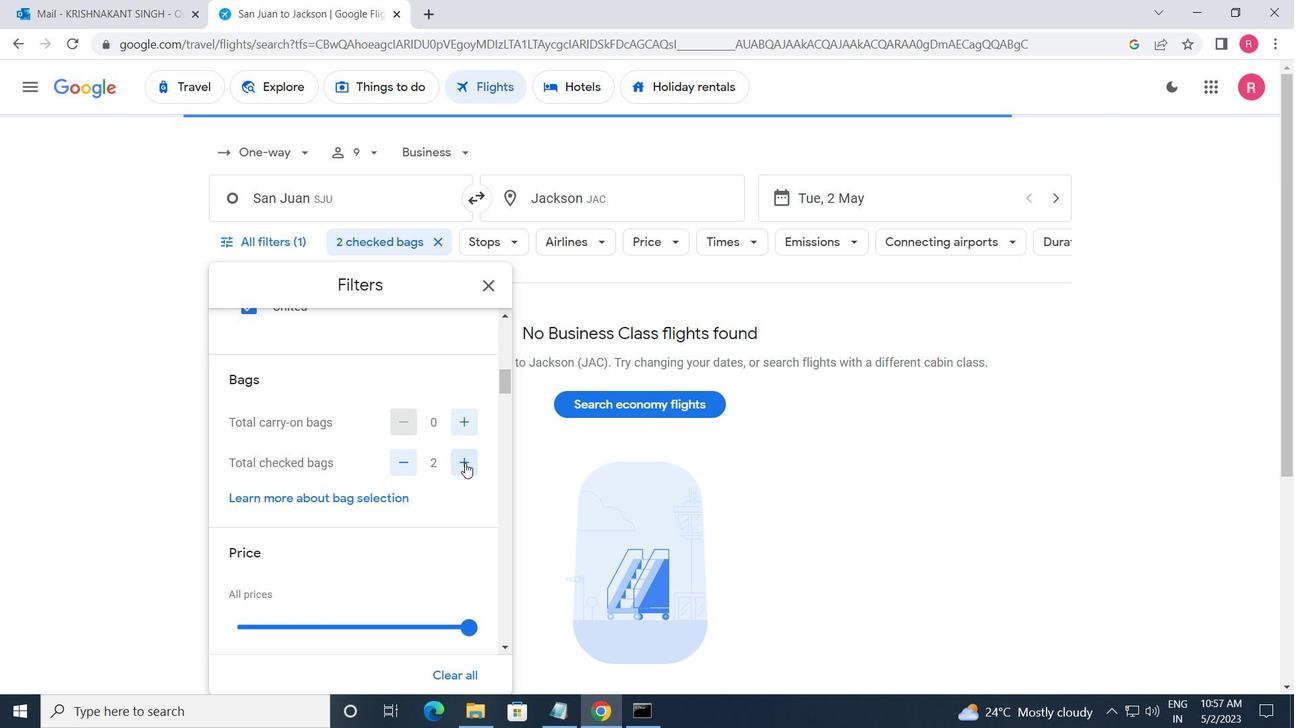 
Action: Mouse moved to (470, 466)
Screenshot: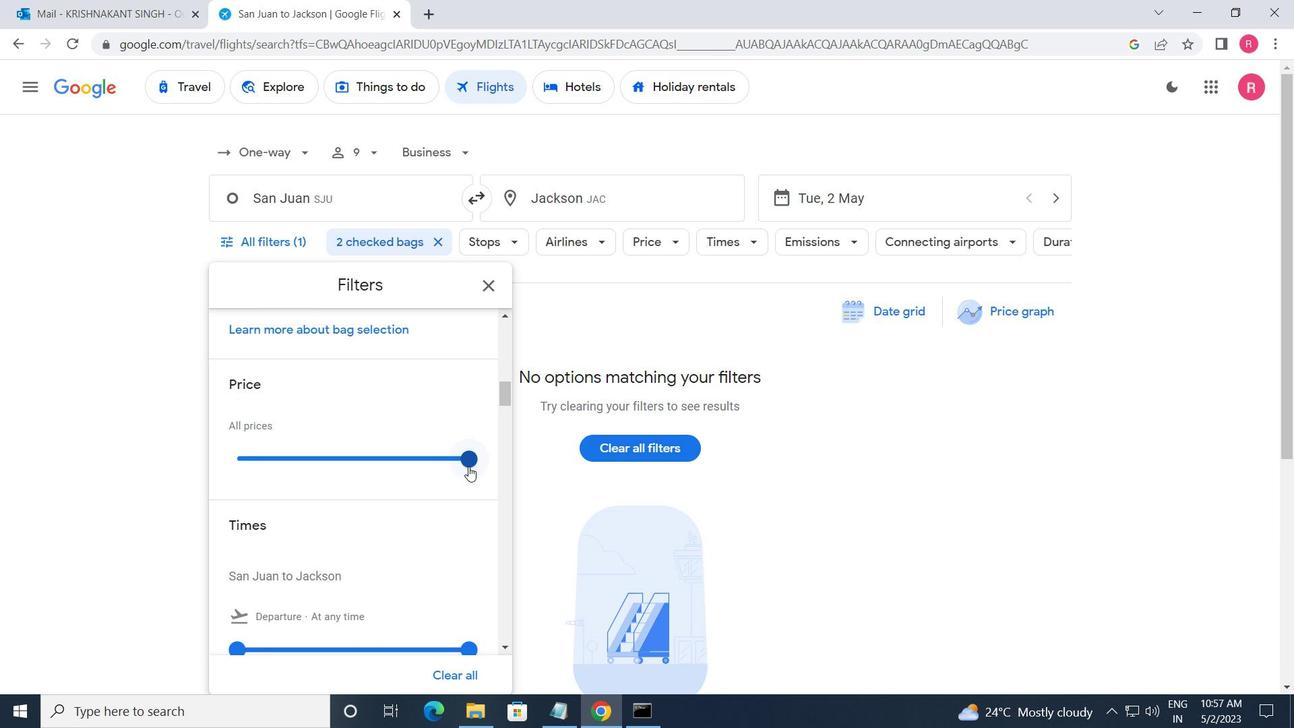 
Action: Mouse pressed left at (470, 466)
Screenshot: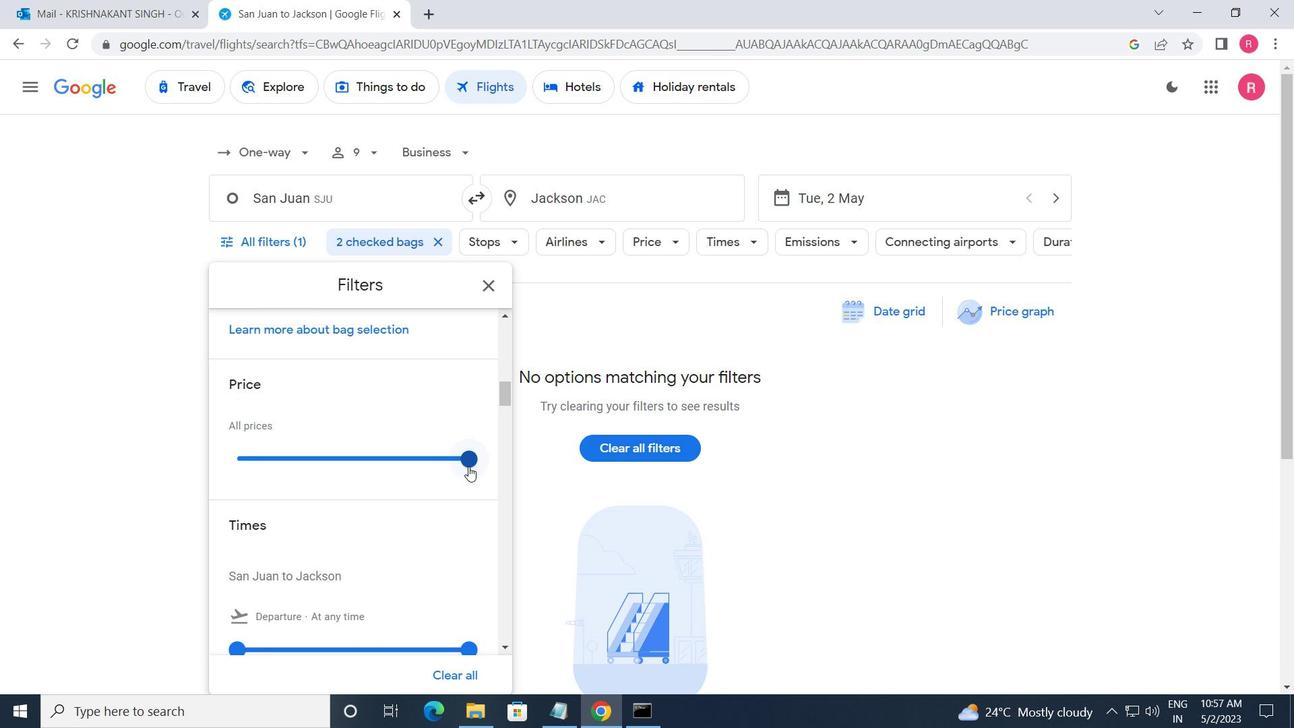 
Action: Mouse moved to (459, 492)
Screenshot: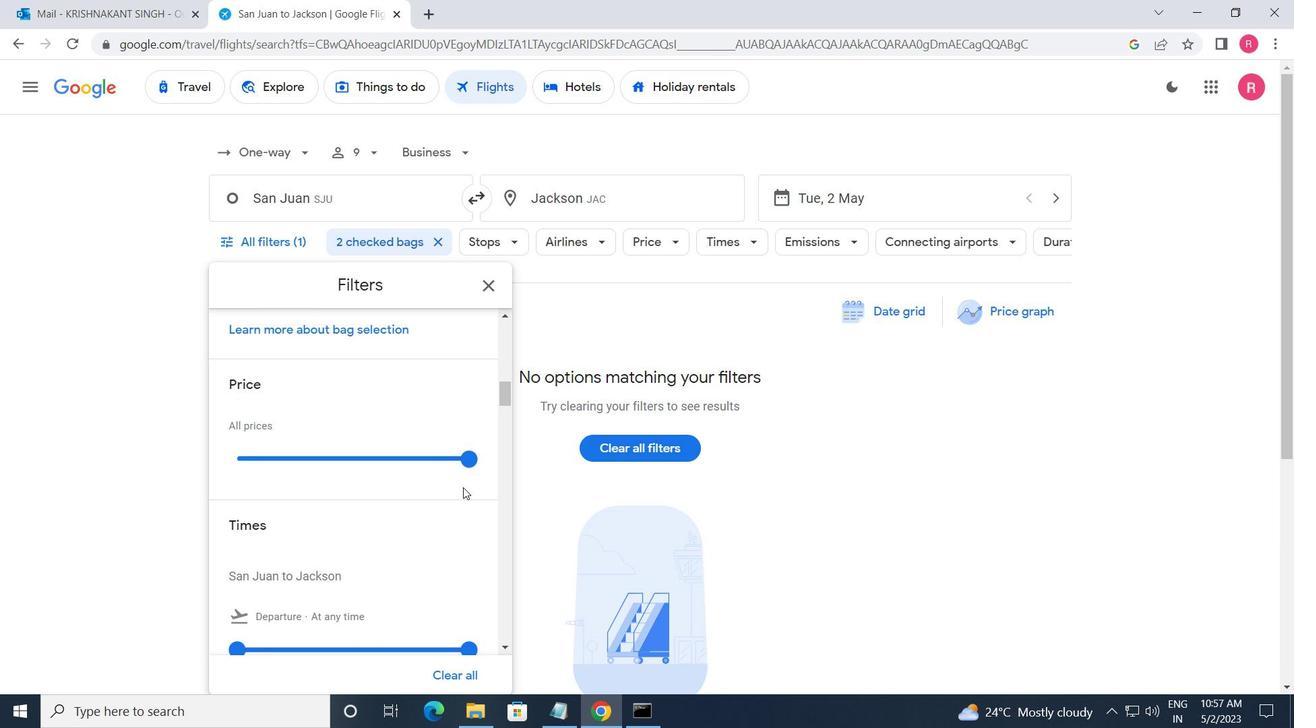 
Action: Mouse scrolled (459, 491) with delta (0, 0)
Screenshot: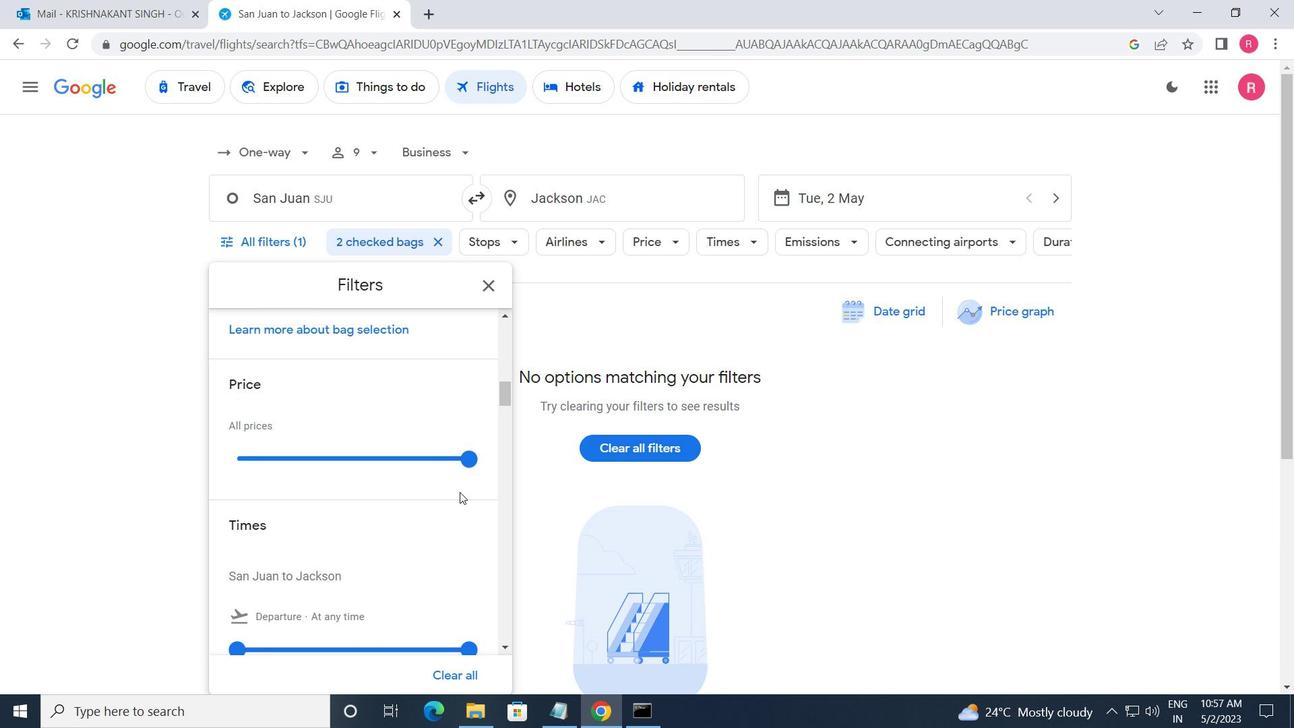 
Action: Mouse moved to (459, 490)
Screenshot: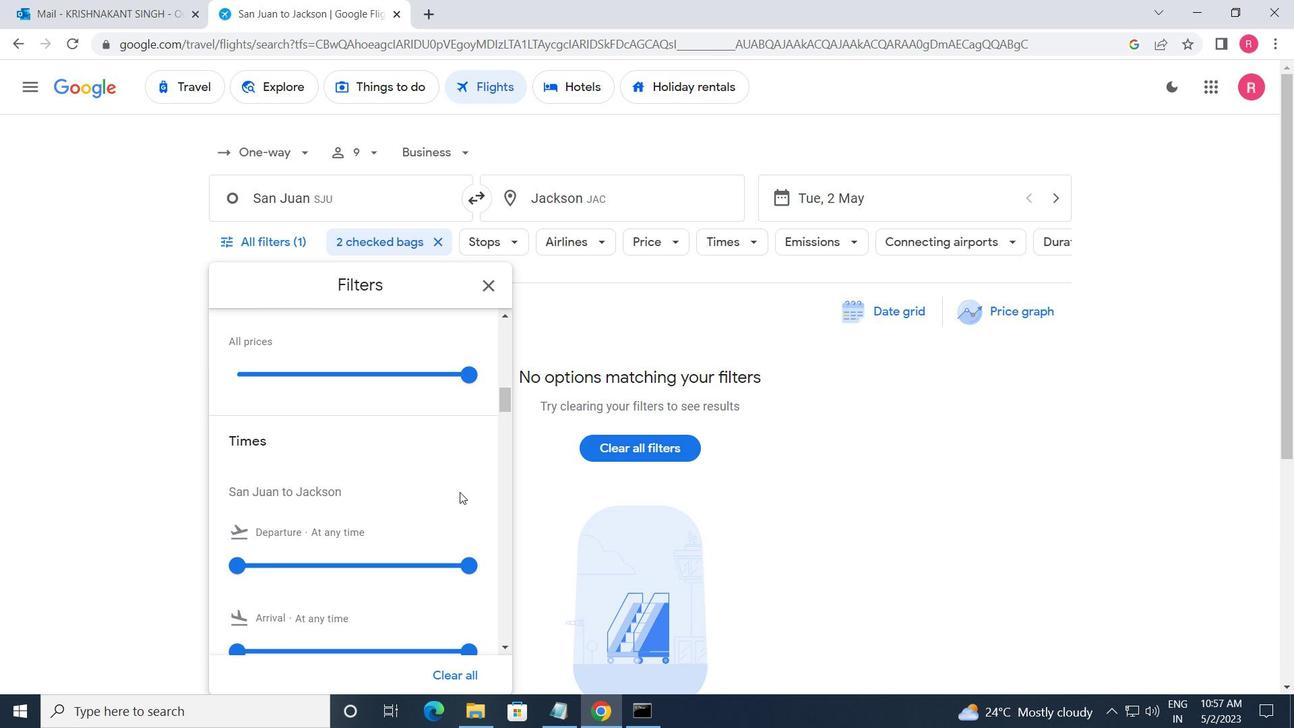 
Action: Mouse scrolled (459, 489) with delta (0, 0)
Screenshot: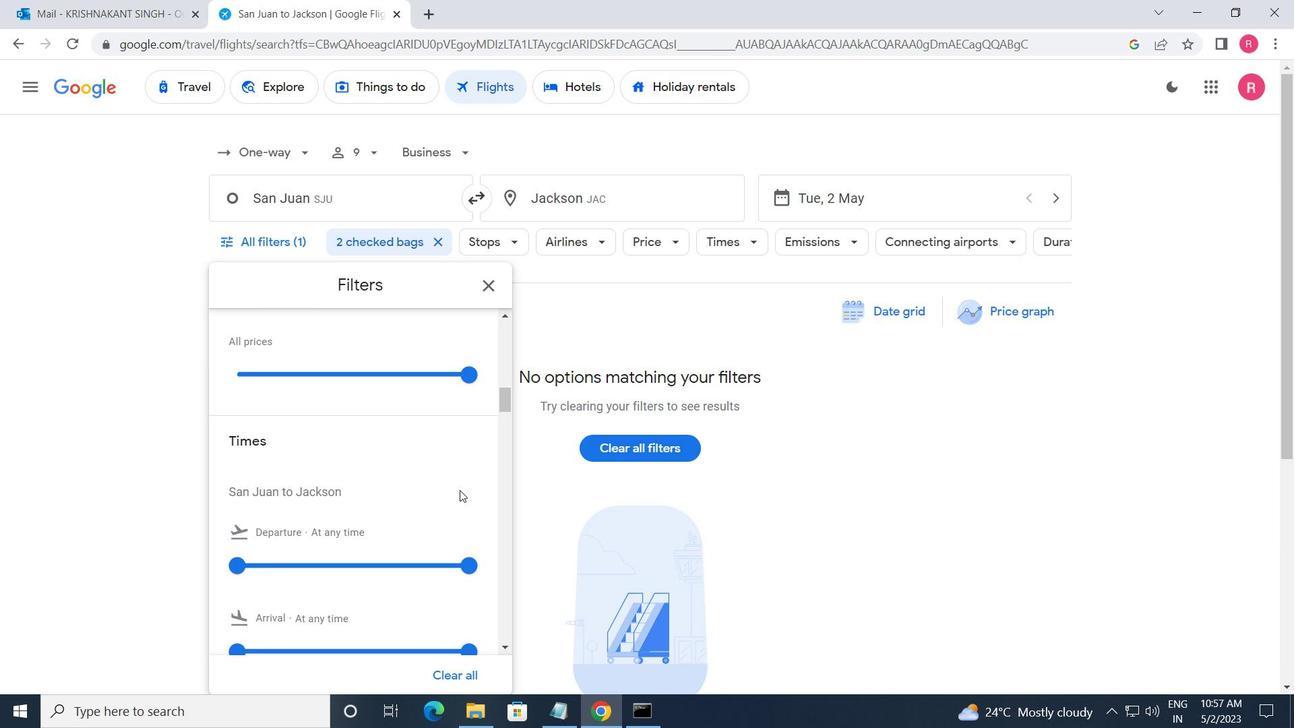 
Action: Mouse scrolled (459, 489) with delta (0, 0)
Screenshot: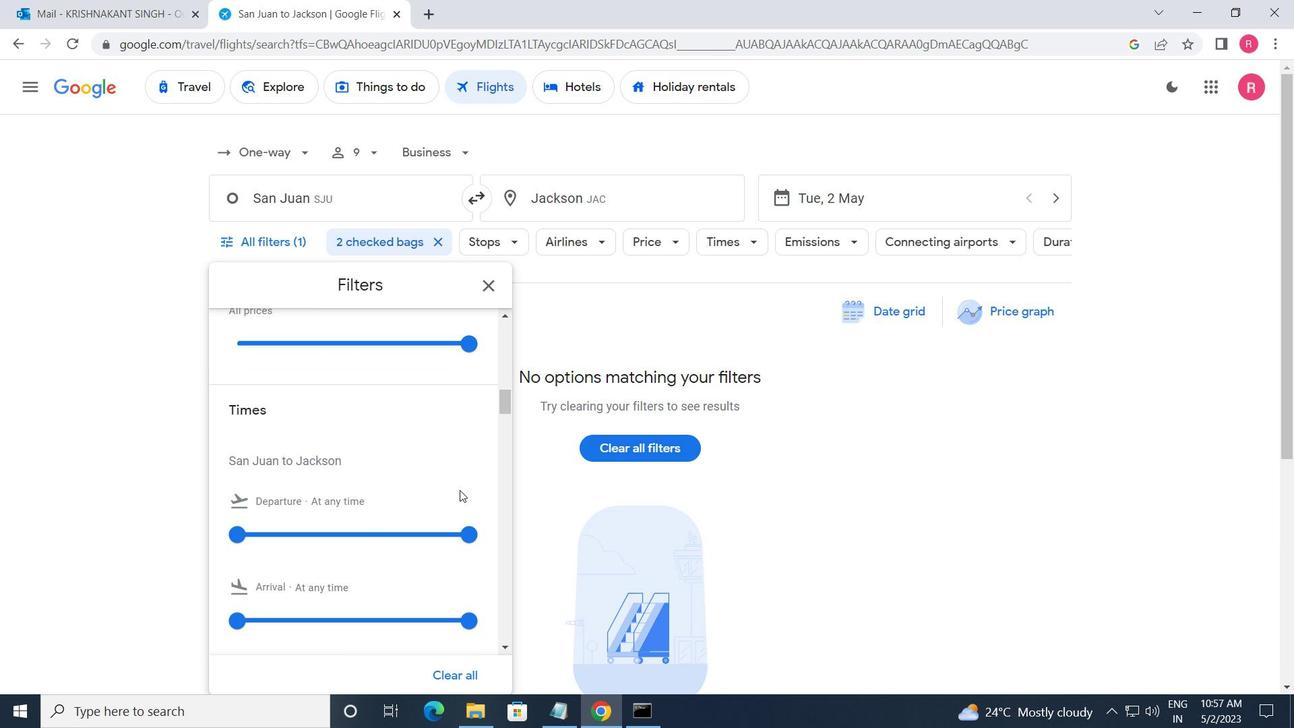 
Action: Mouse moved to (245, 397)
Screenshot: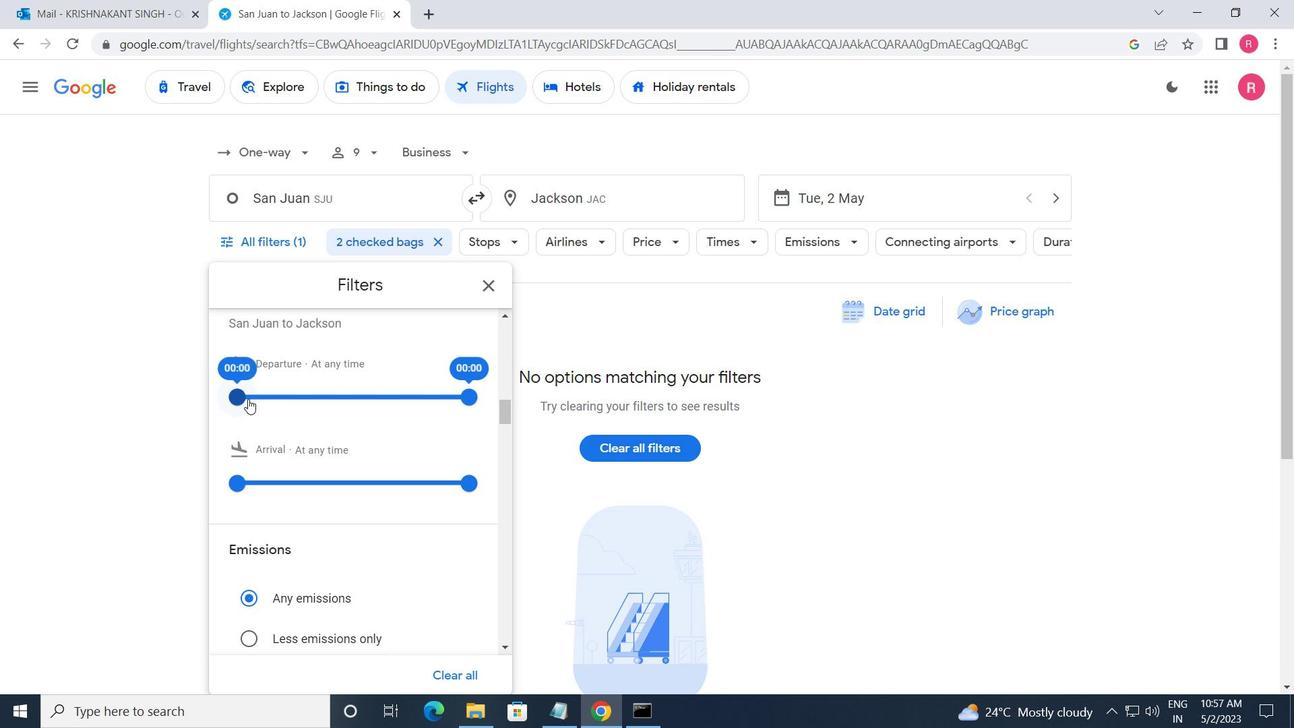 
Action: Mouse pressed left at (245, 397)
Screenshot: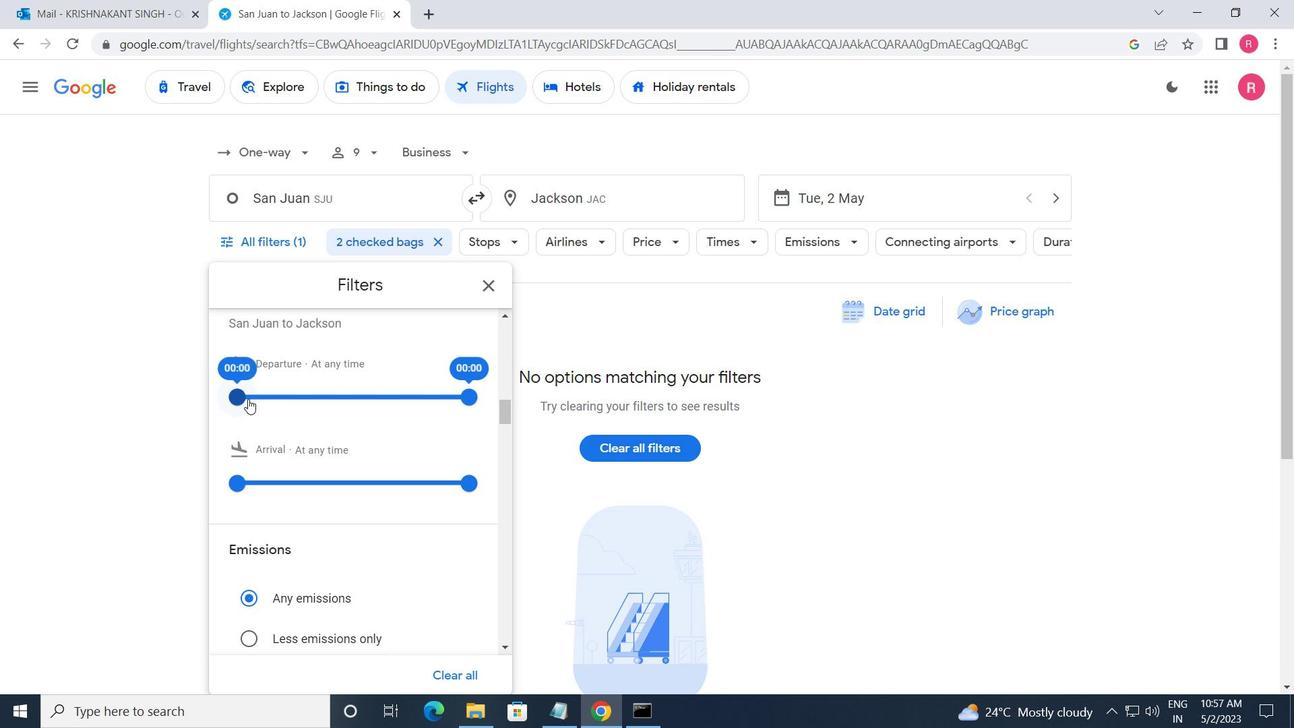 
Action: Mouse moved to (466, 399)
Screenshot: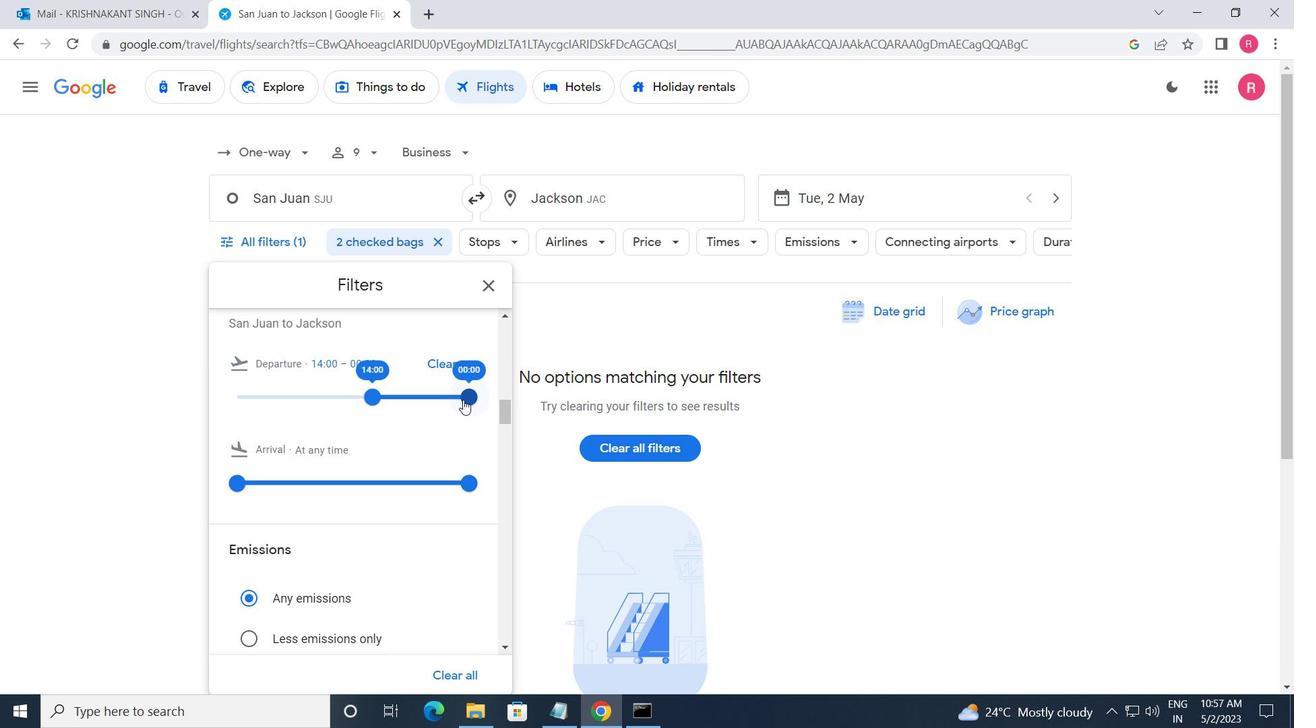 
Action: Mouse pressed left at (466, 399)
Screenshot: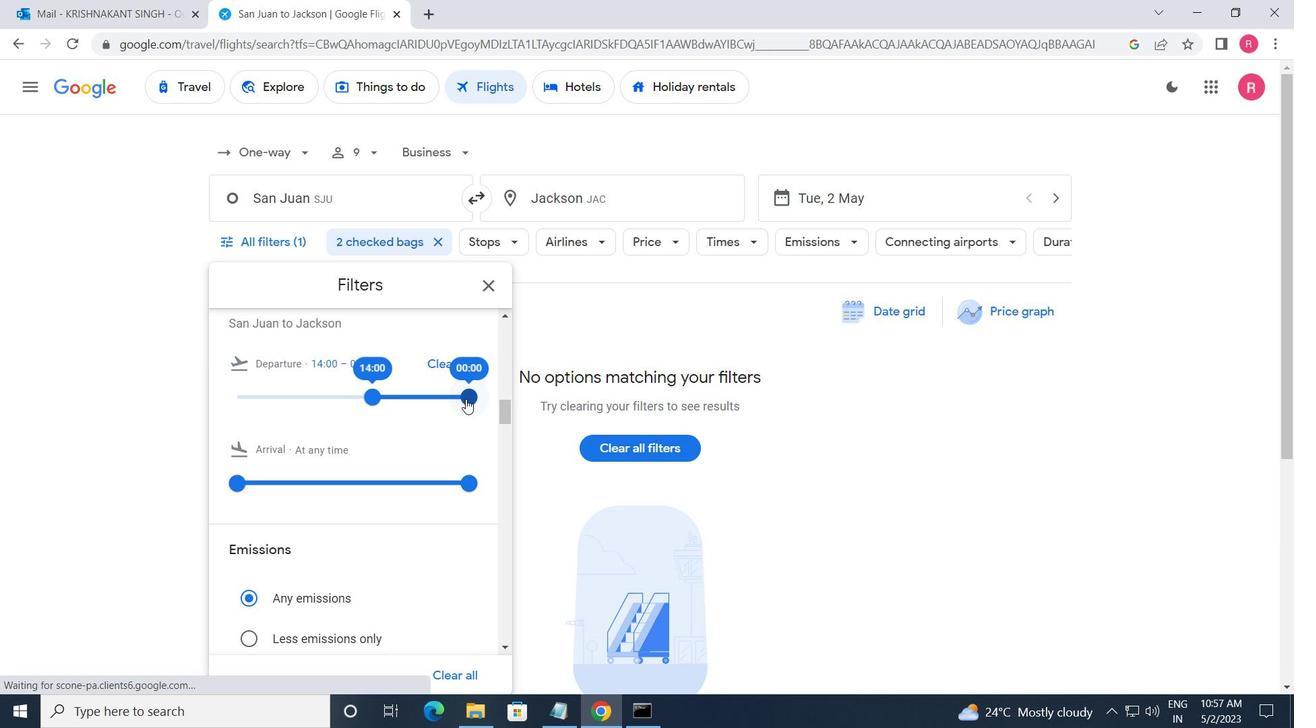 
Action: Mouse moved to (490, 291)
Screenshot: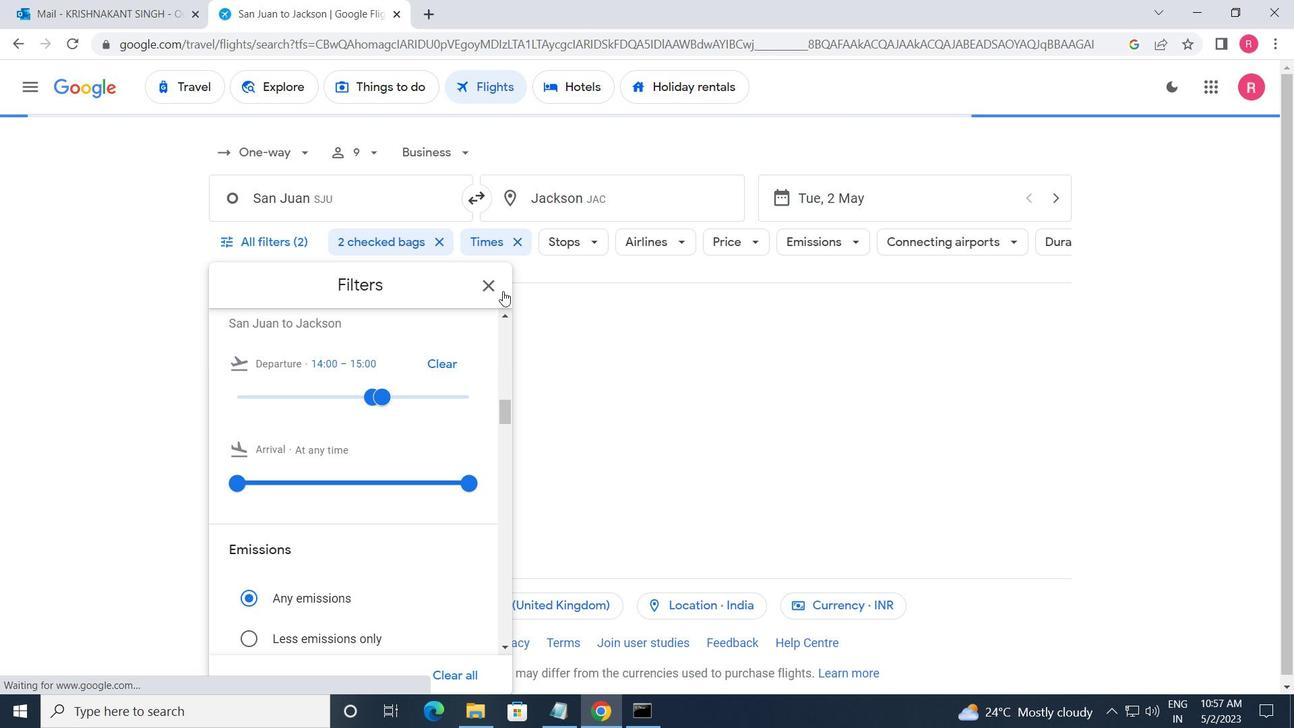 
Action: Mouse pressed left at (490, 291)
Screenshot: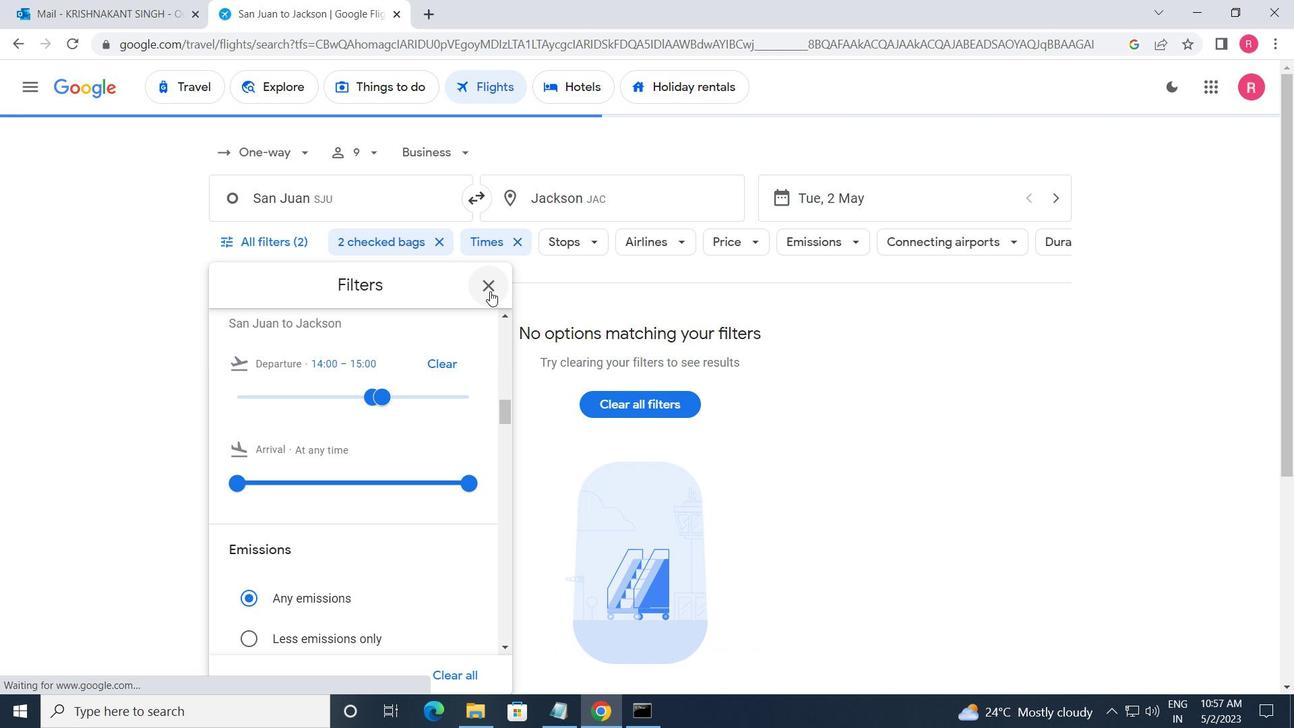 
